 Task: Search one way flight ticket for 3 adults, 3 children in business from Hays: Hays Regional Airport to Rock Springs: Southwest Wyoming Regional Airport (rock Springs Sweetwater County Airport) on 8-5-2023. Choice of flights is Southwest. Number of bags: 1 carry on bag and 3 checked bags. Price is upto 89000. Outbound departure time preference is 5:15.
Action: Mouse moved to (378, 381)
Screenshot: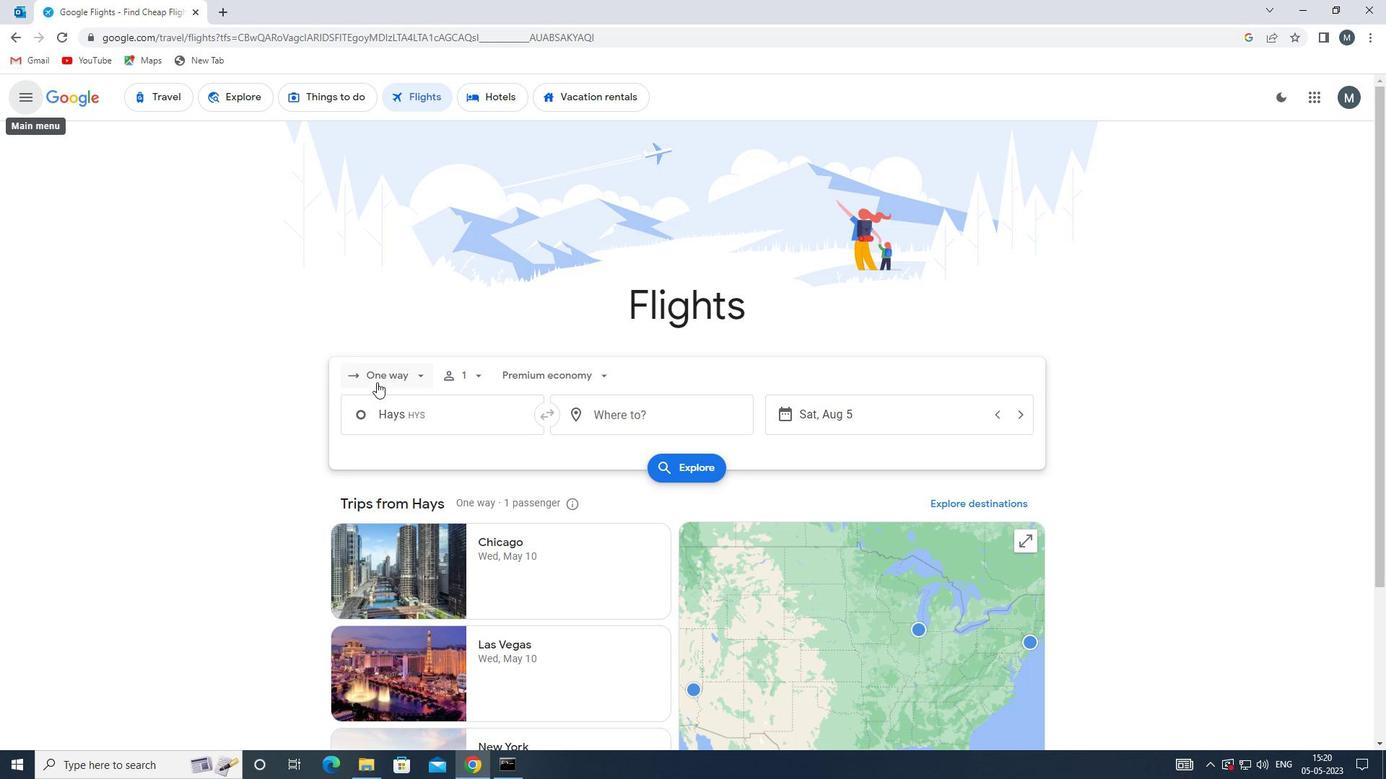 
Action: Mouse pressed left at (378, 381)
Screenshot: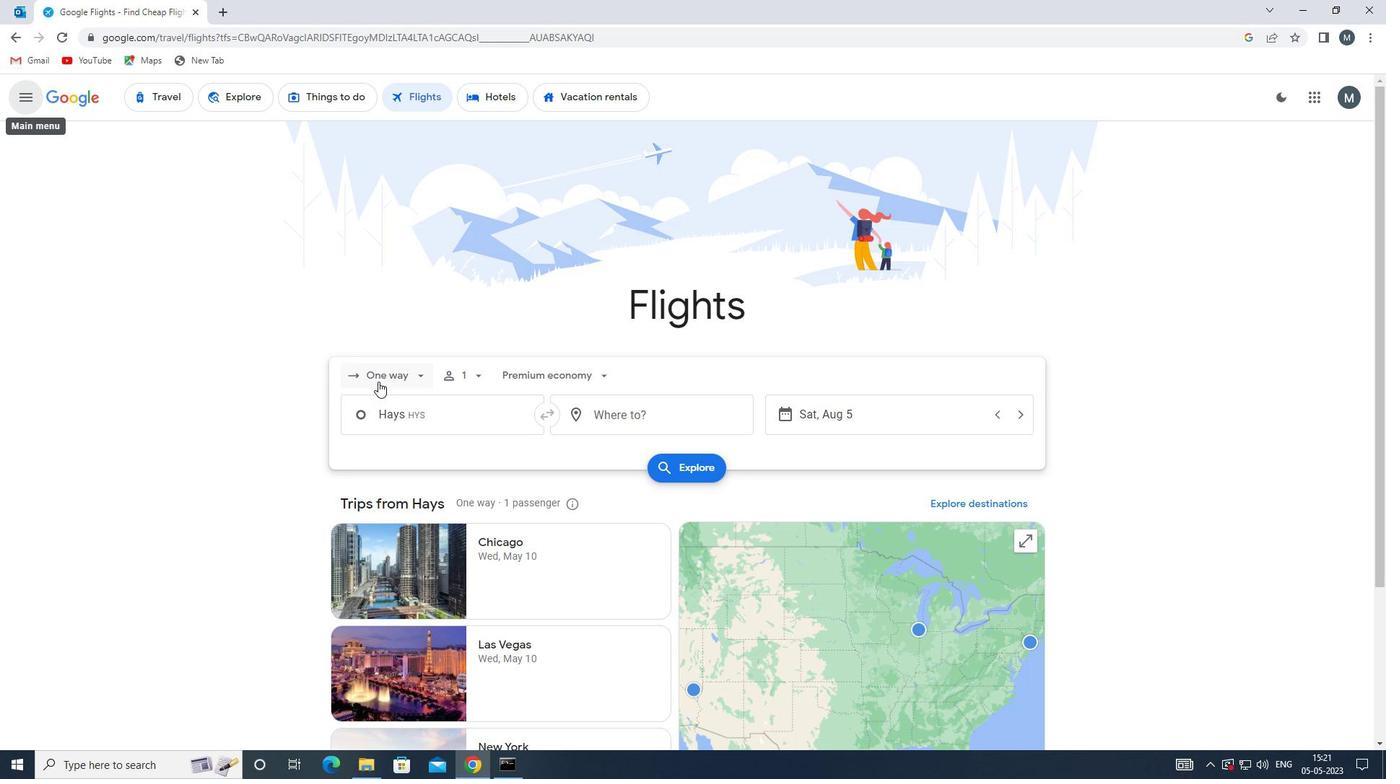 
Action: Mouse moved to (400, 449)
Screenshot: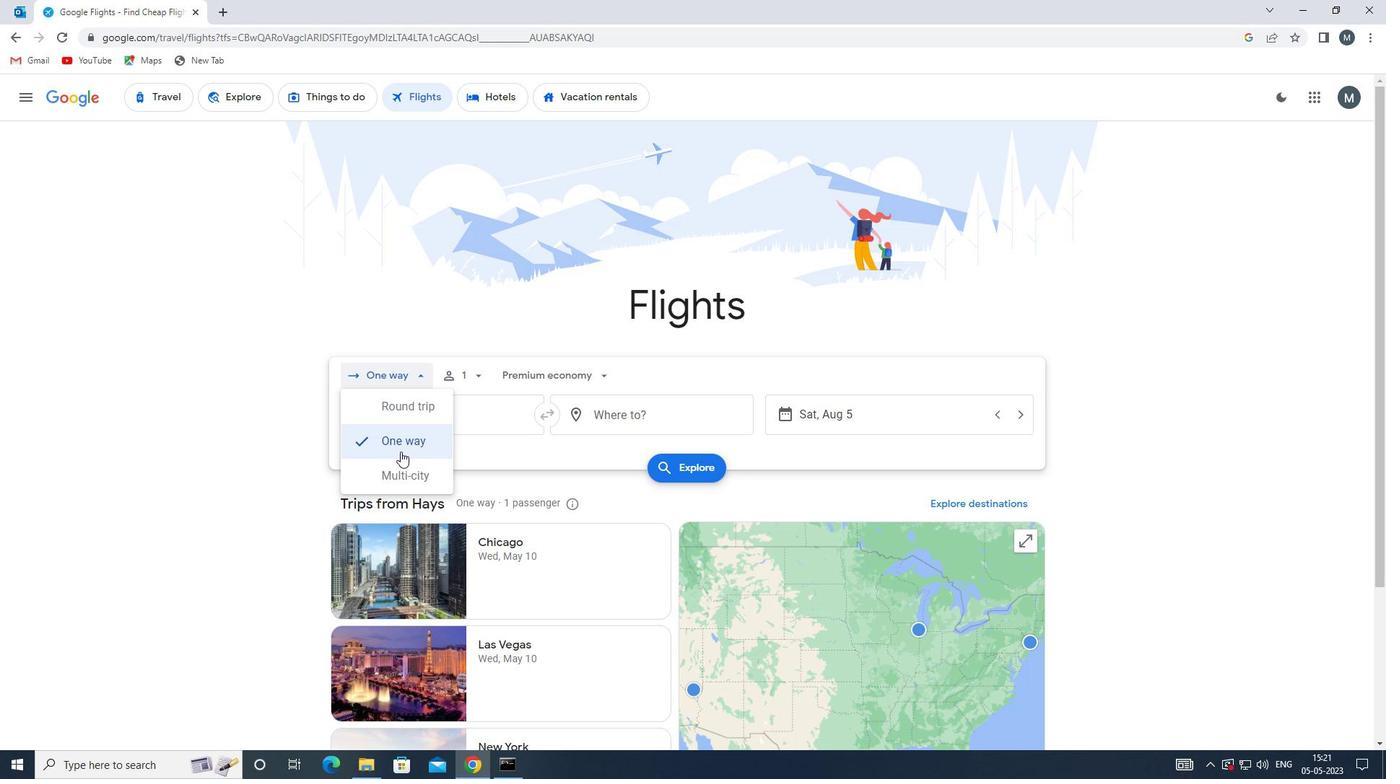 
Action: Mouse pressed left at (400, 449)
Screenshot: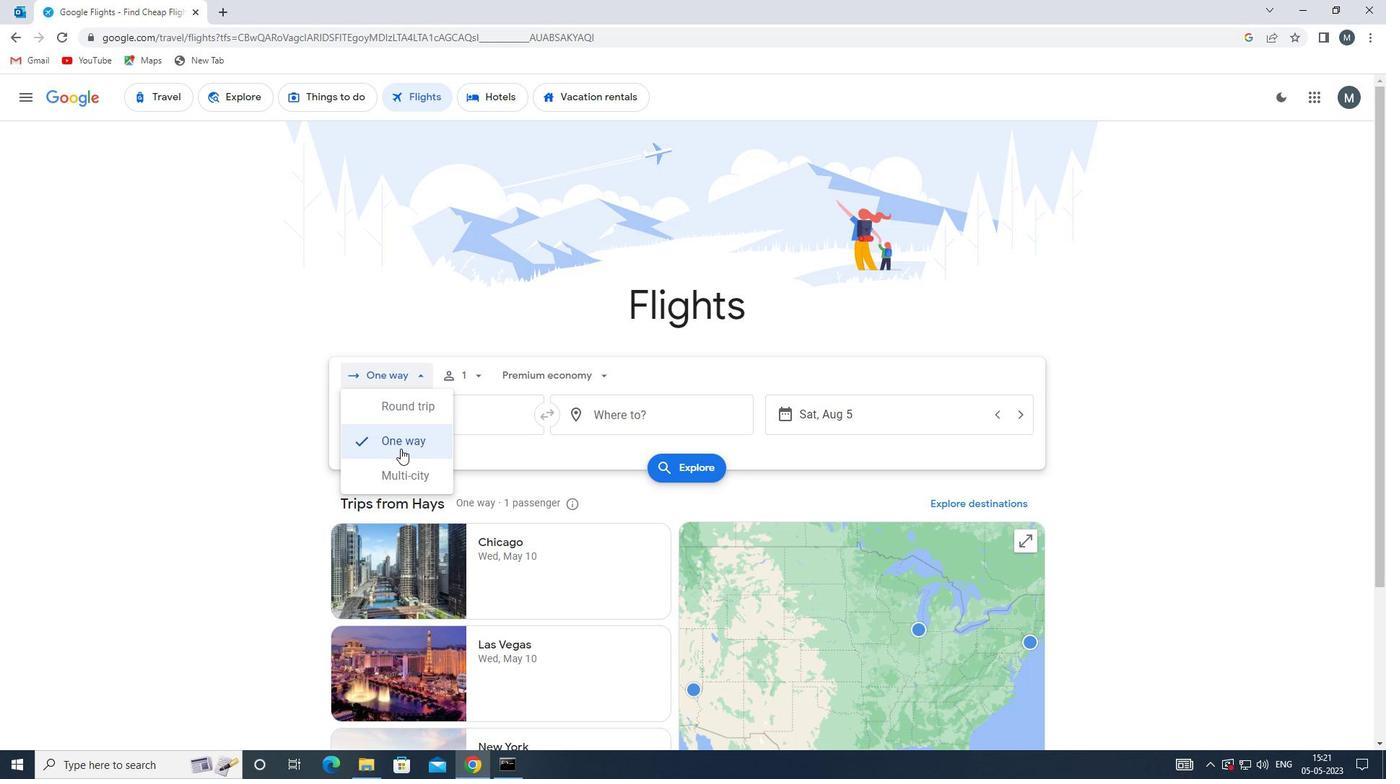 
Action: Mouse moved to (481, 380)
Screenshot: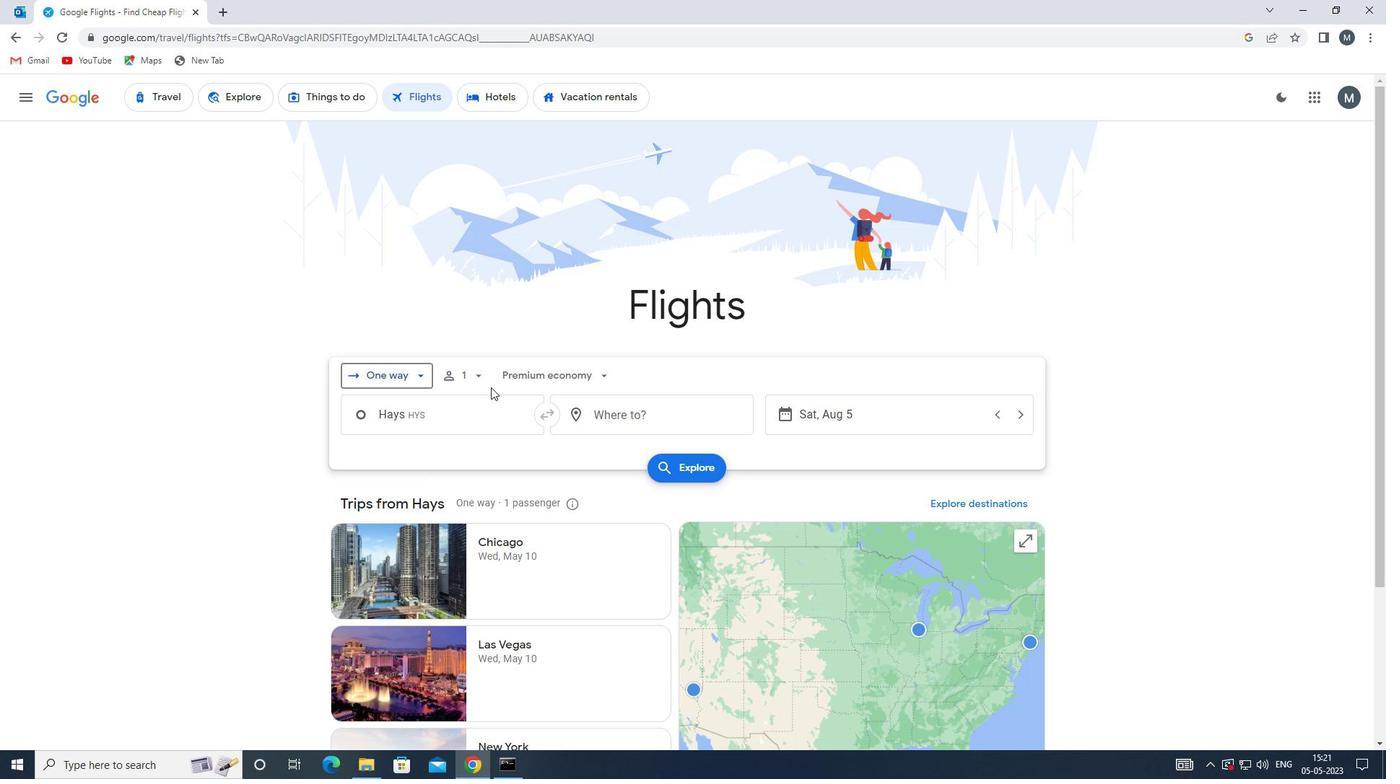 
Action: Mouse pressed left at (481, 380)
Screenshot: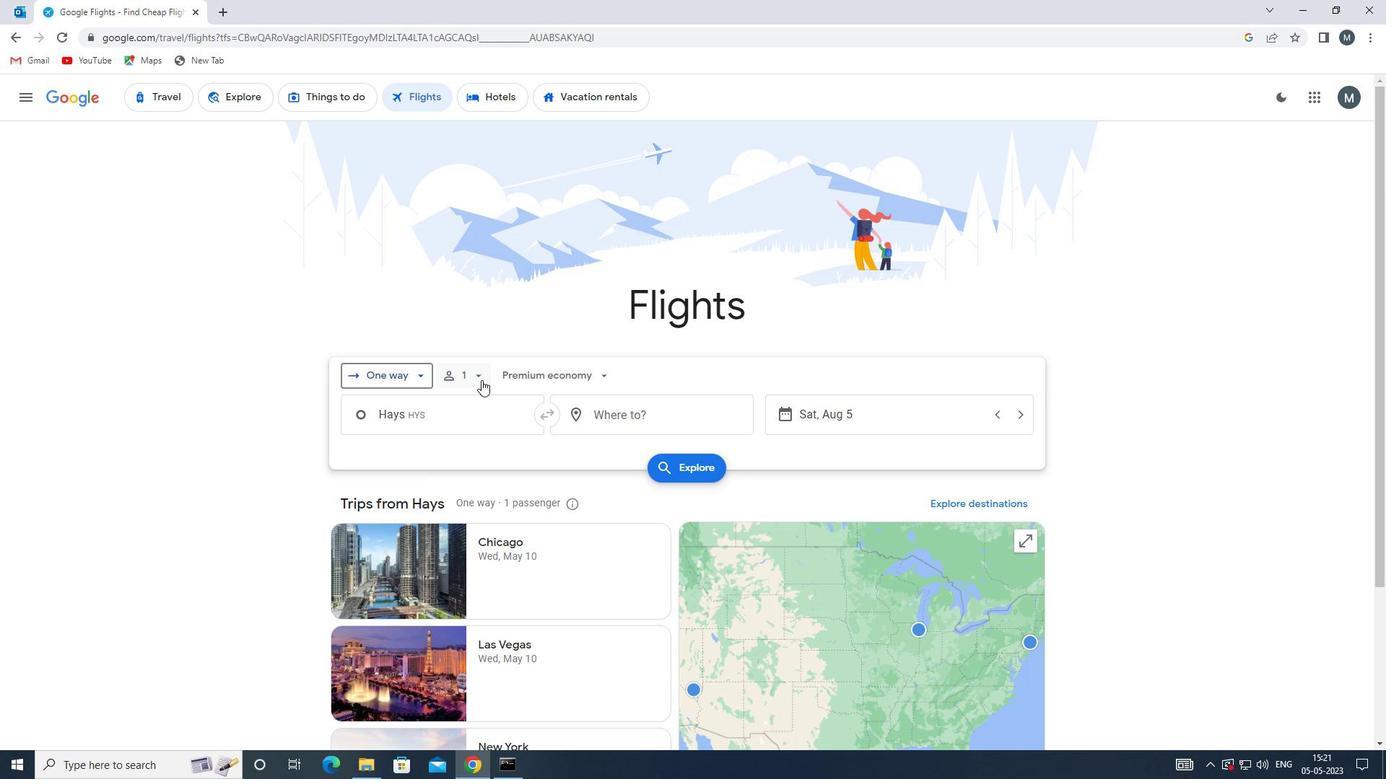 
Action: Mouse moved to (592, 410)
Screenshot: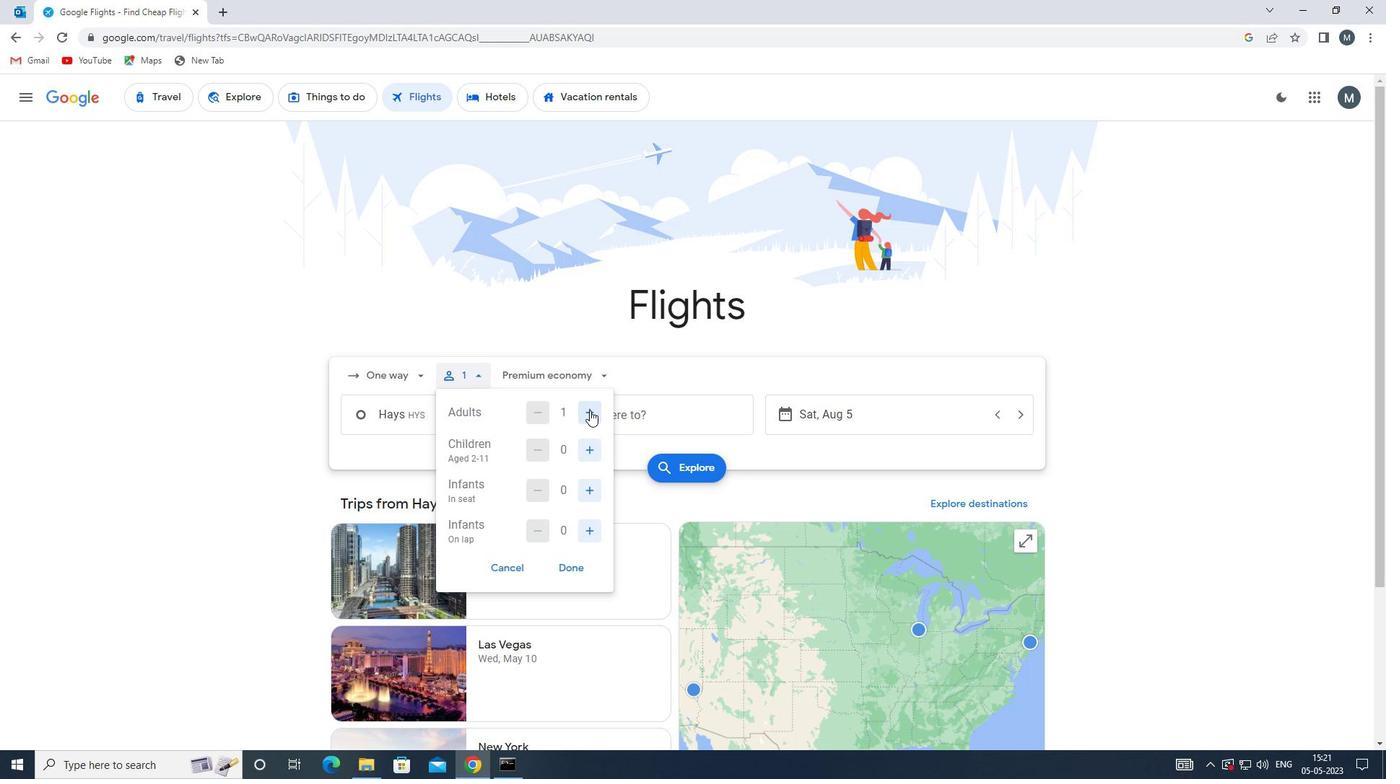 
Action: Mouse pressed left at (592, 410)
Screenshot: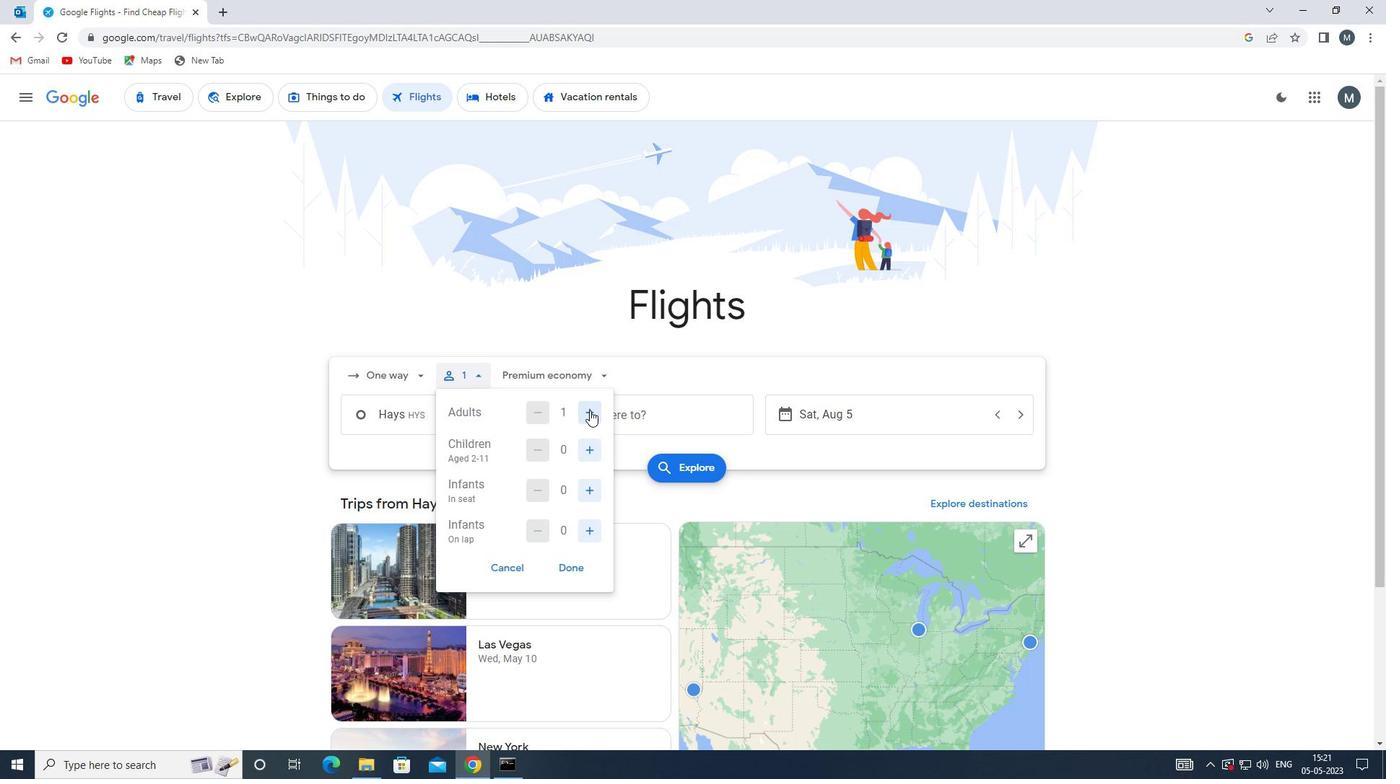 
Action: Mouse moved to (592, 410)
Screenshot: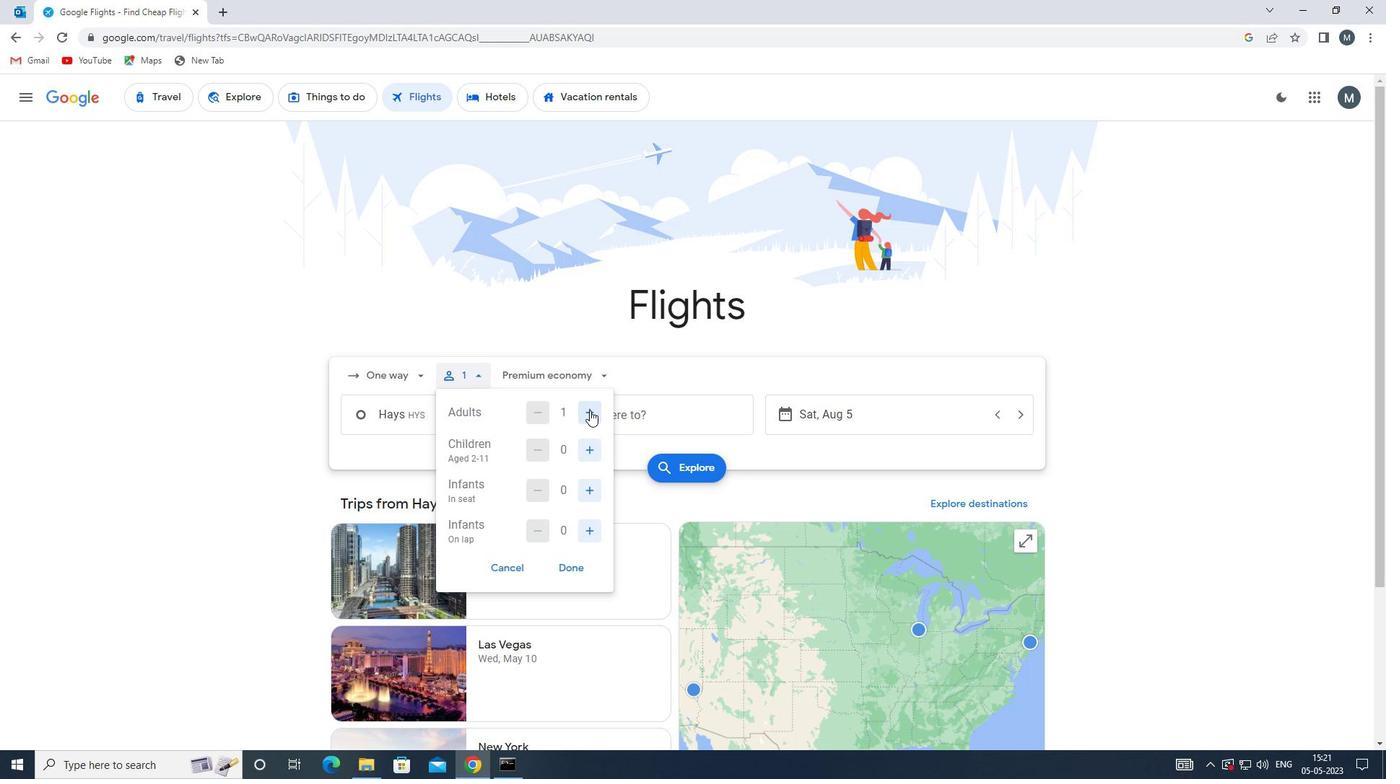 
Action: Mouse pressed left at (592, 410)
Screenshot: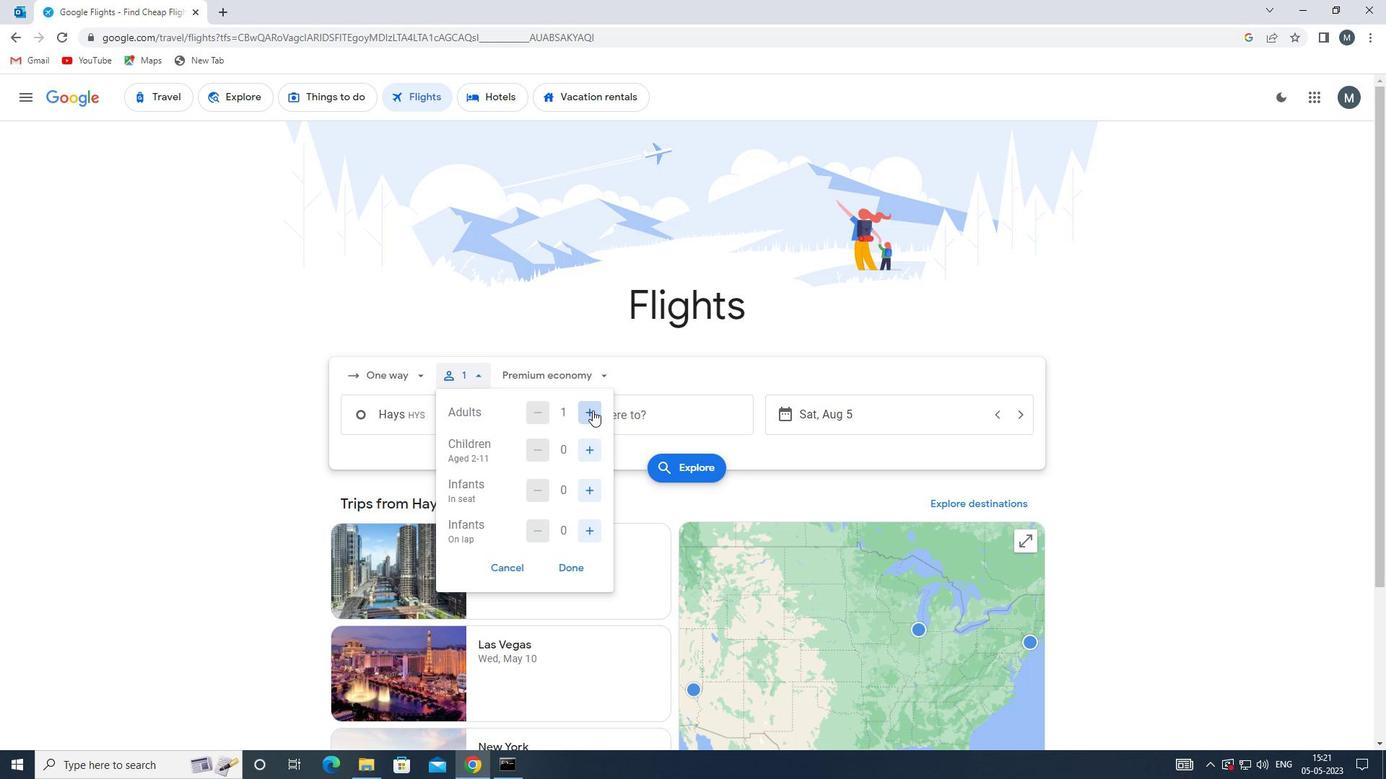 
Action: Mouse moved to (593, 450)
Screenshot: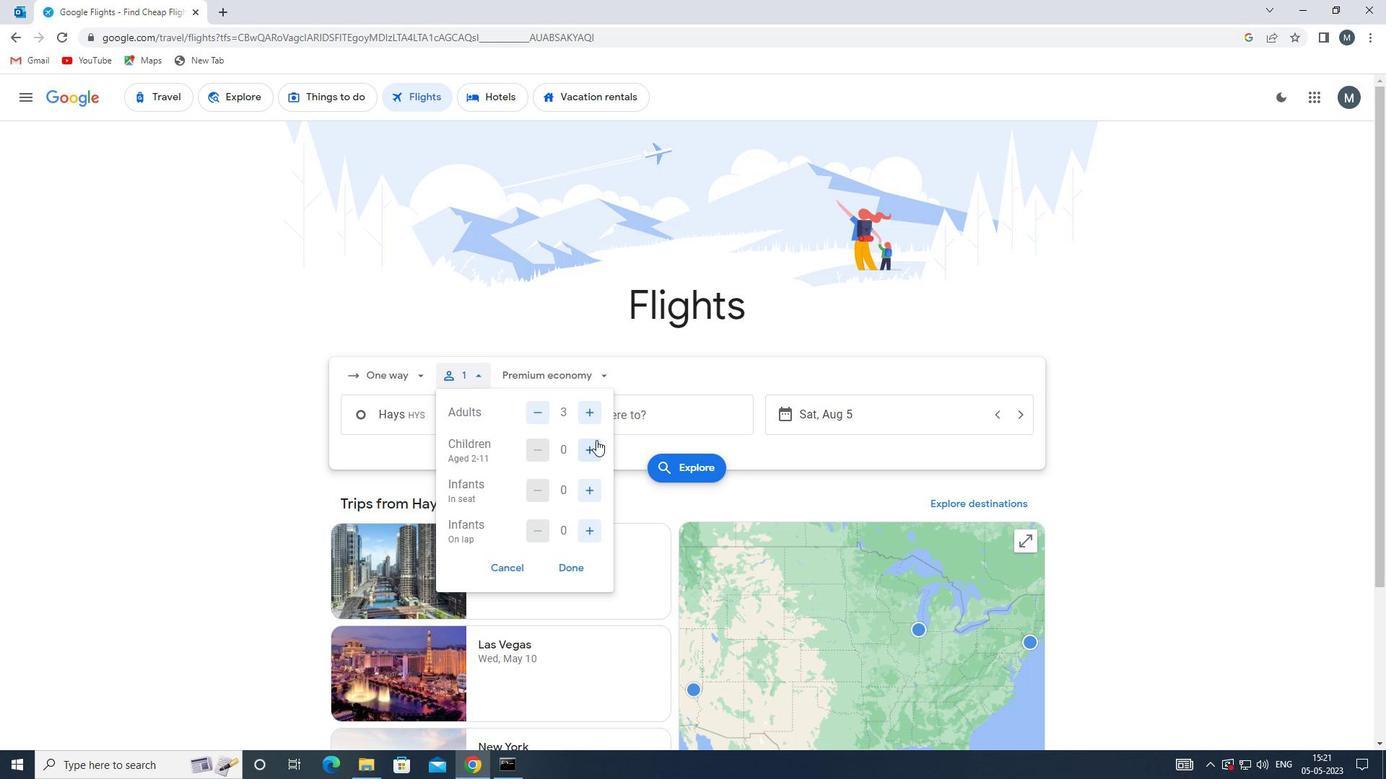 
Action: Mouse pressed left at (593, 450)
Screenshot: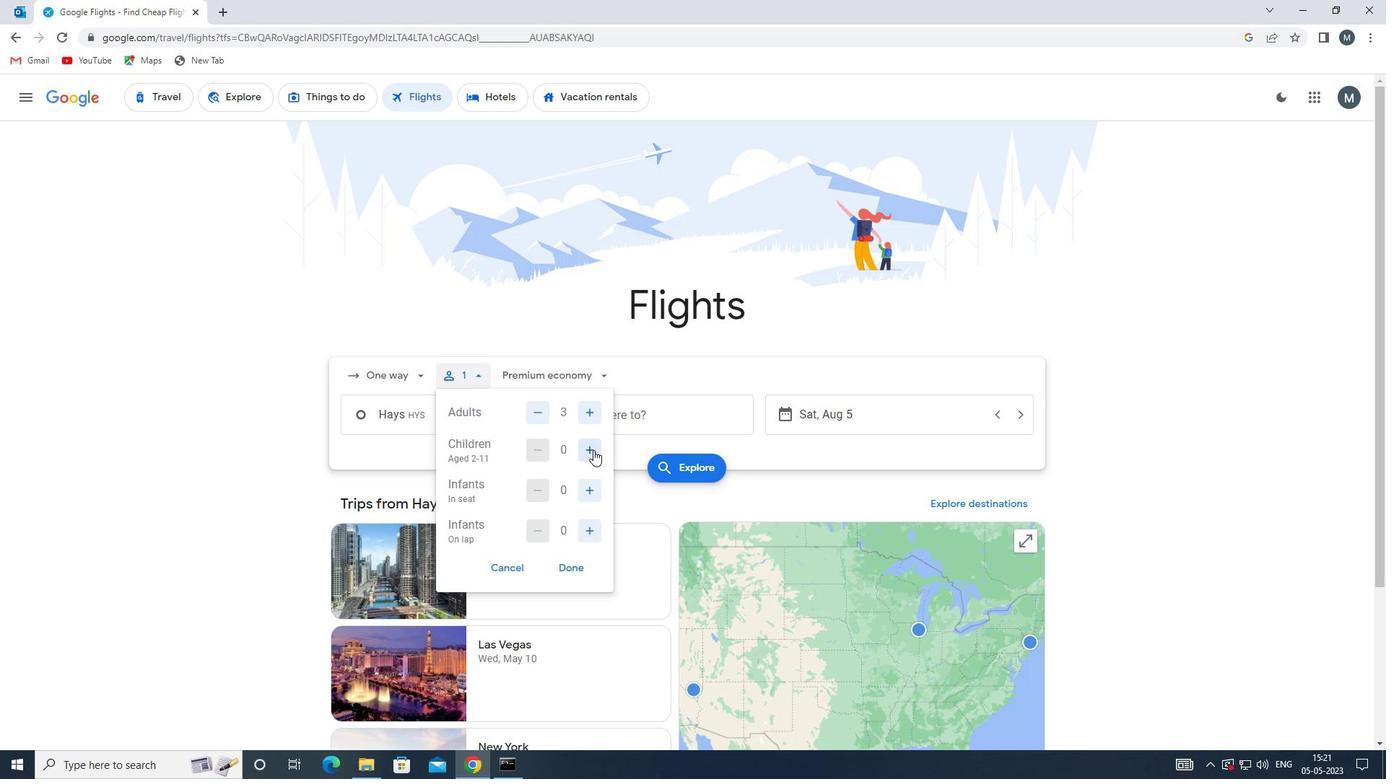 
Action: Mouse pressed left at (593, 450)
Screenshot: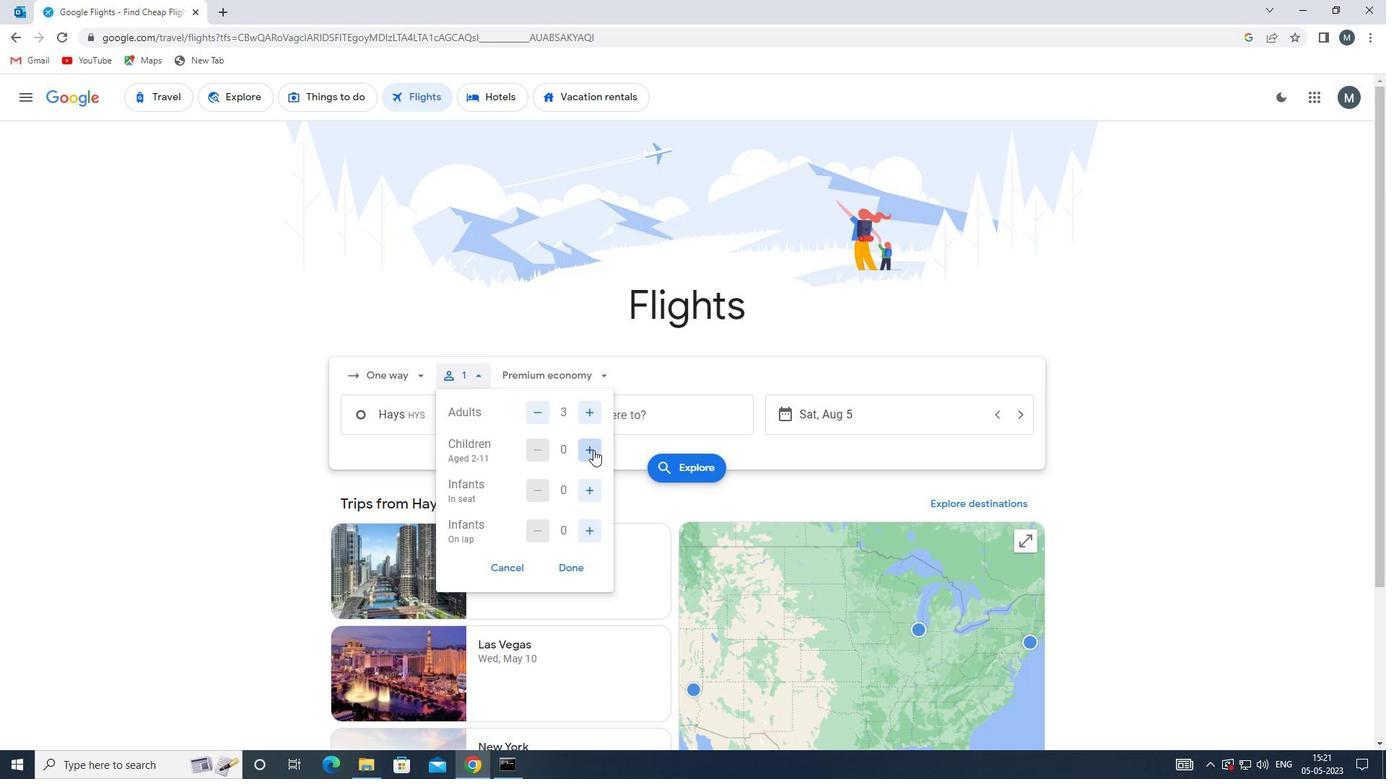 
Action: Mouse pressed left at (593, 450)
Screenshot: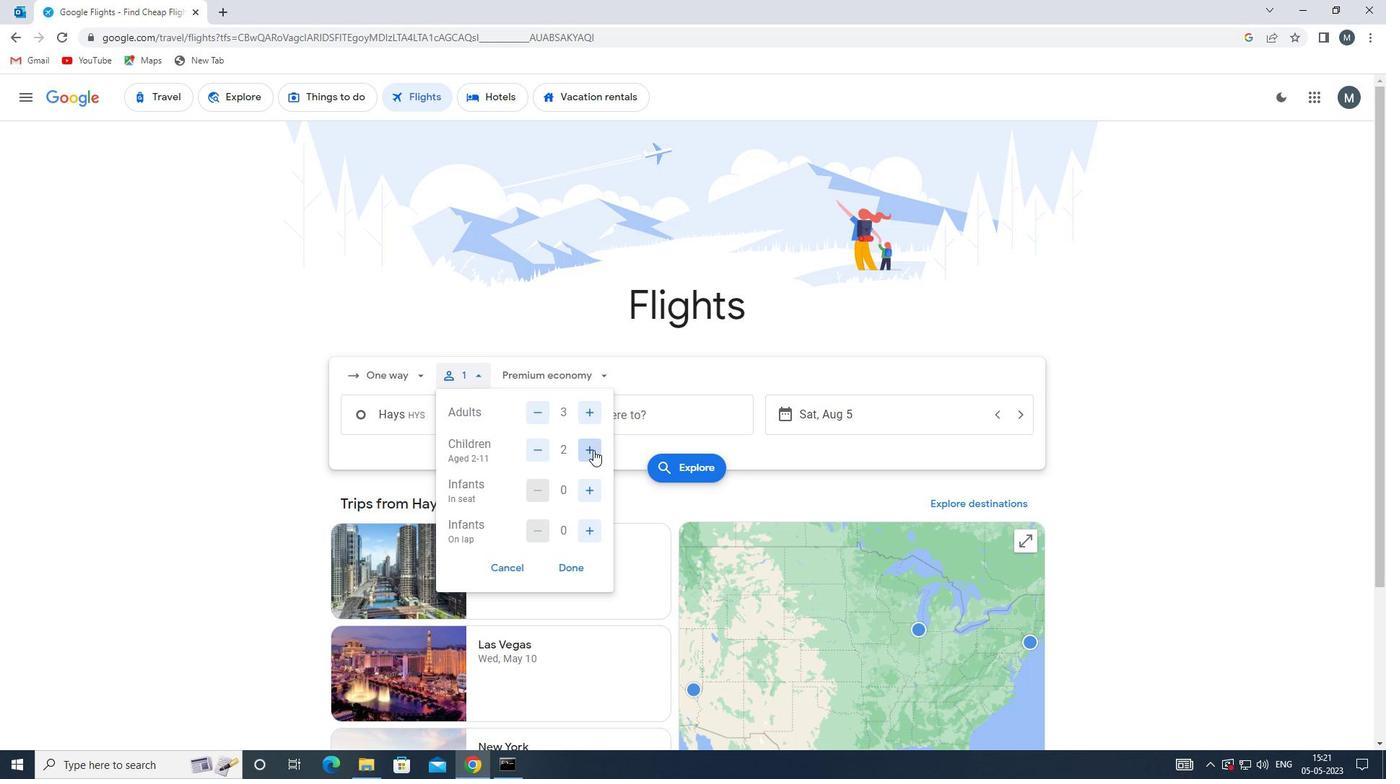 
Action: Mouse moved to (568, 558)
Screenshot: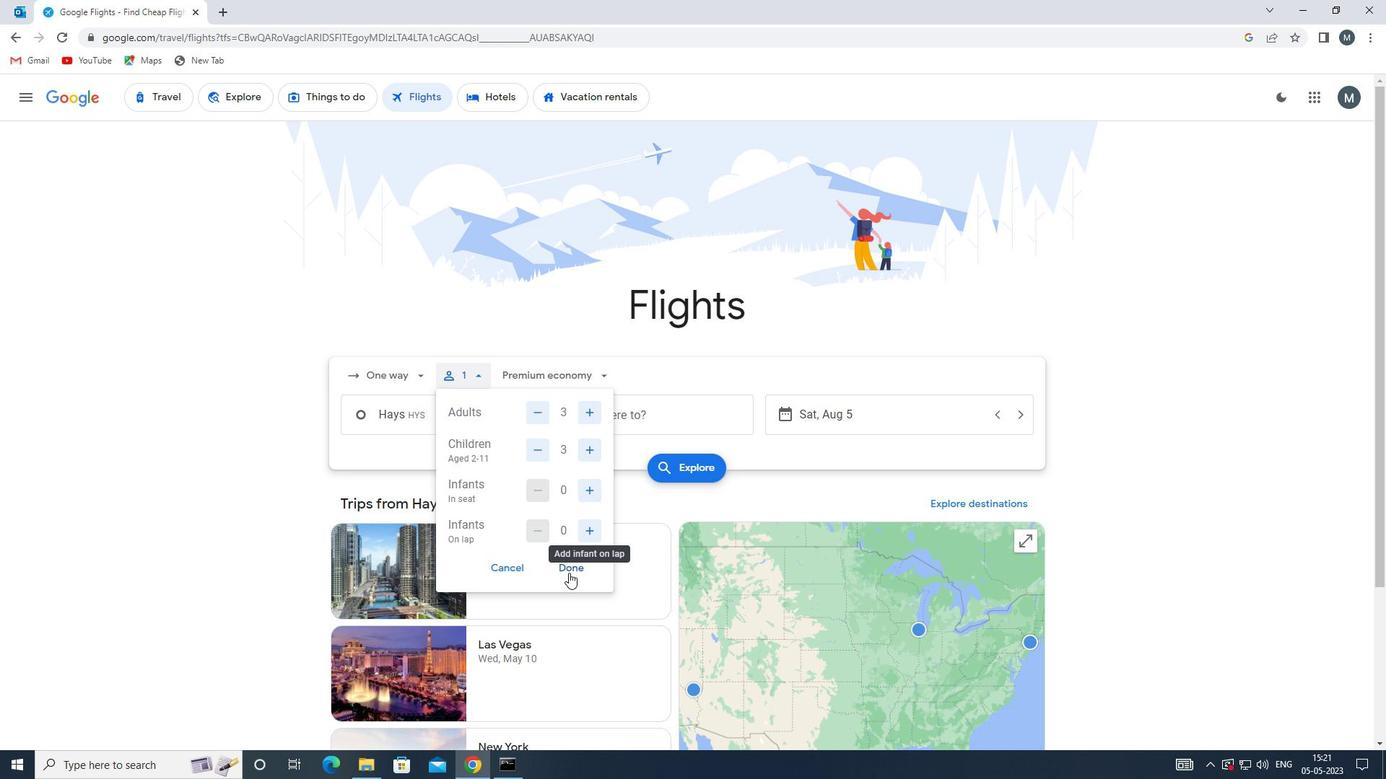 
Action: Mouse pressed left at (568, 558)
Screenshot: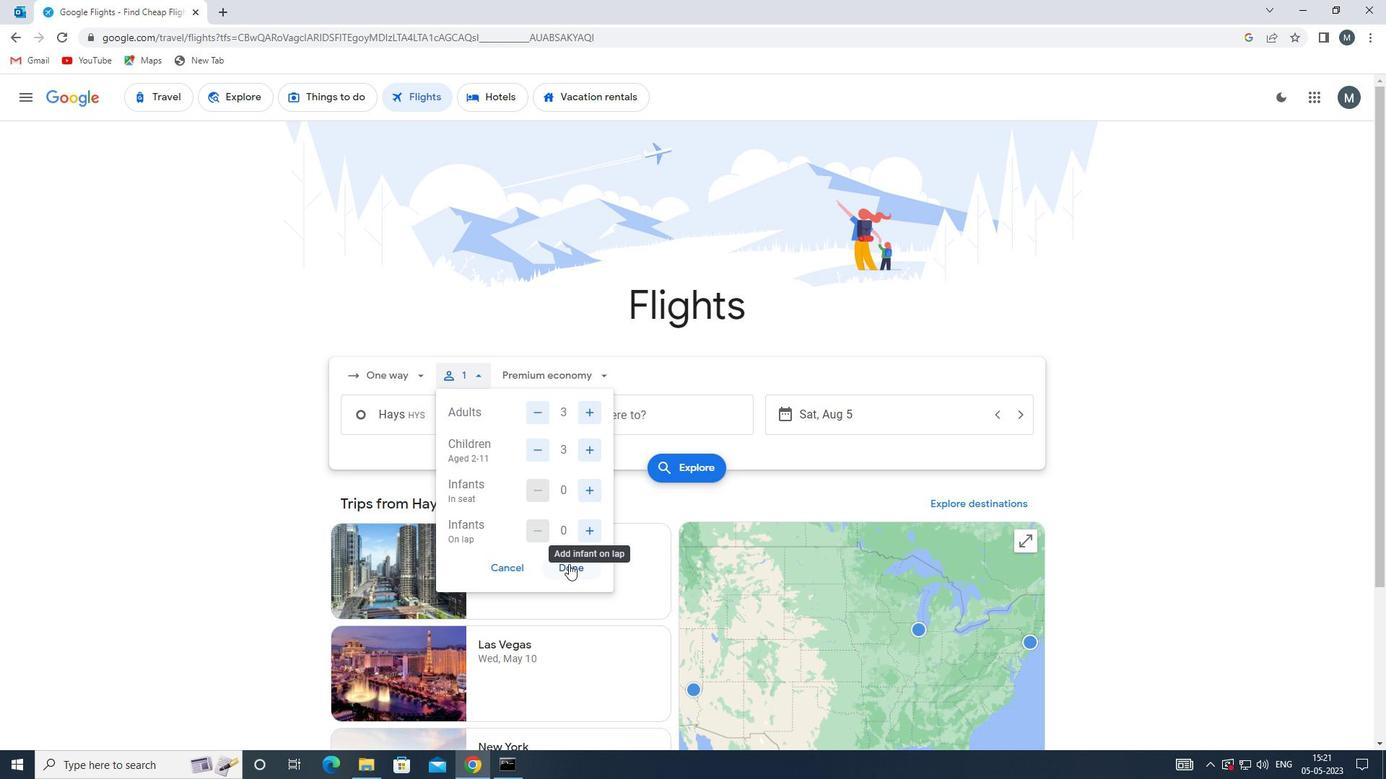 
Action: Mouse moved to (550, 366)
Screenshot: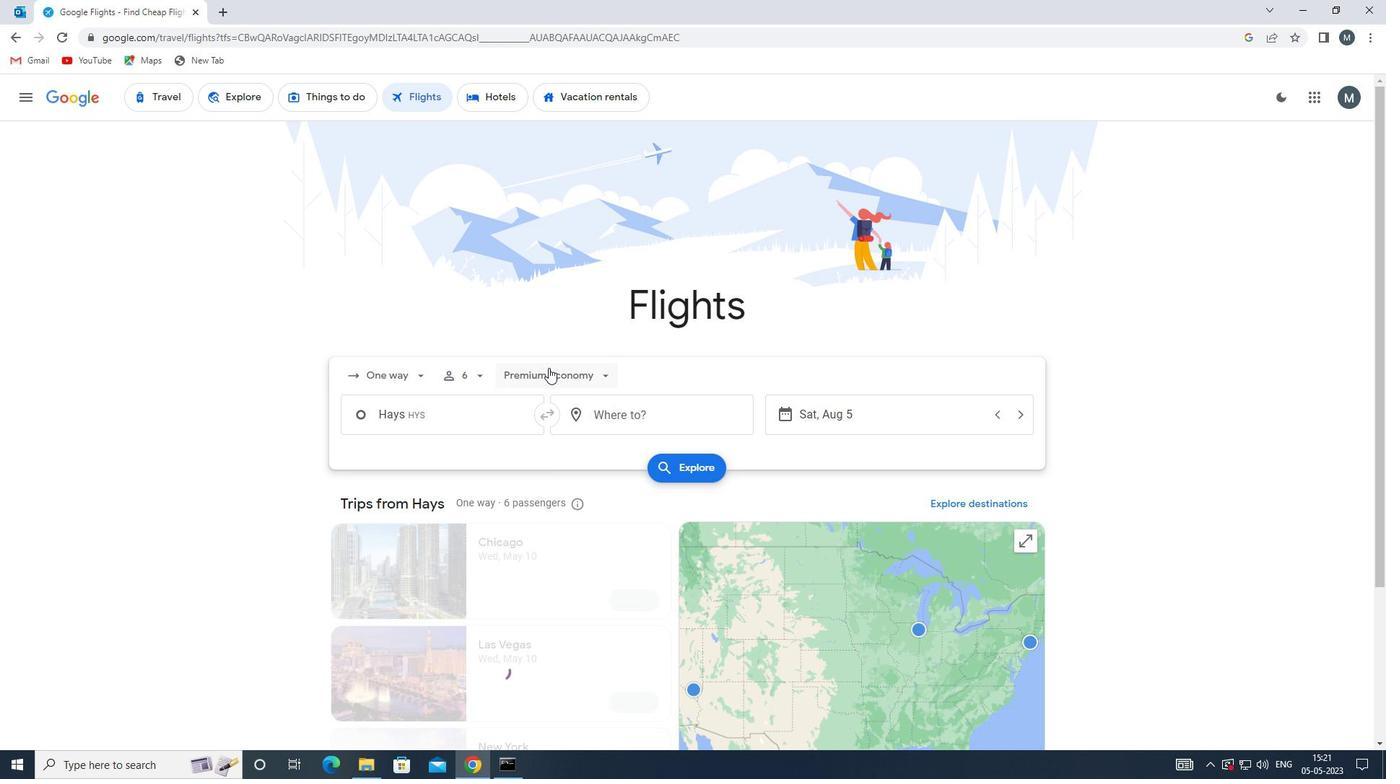 
Action: Mouse pressed left at (550, 366)
Screenshot: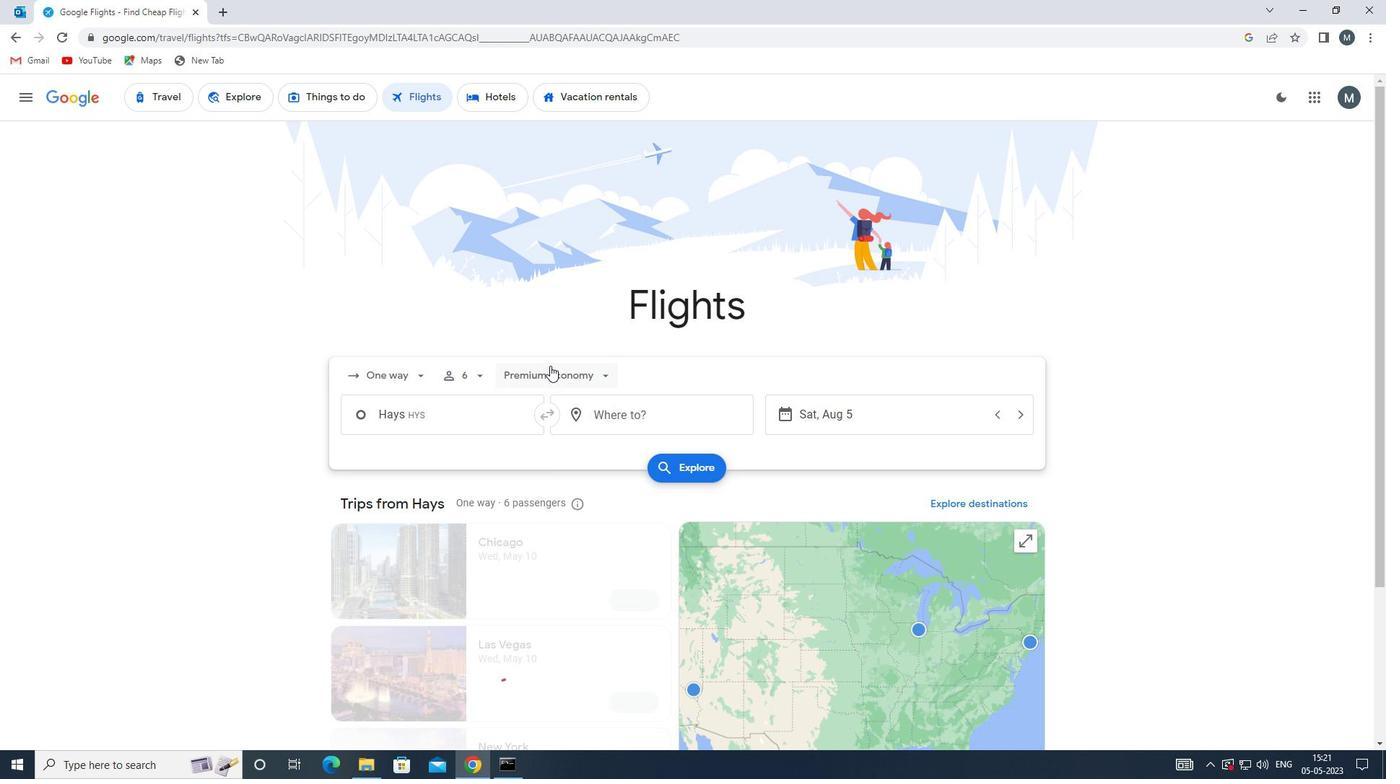 
Action: Mouse moved to (561, 478)
Screenshot: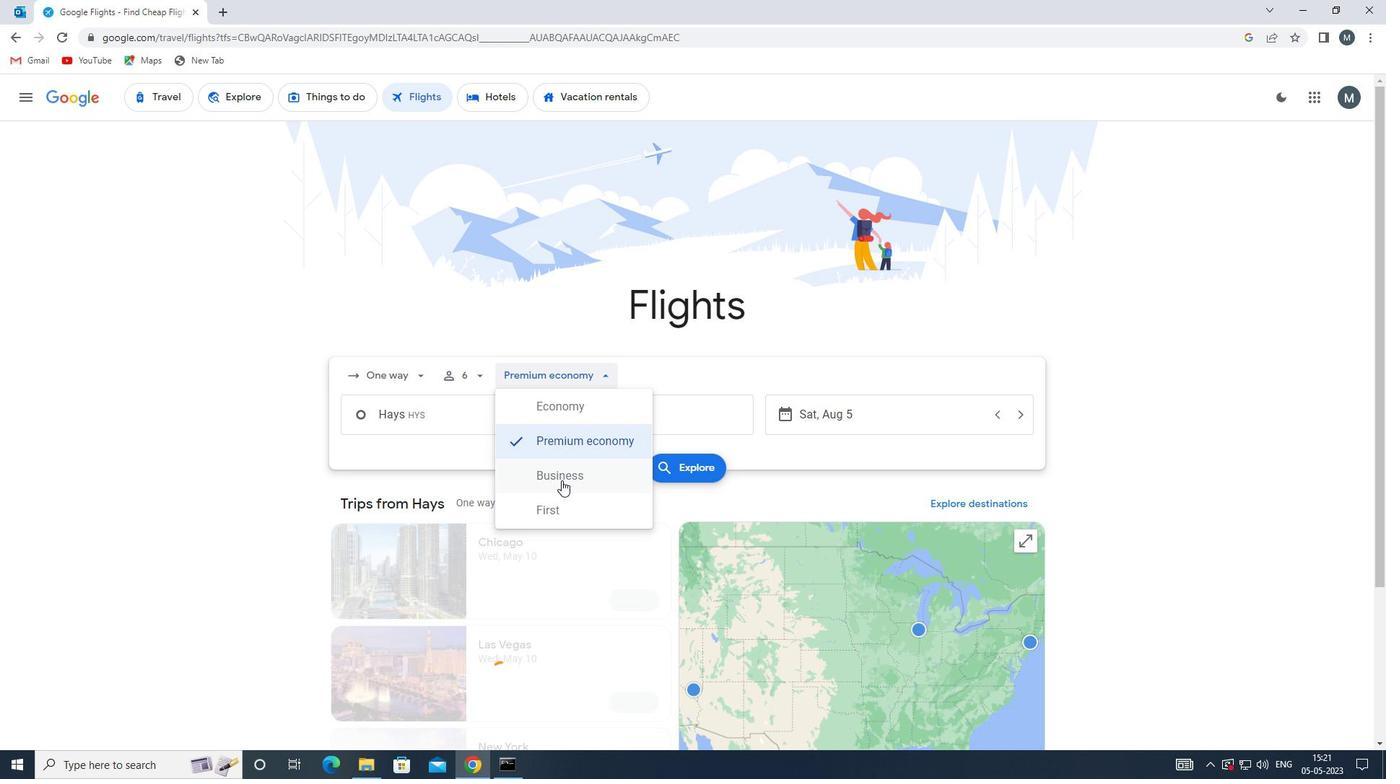 
Action: Mouse pressed left at (561, 478)
Screenshot: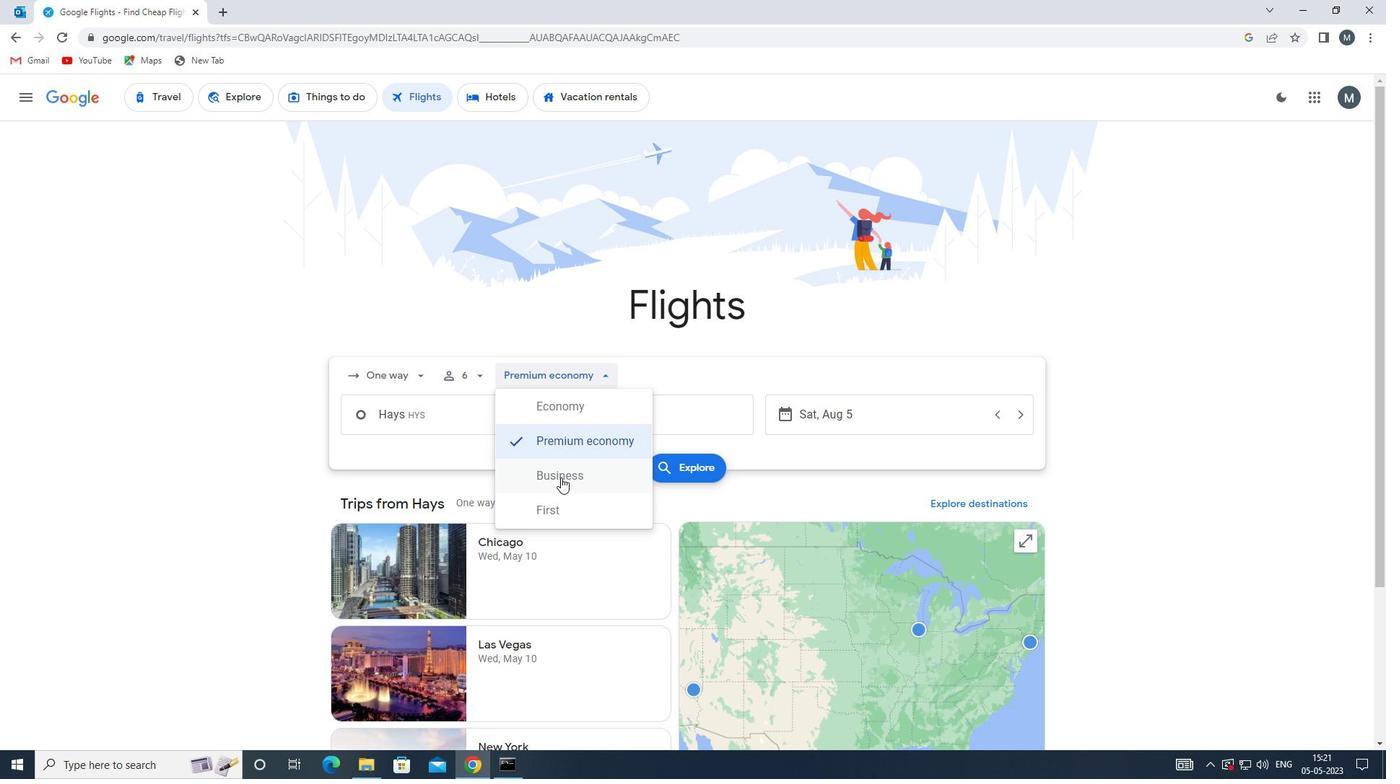 
Action: Mouse moved to (423, 406)
Screenshot: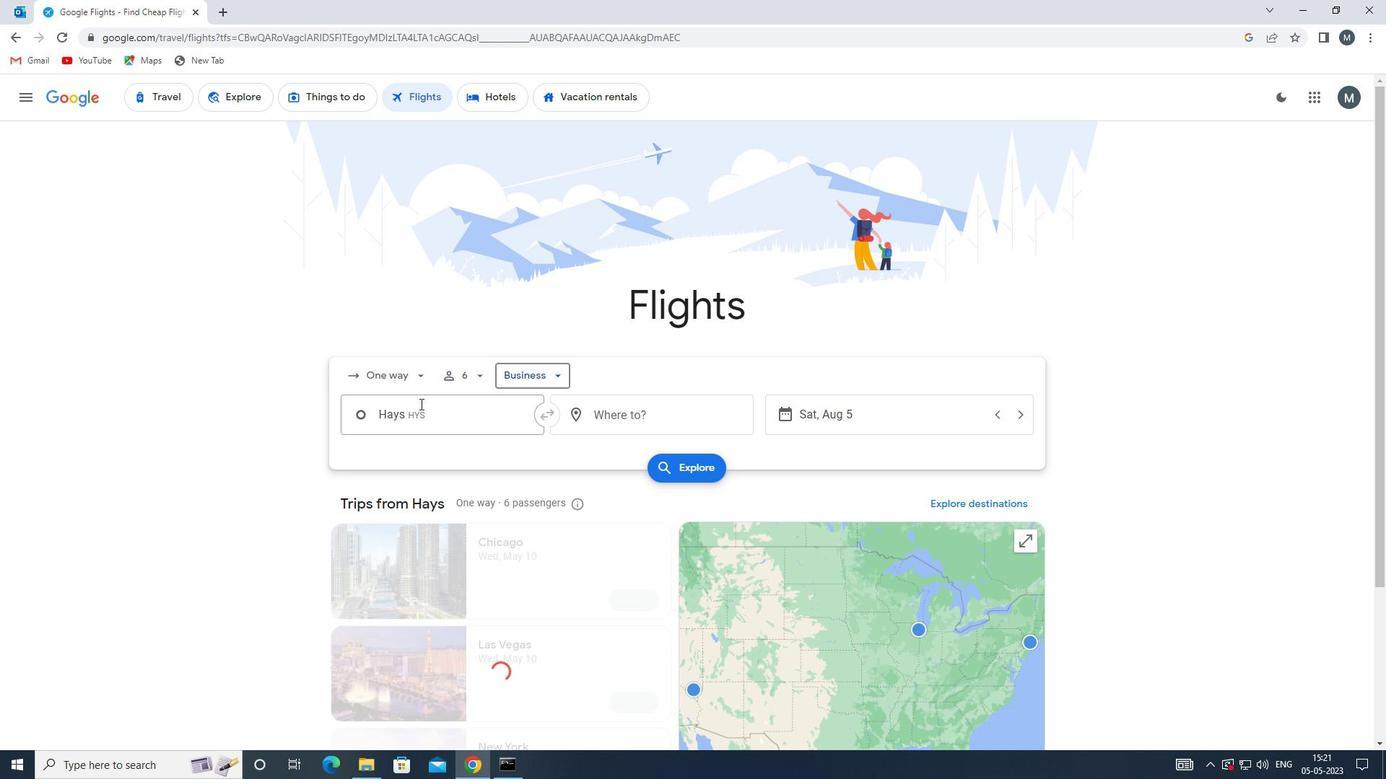 
Action: Mouse pressed left at (423, 406)
Screenshot: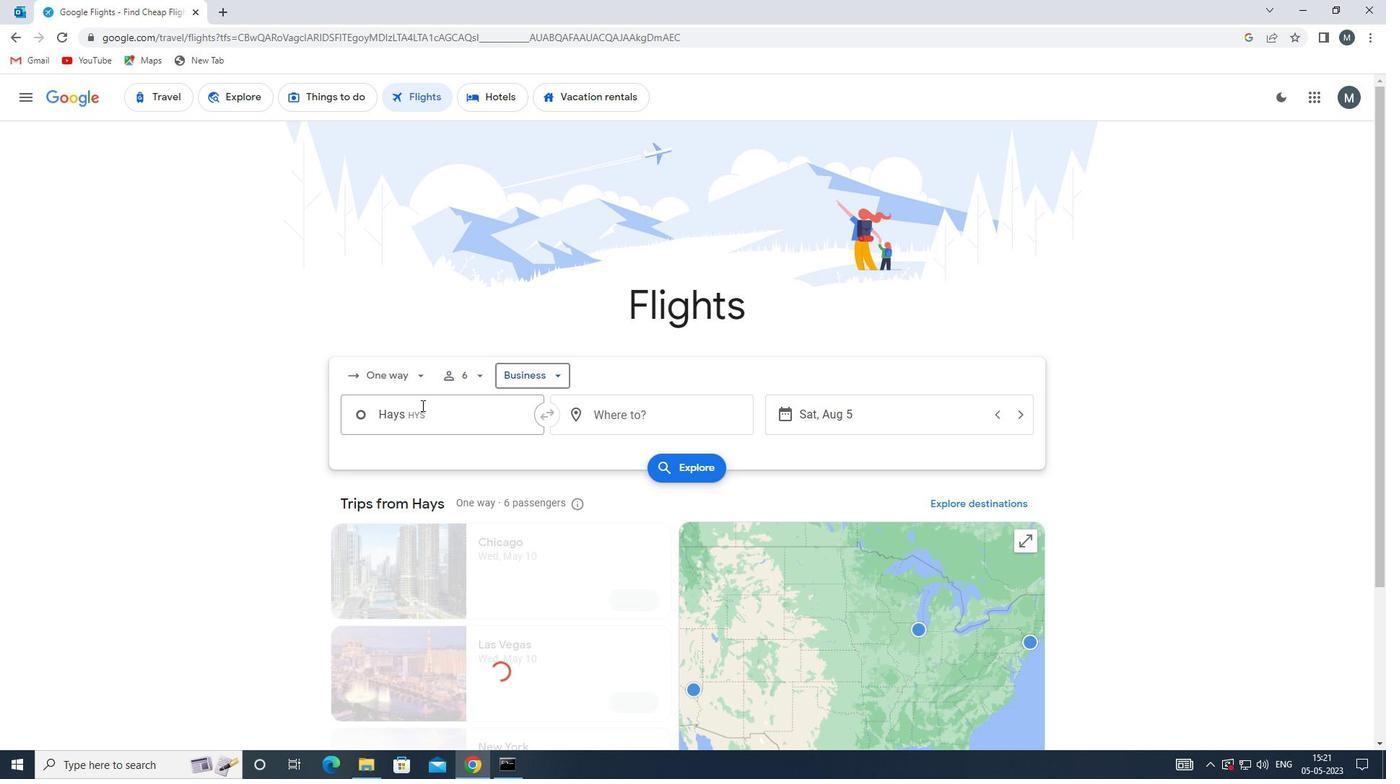 
Action: Mouse moved to (490, 460)
Screenshot: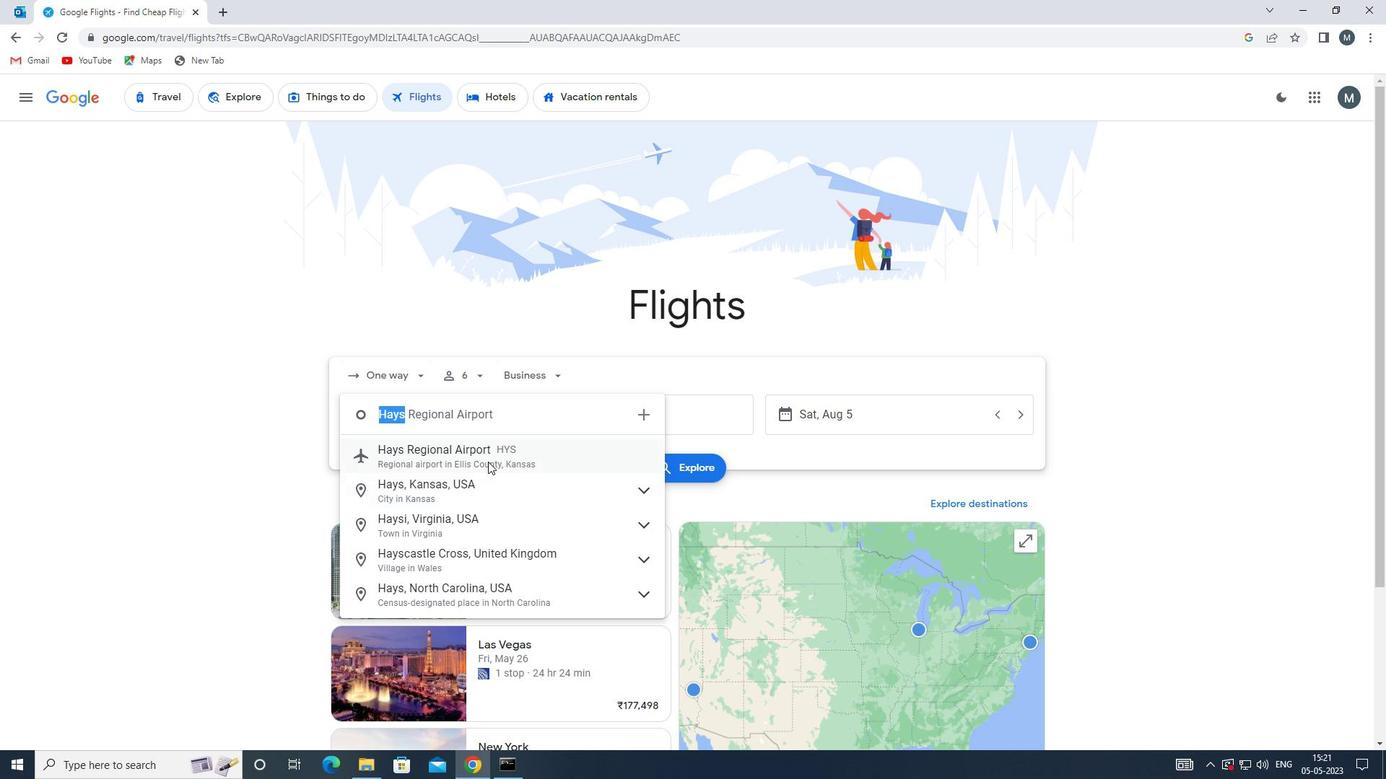
Action: Mouse pressed left at (490, 460)
Screenshot: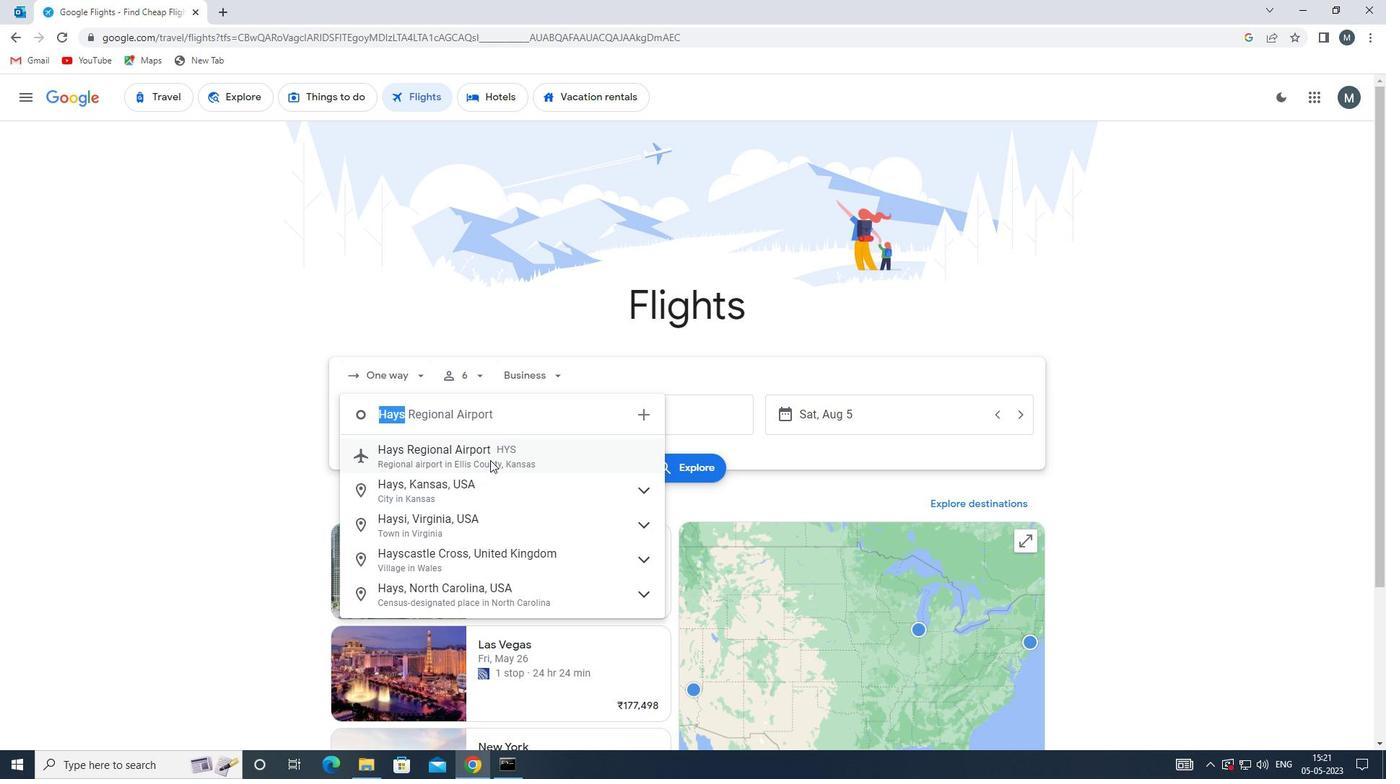 
Action: Mouse moved to (634, 420)
Screenshot: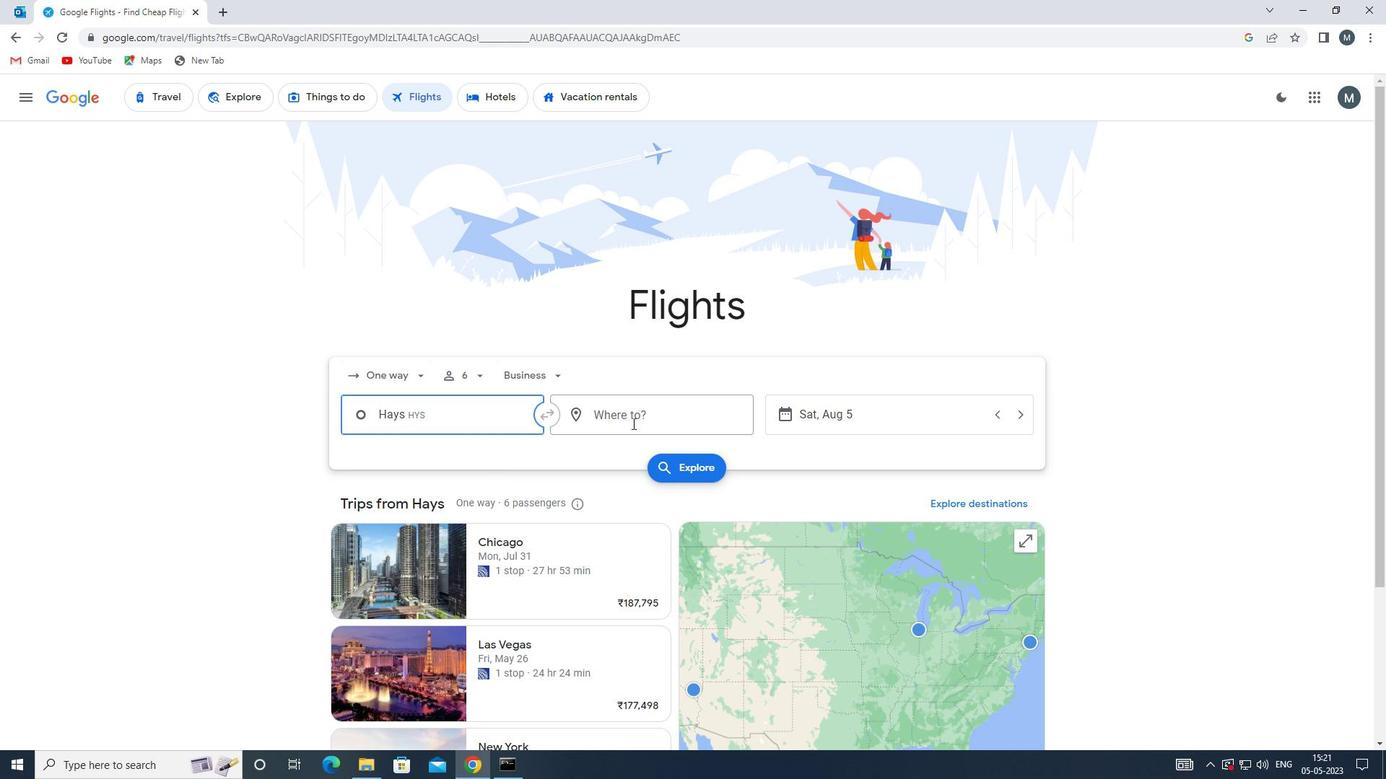 
Action: Mouse pressed left at (634, 420)
Screenshot: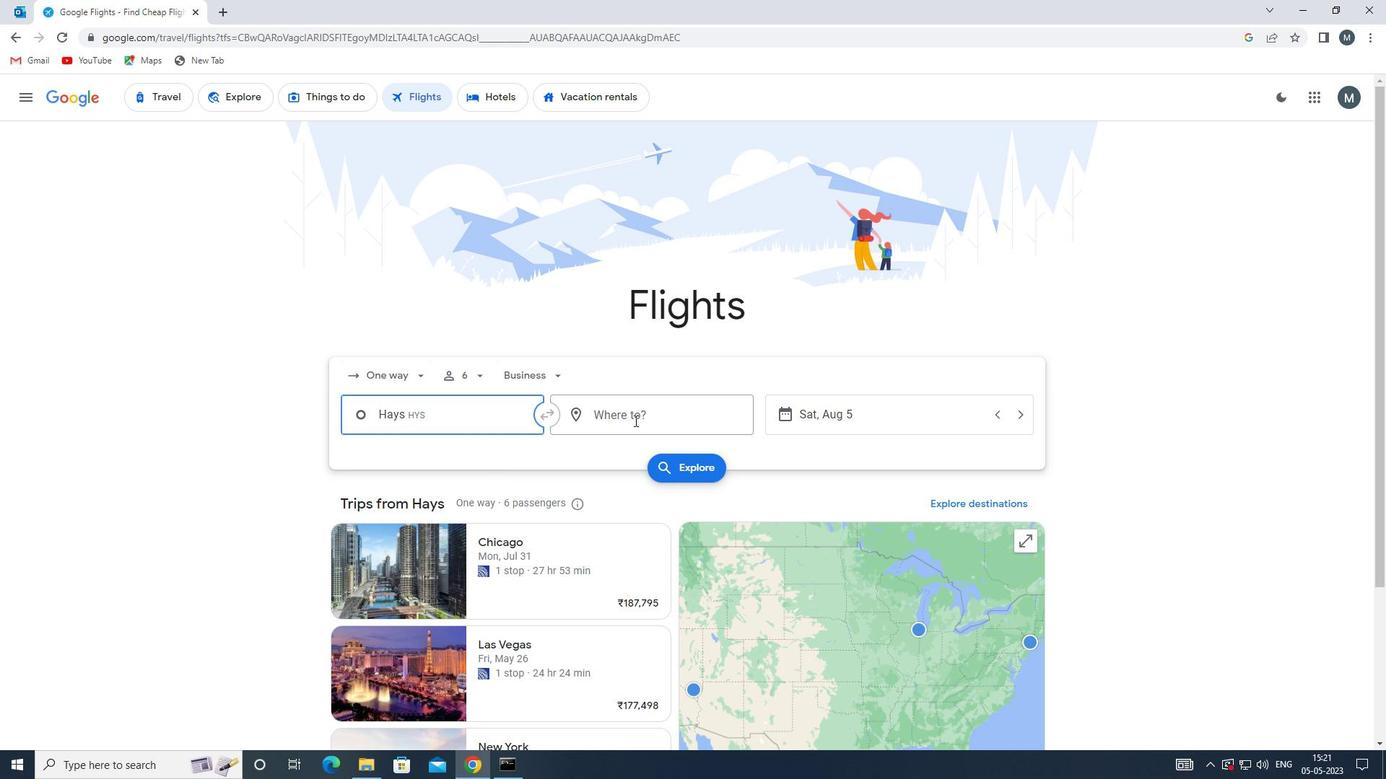 
Action: Key pressed rks
Screenshot: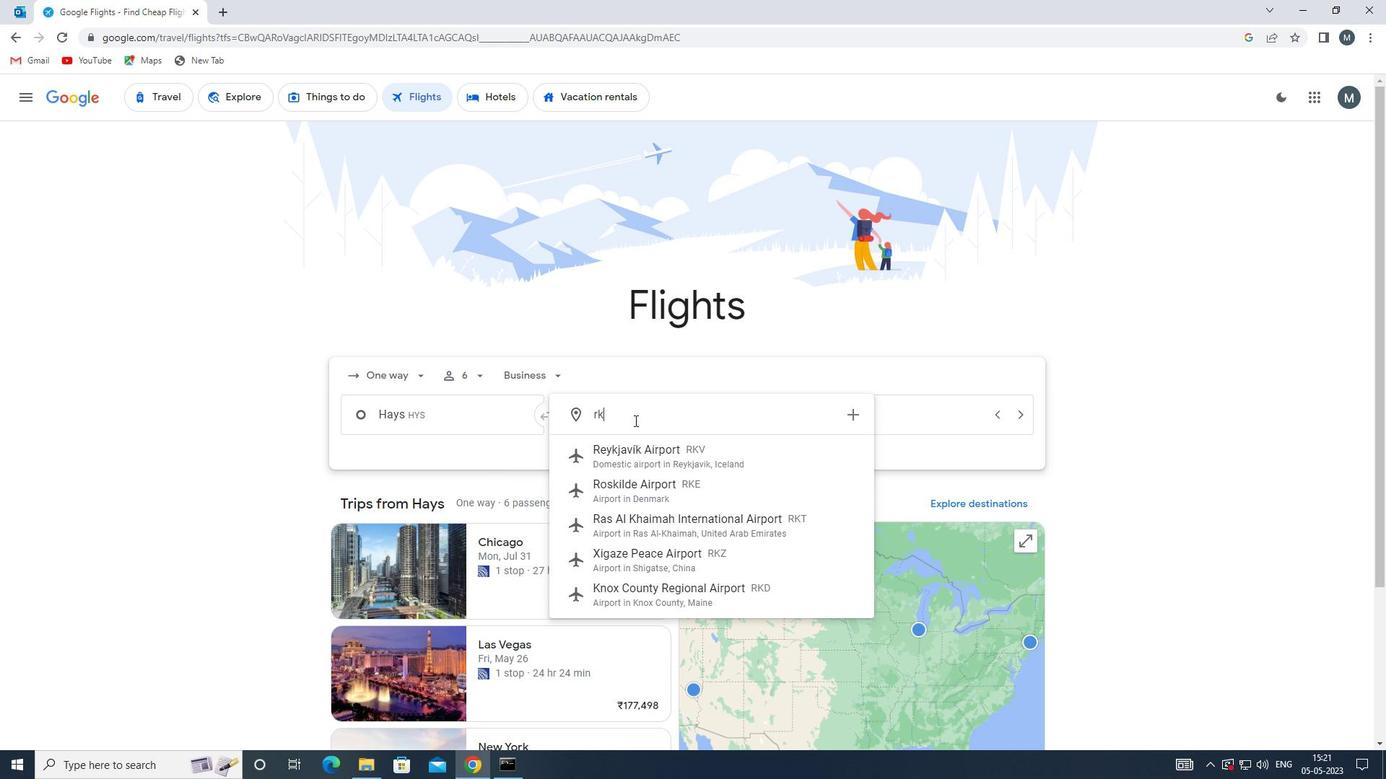 
Action: Mouse moved to (647, 447)
Screenshot: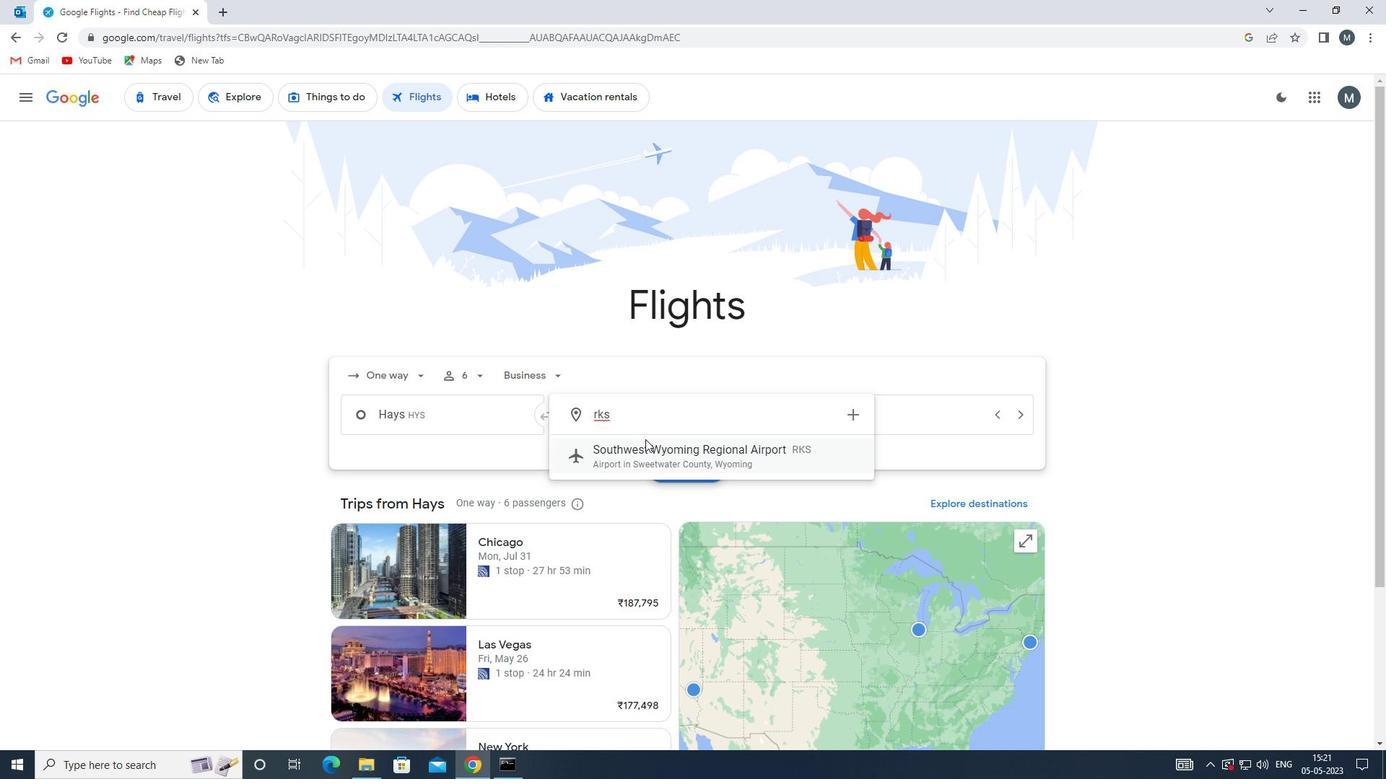 
Action: Mouse pressed left at (647, 447)
Screenshot: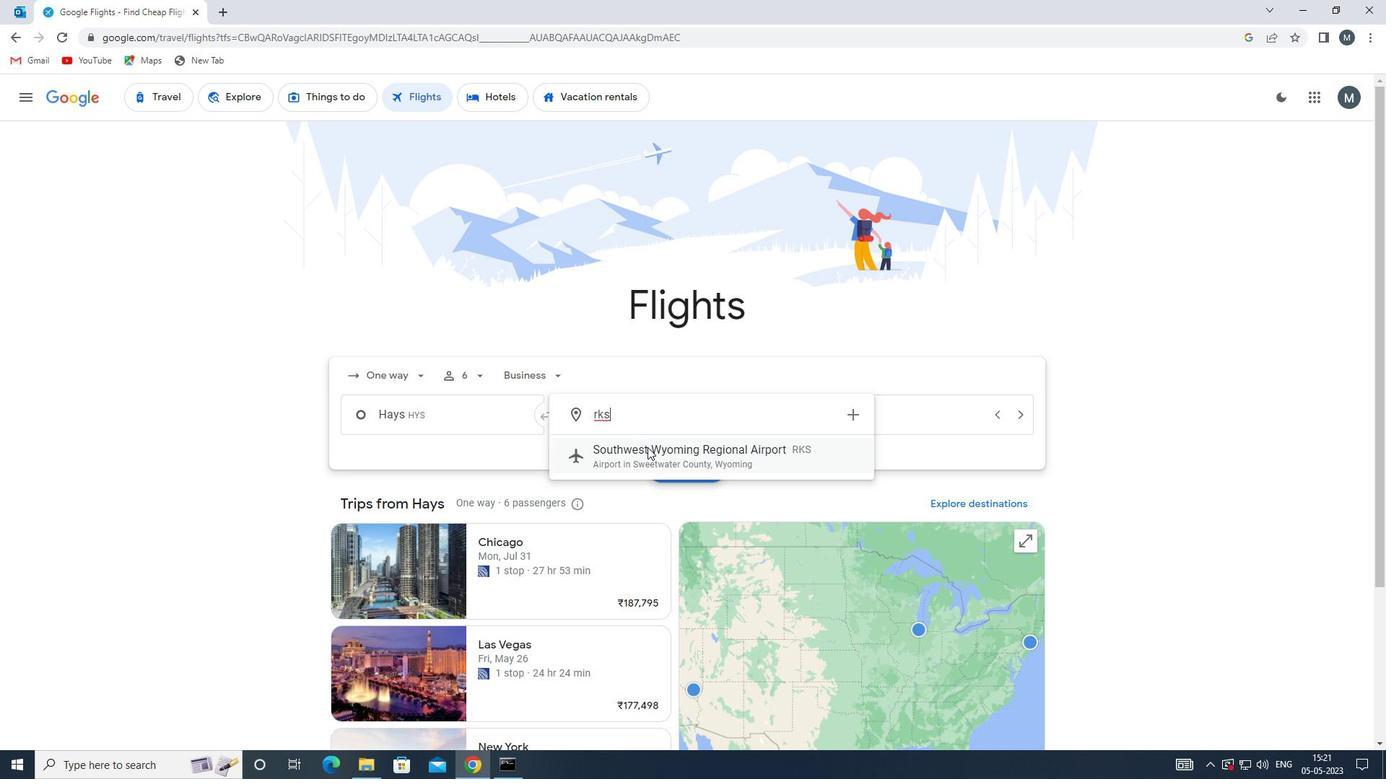 
Action: Mouse moved to (836, 421)
Screenshot: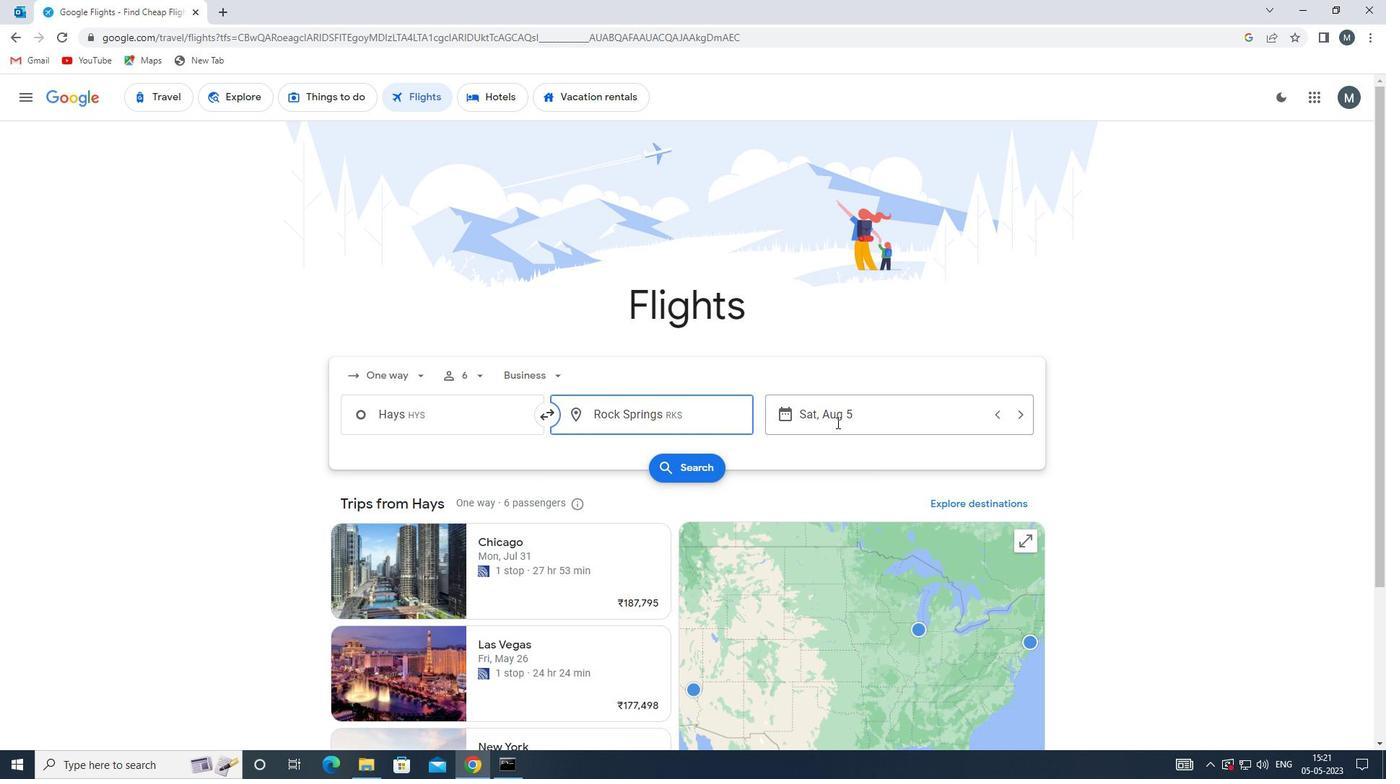 
Action: Mouse pressed left at (836, 421)
Screenshot: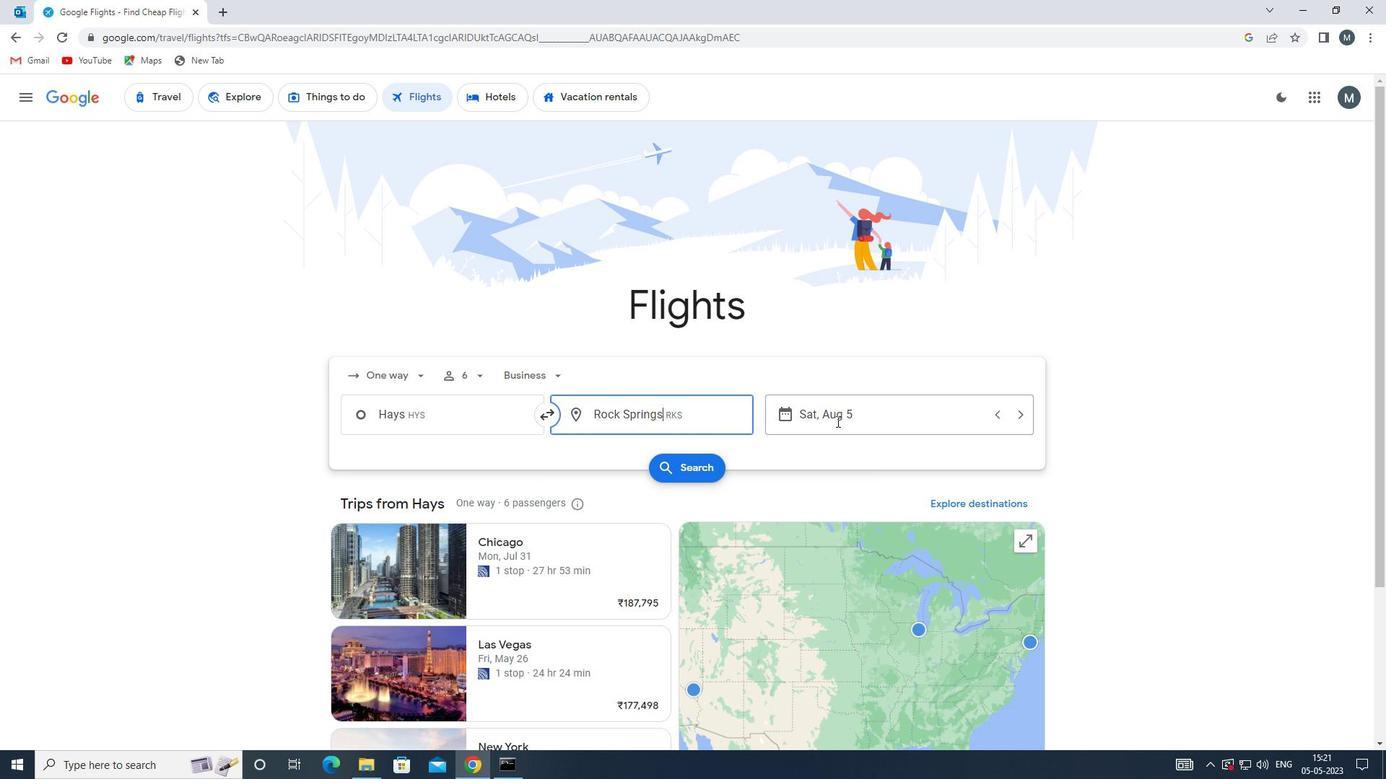 
Action: Mouse moved to (729, 489)
Screenshot: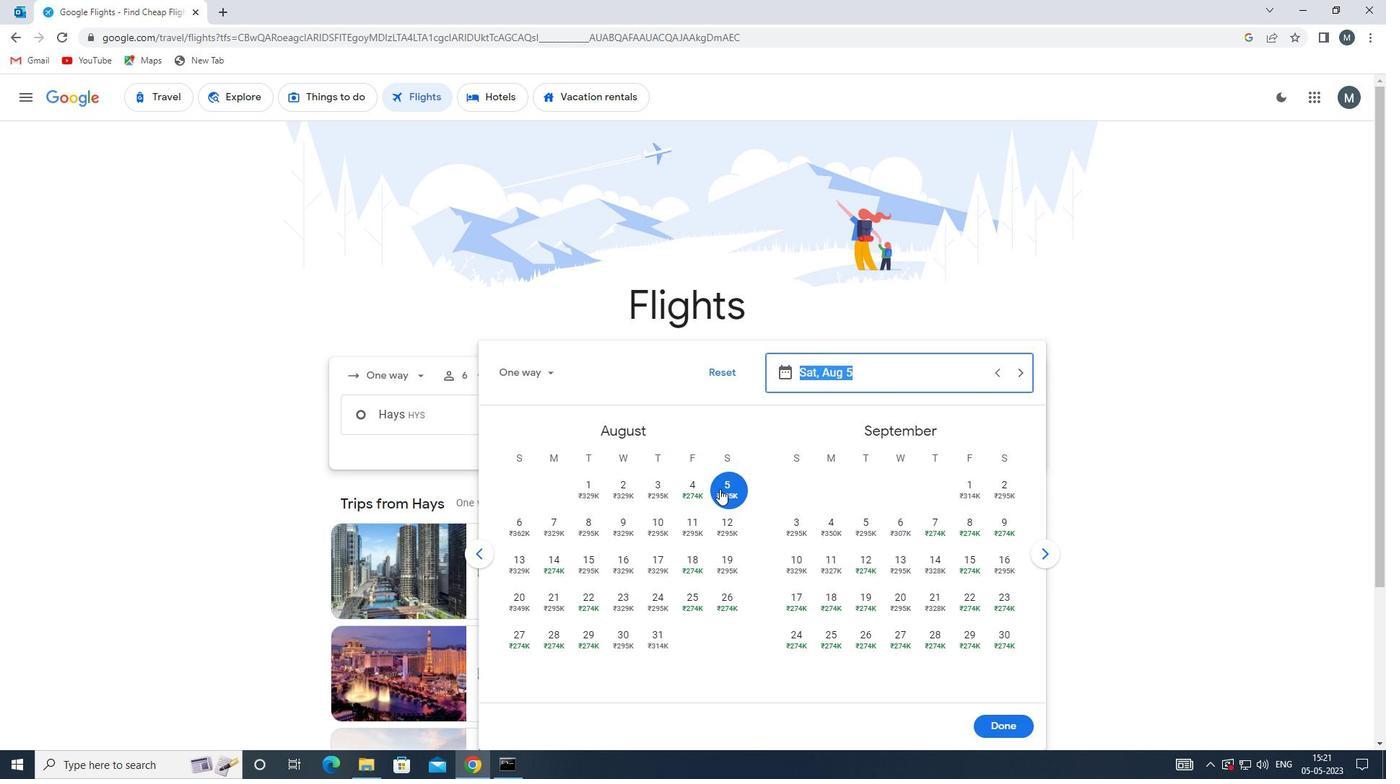 
Action: Mouse pressed left at (729, 489)
Screenshot: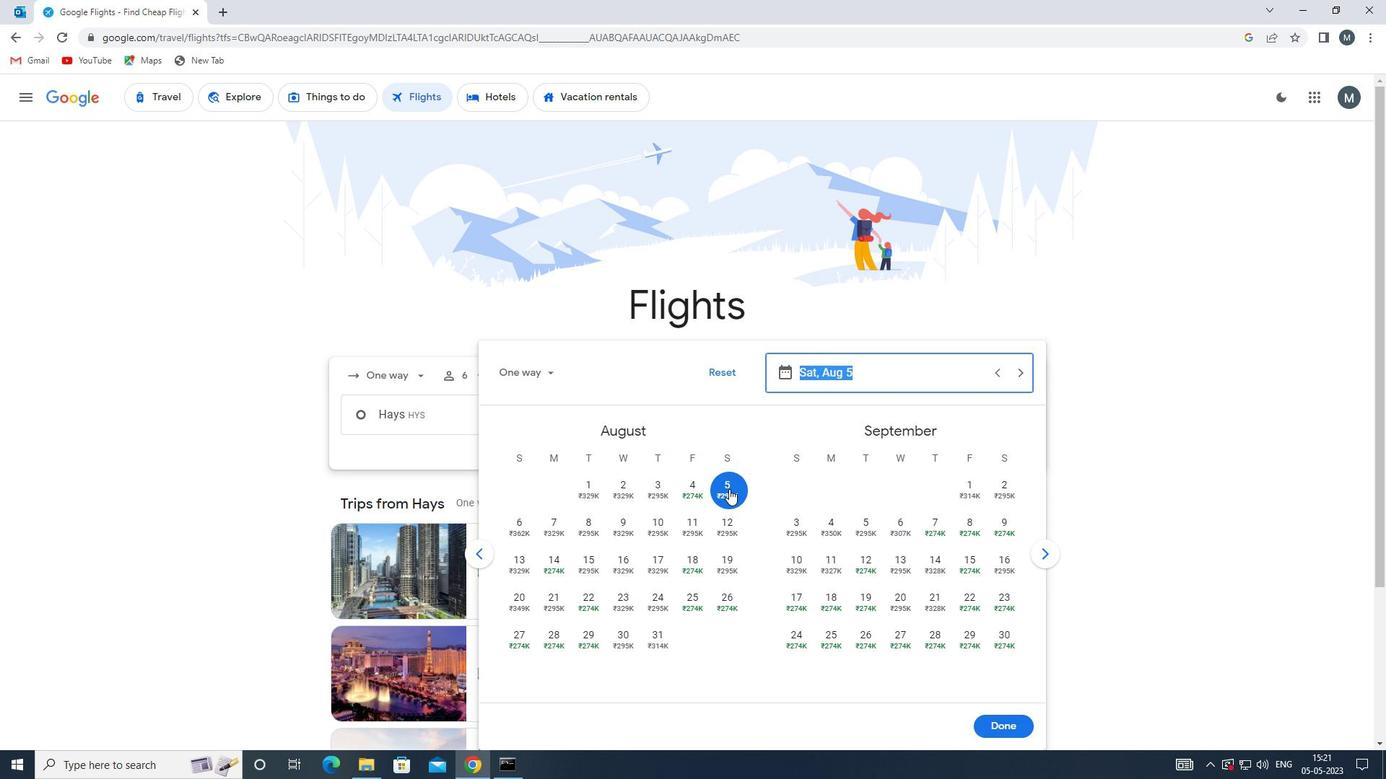 
Action: Mouse moved to (995, 724)
Screenshot: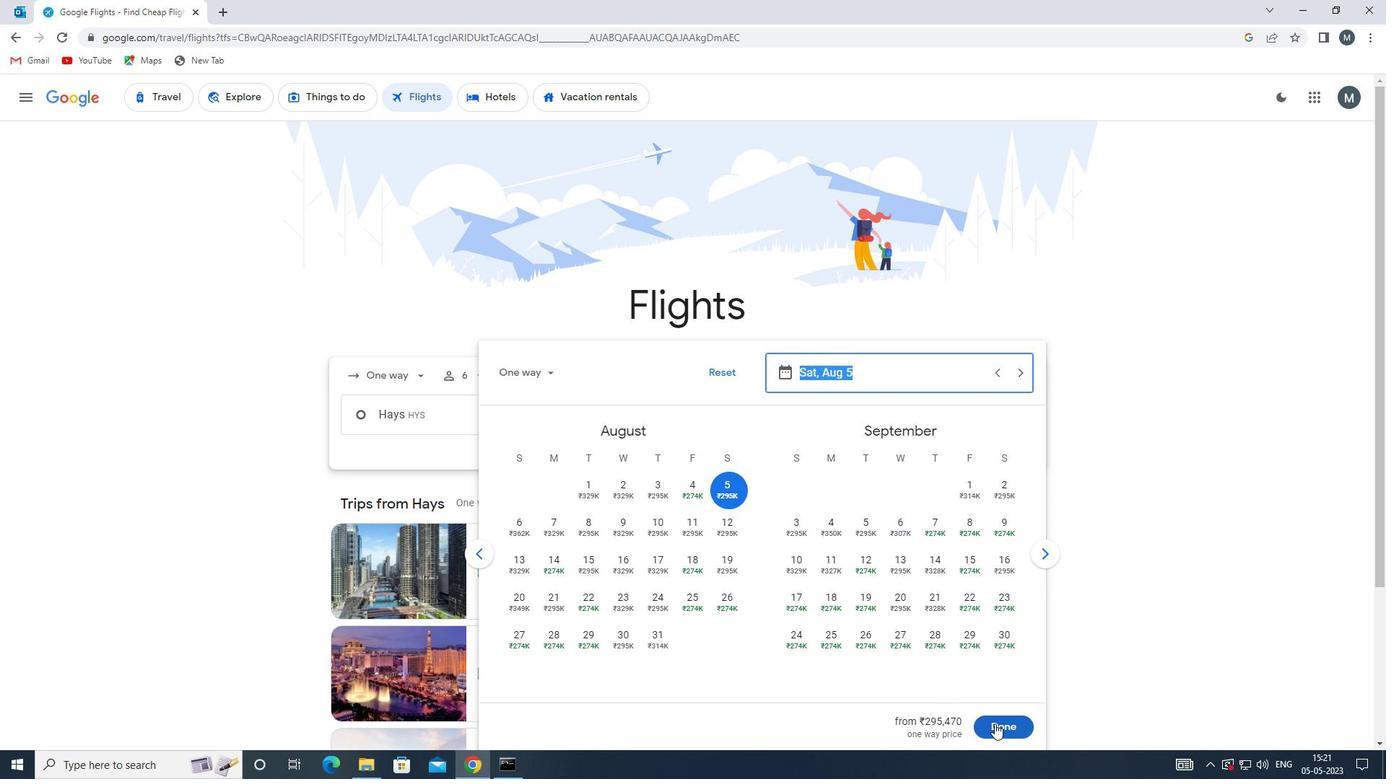 
Action: Mouse pressed left at (995, 724)
Screenshot: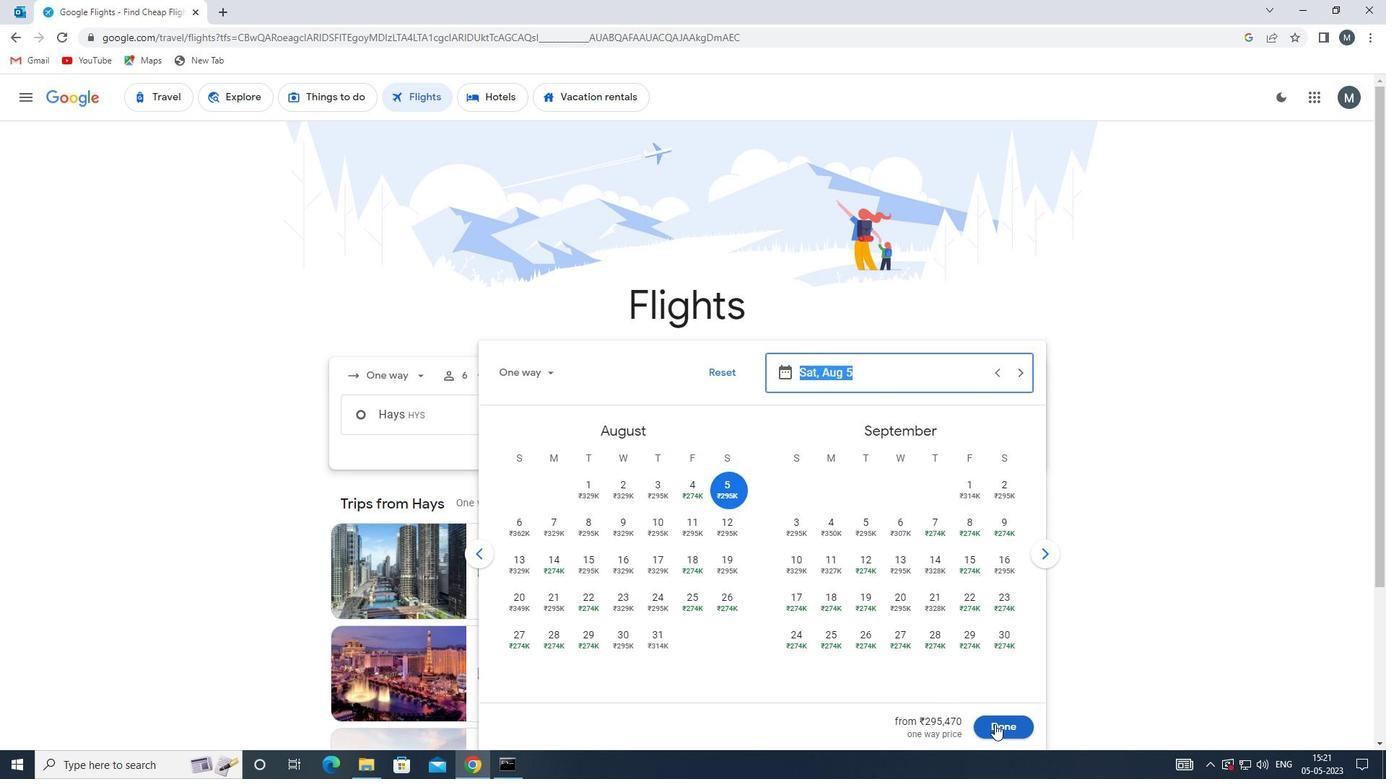 
Action: Mouse moved to (699, 467)
Screenshot: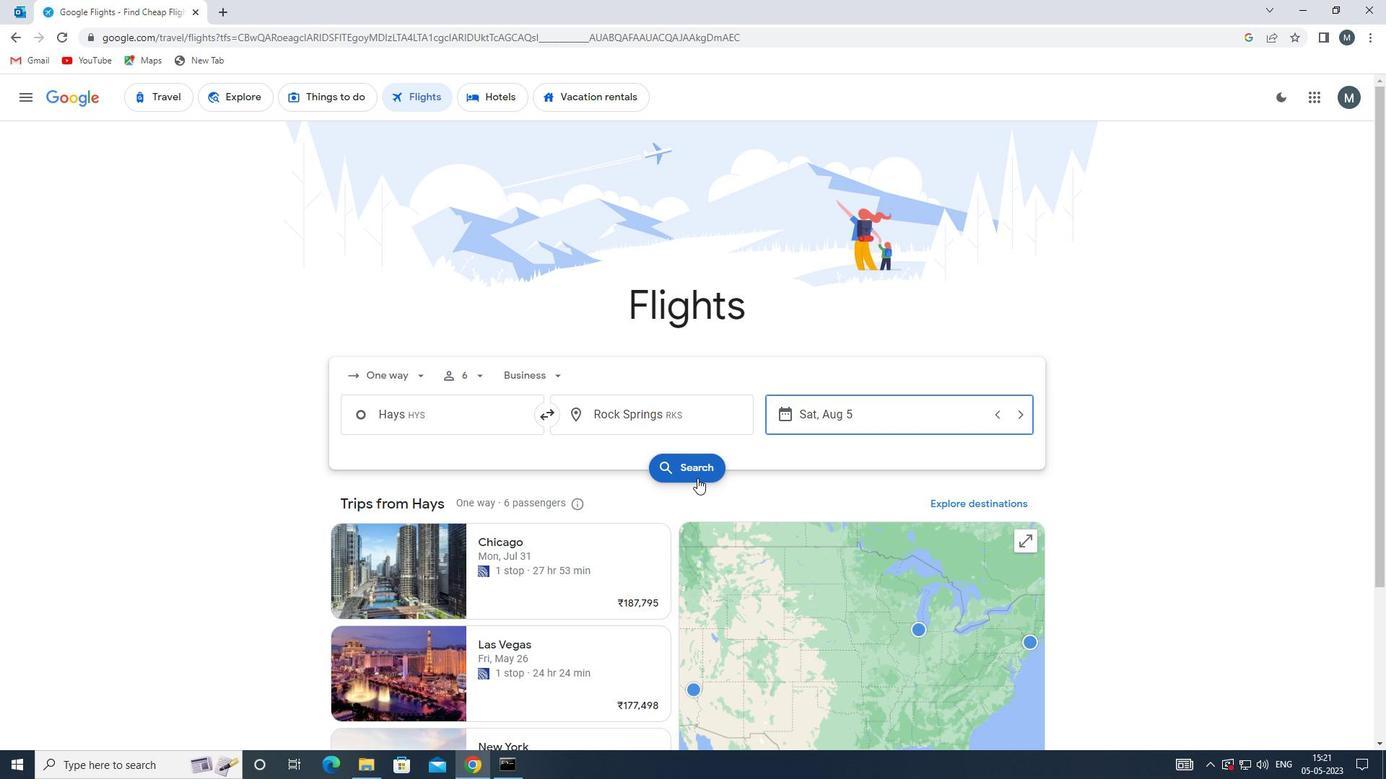 
Action: Mouse pressed left at (699, 467)
Screenshot: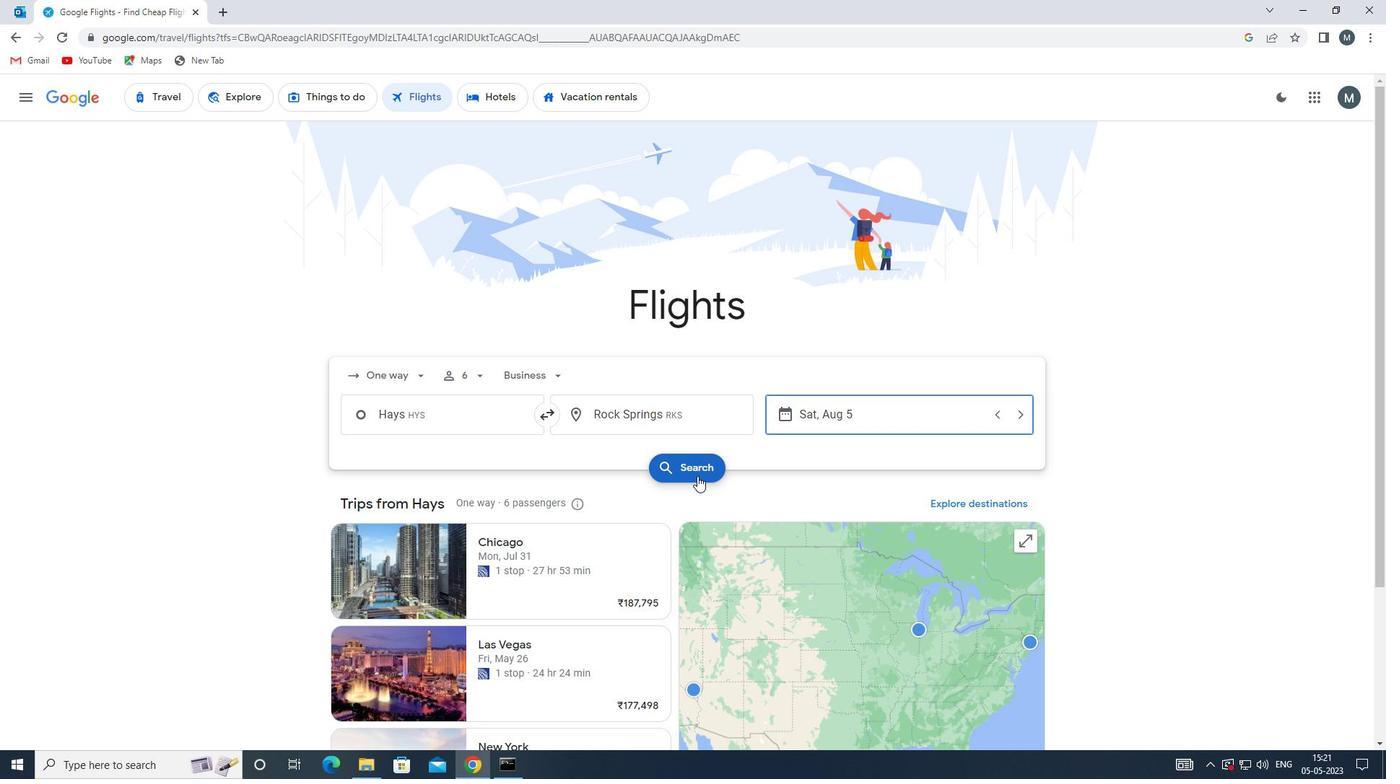 
Action: Mouse moved to (358, 234)
Screenshot: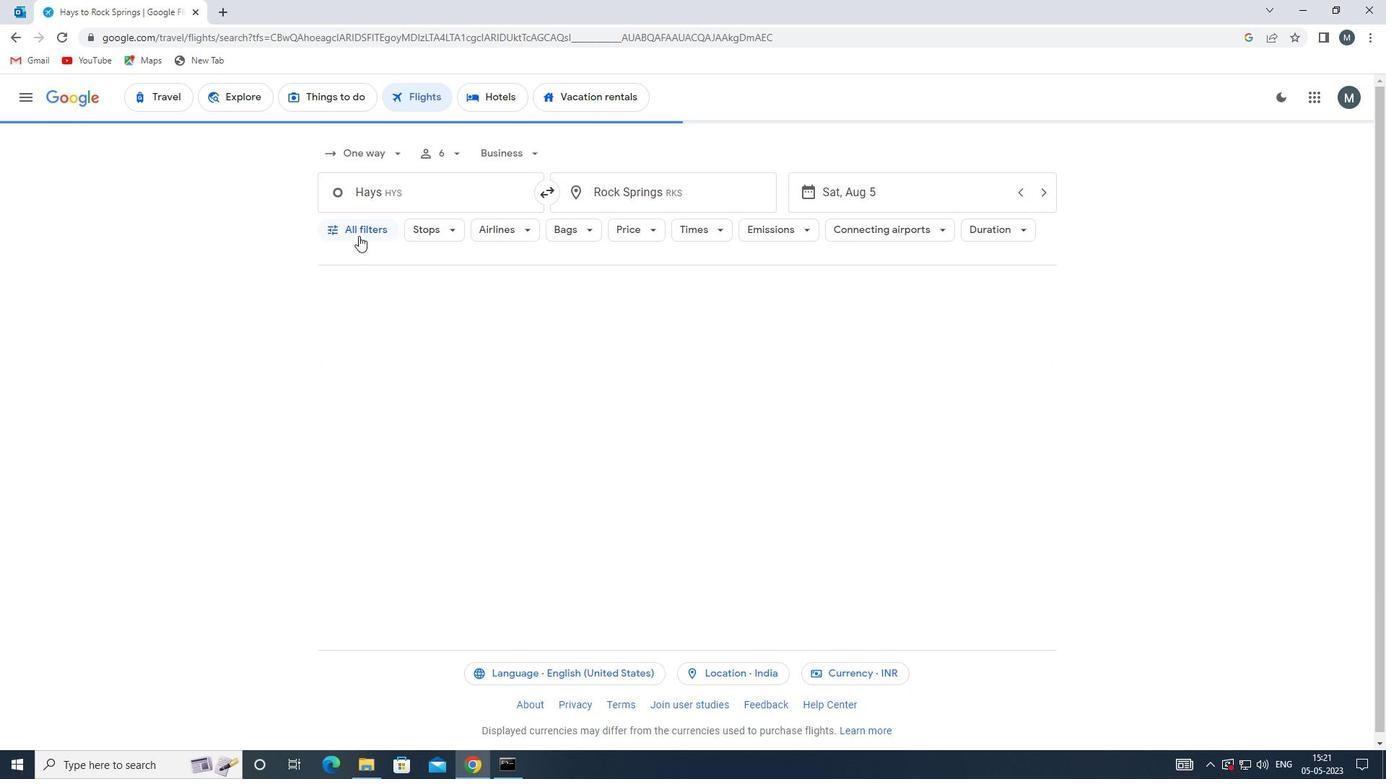 
Action: Mouse pressed left at (358, 234)
Screenshot: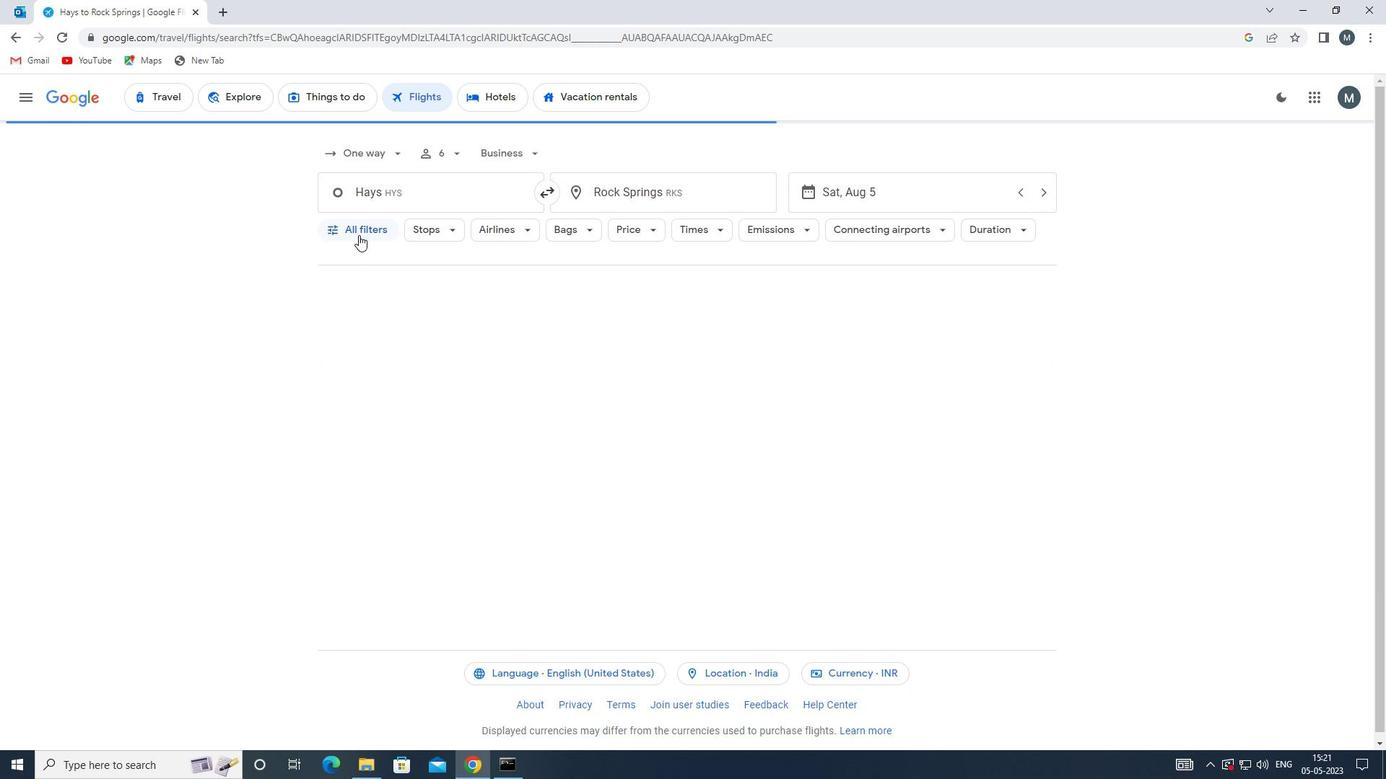 
Action: Mouse moved to (417, 402)
Screenshot: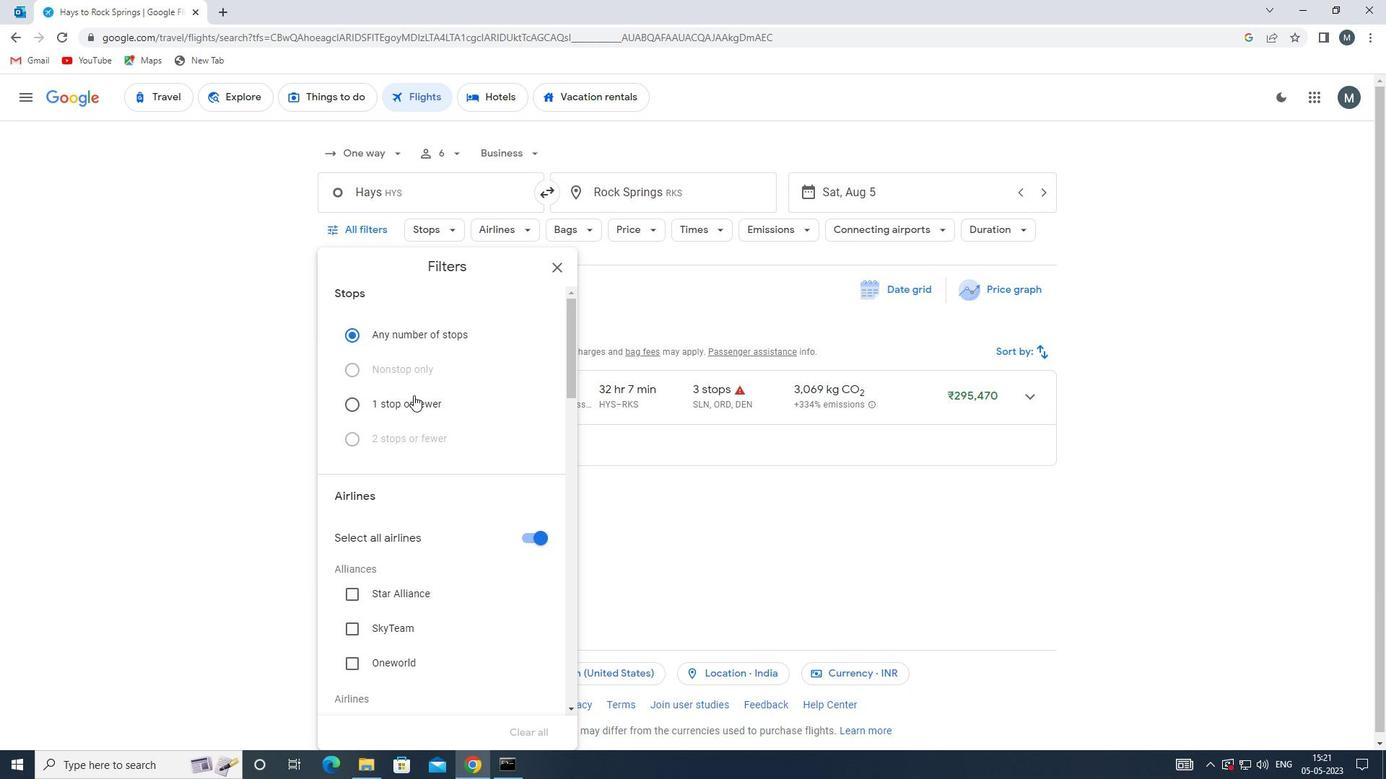 
Action: Mouse scrolled (417, 402) with delta (0, 0)
Screenshot: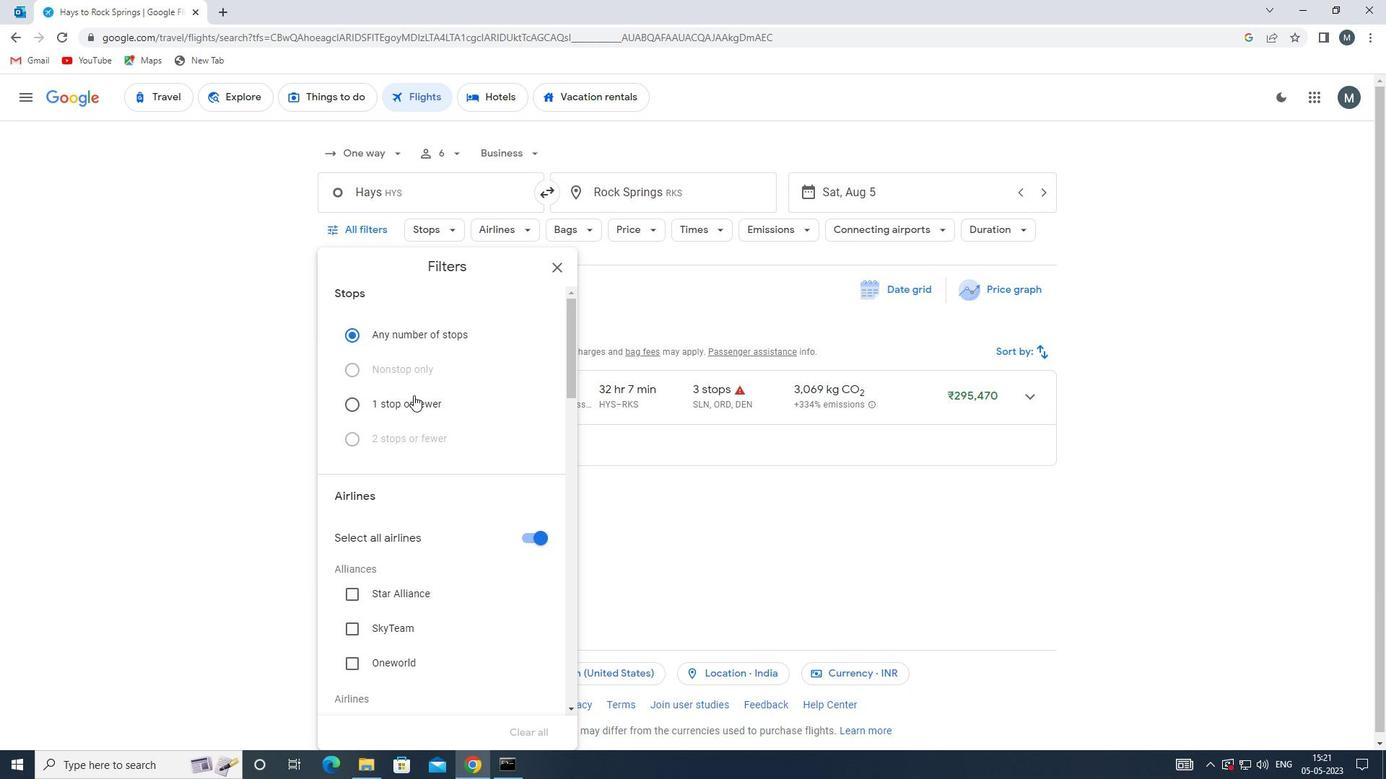 
Action: Mouse moved to (542, 459)
Screenshot: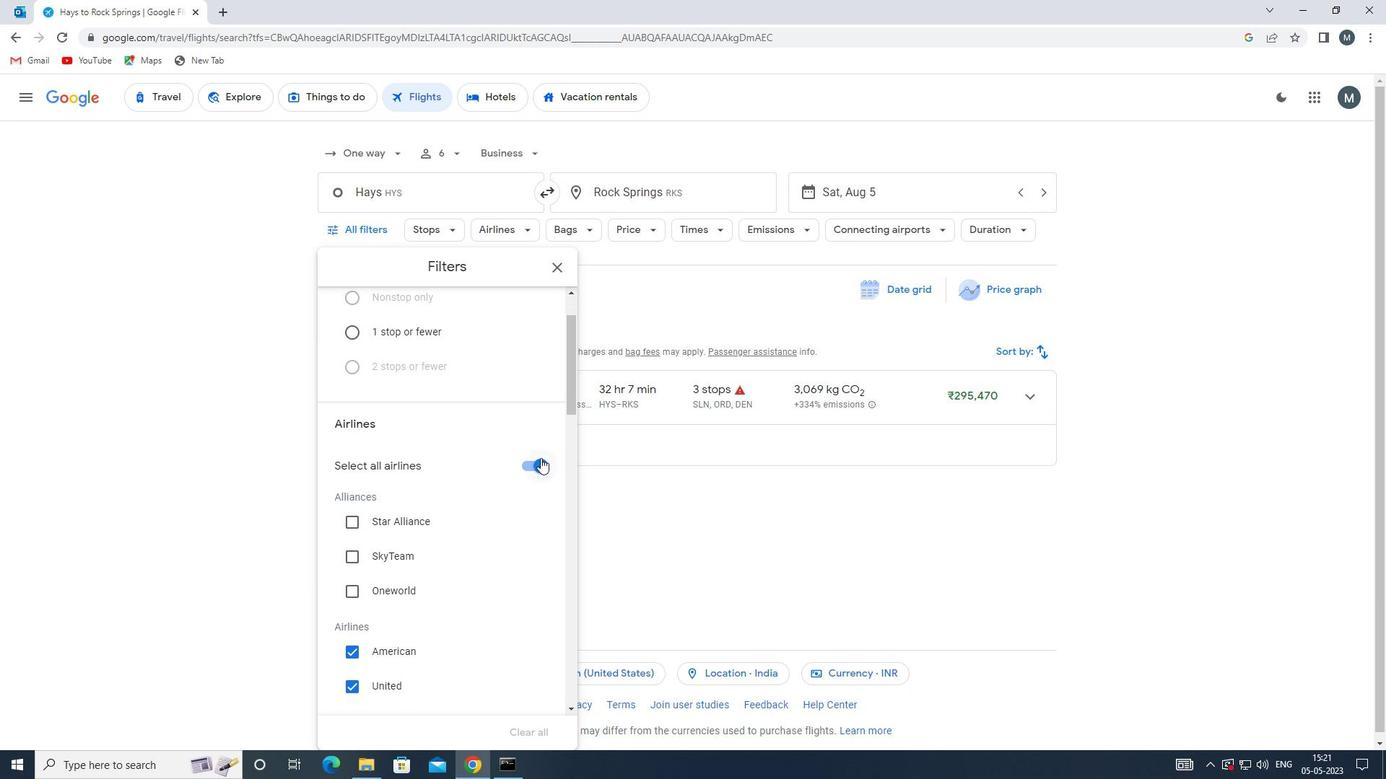 
Action: Mouse pressed left at (542, 459)
Screenshot: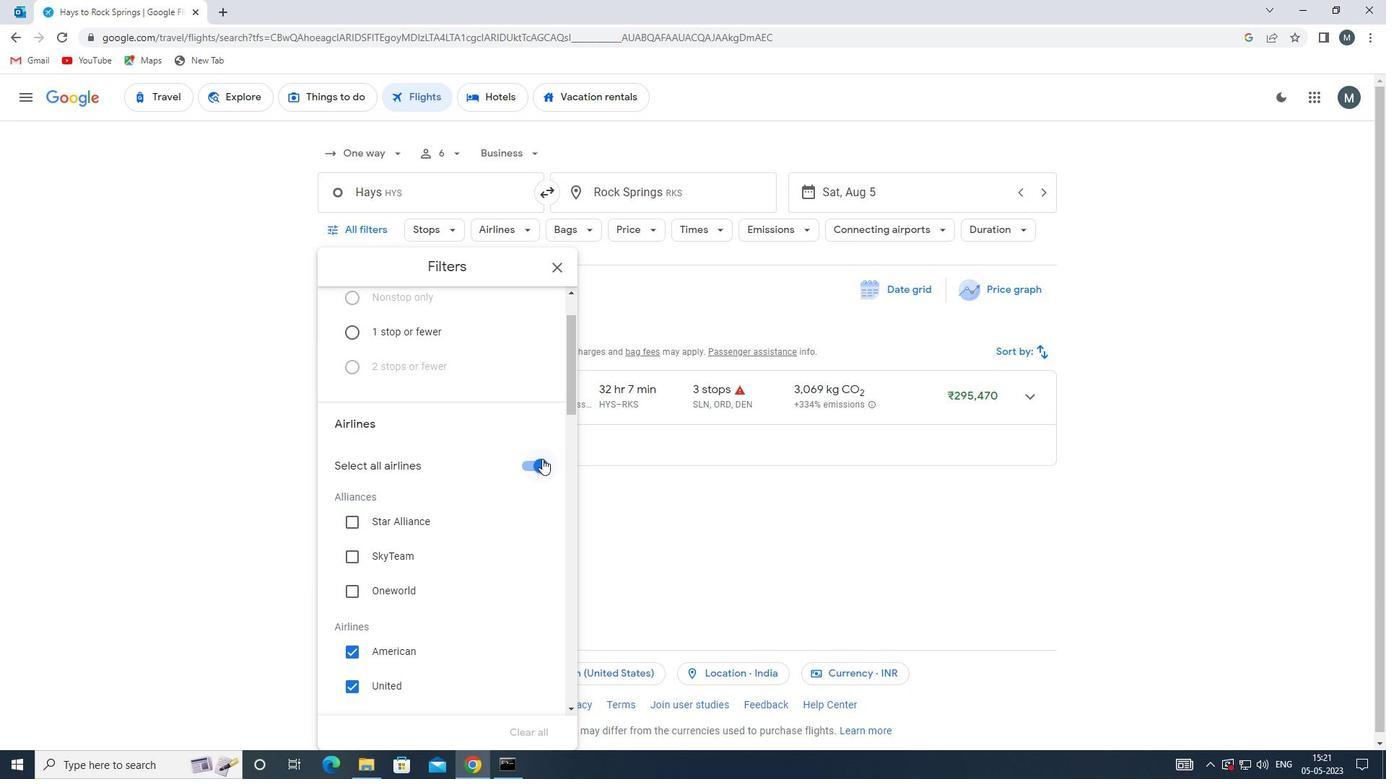 
Action: Mouse moved to (476, 455)
Screenshot: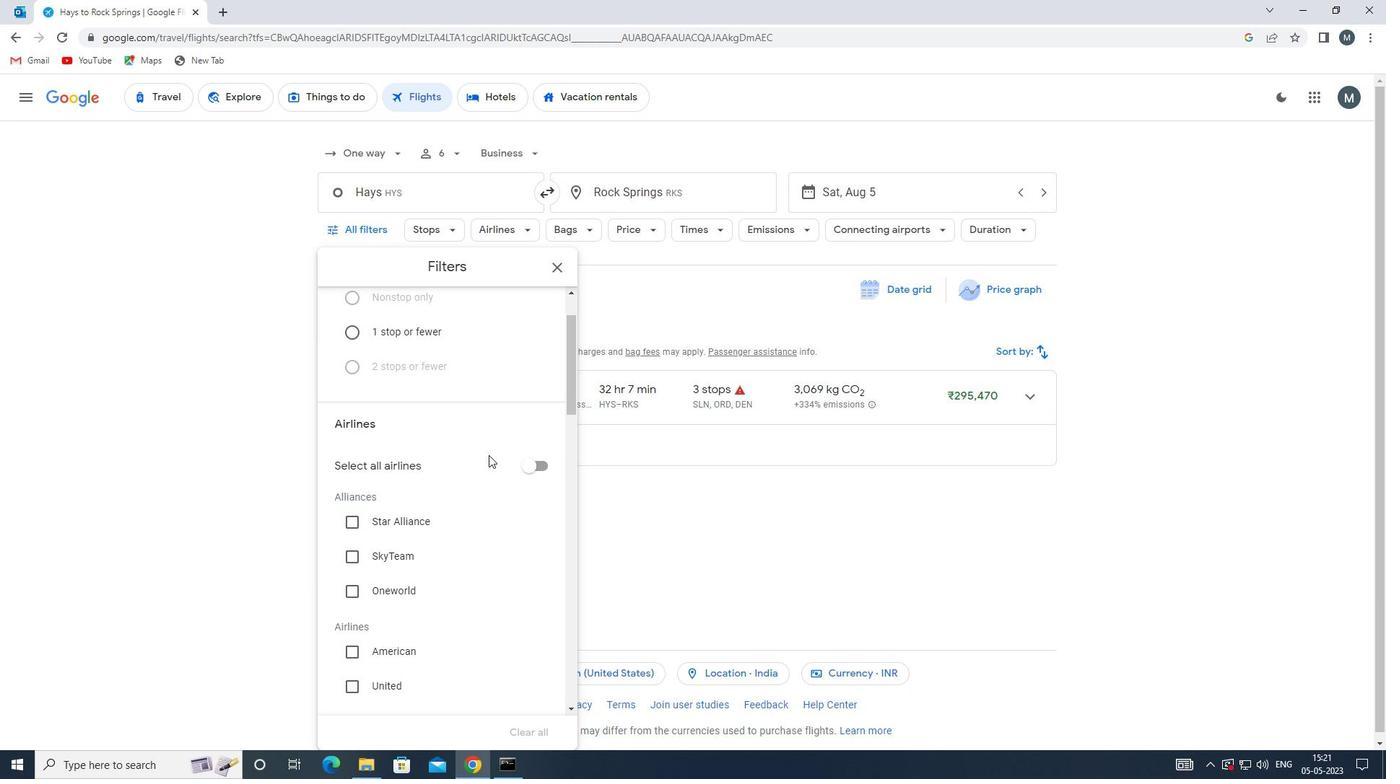 
Action: Mouse scrolled (476, 454) with delta (0, 0)
Screenshot: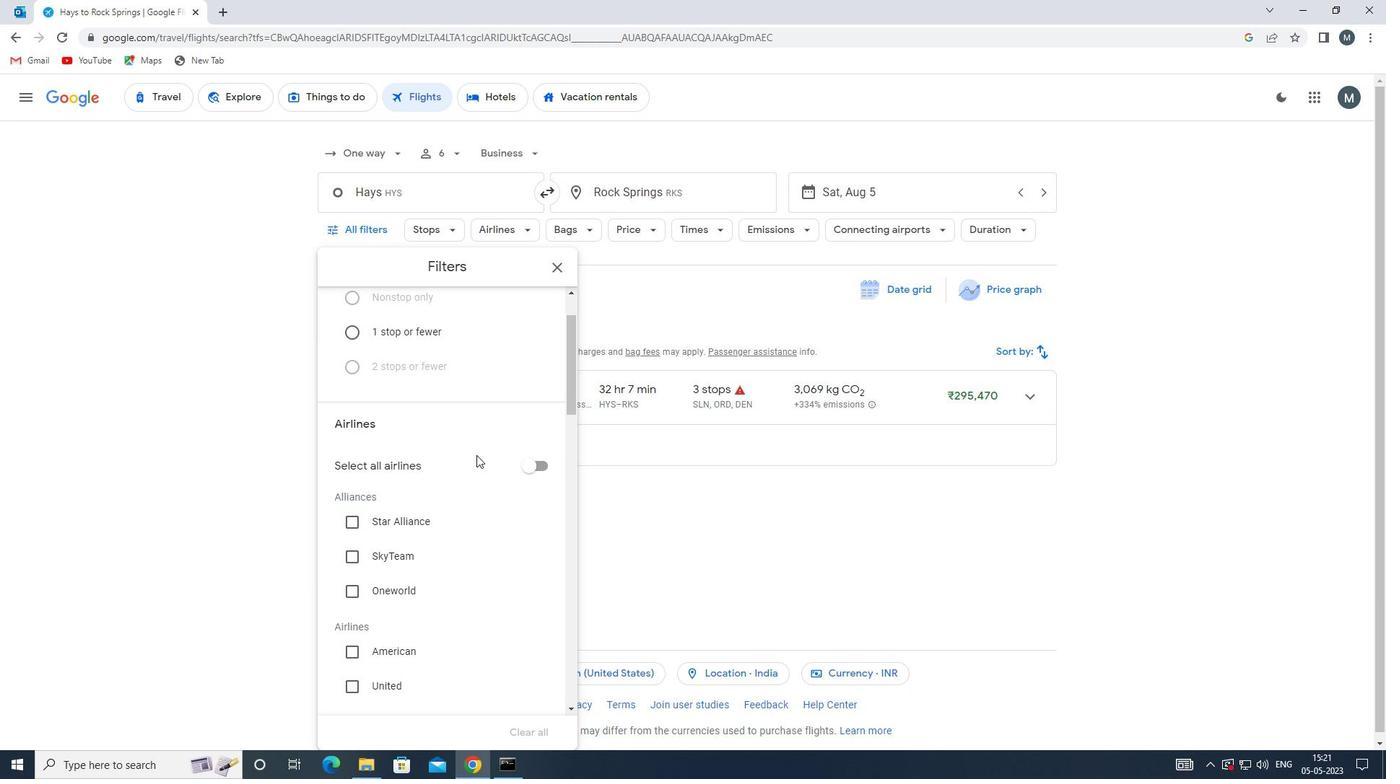 
Action: Mouse scrolled (476, 454) with delta (0, 0)
Screenshot: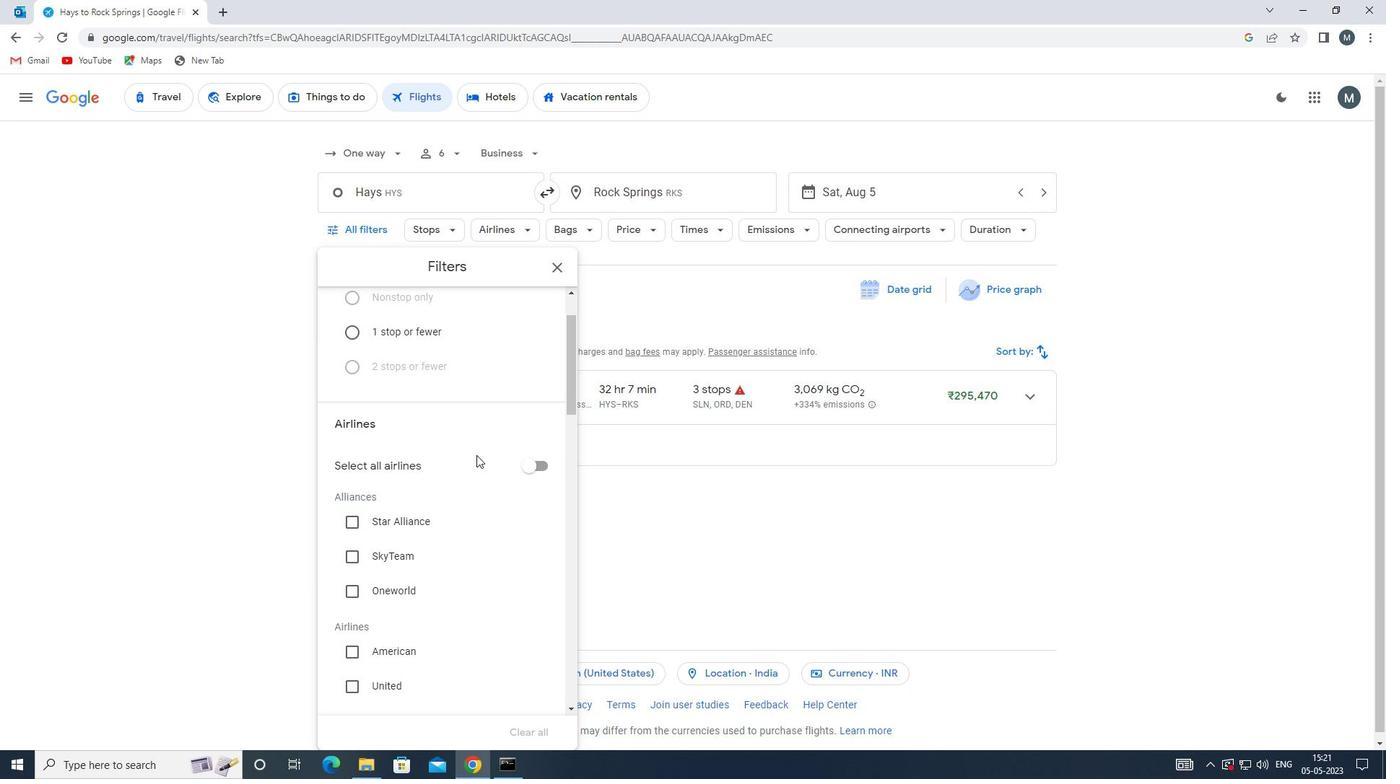 
Action: Mouse scrolled (476, 454) with delta (0, 0)
Screenshot: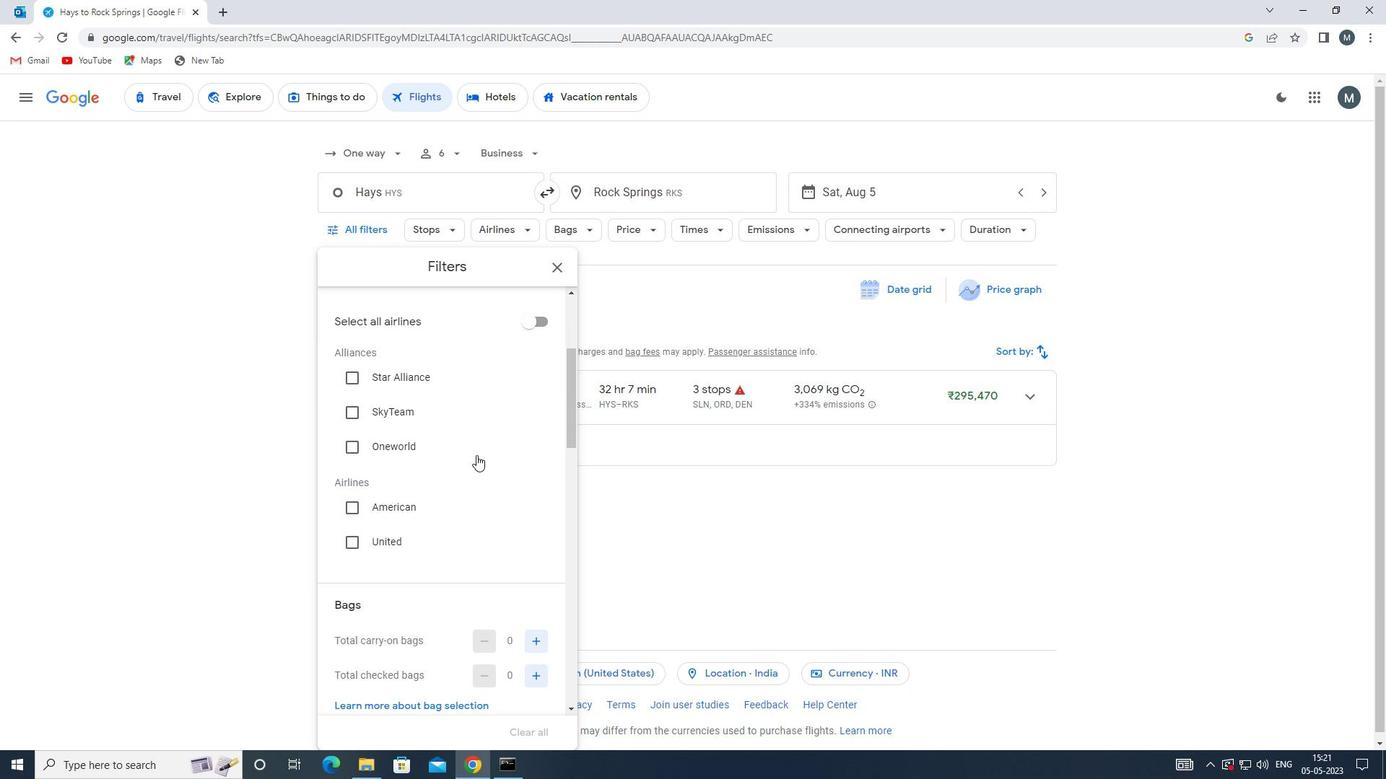 
Action: Mouse scrolled (476, 454) with delta (0, 0)
Screenshot: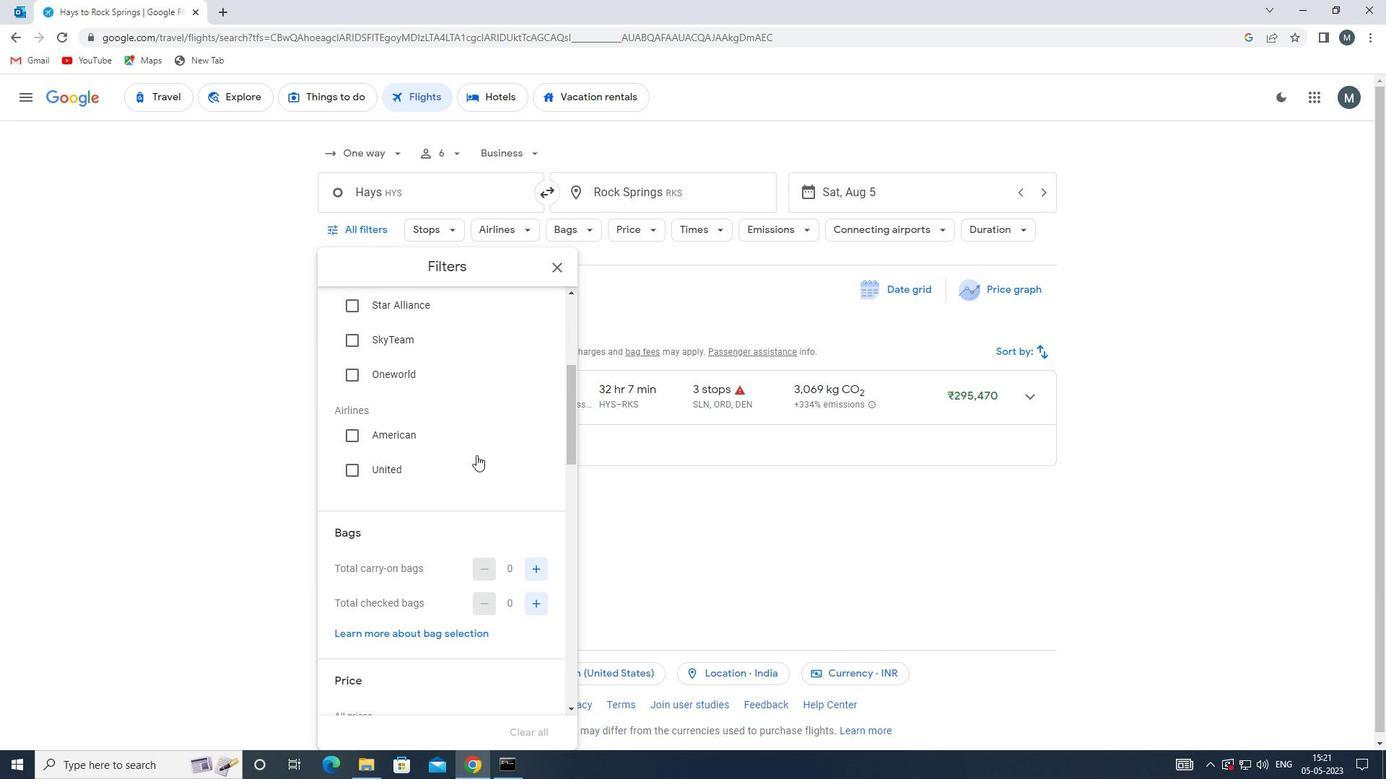 
Action: Mouse moved to (541, 498)
Screenshot: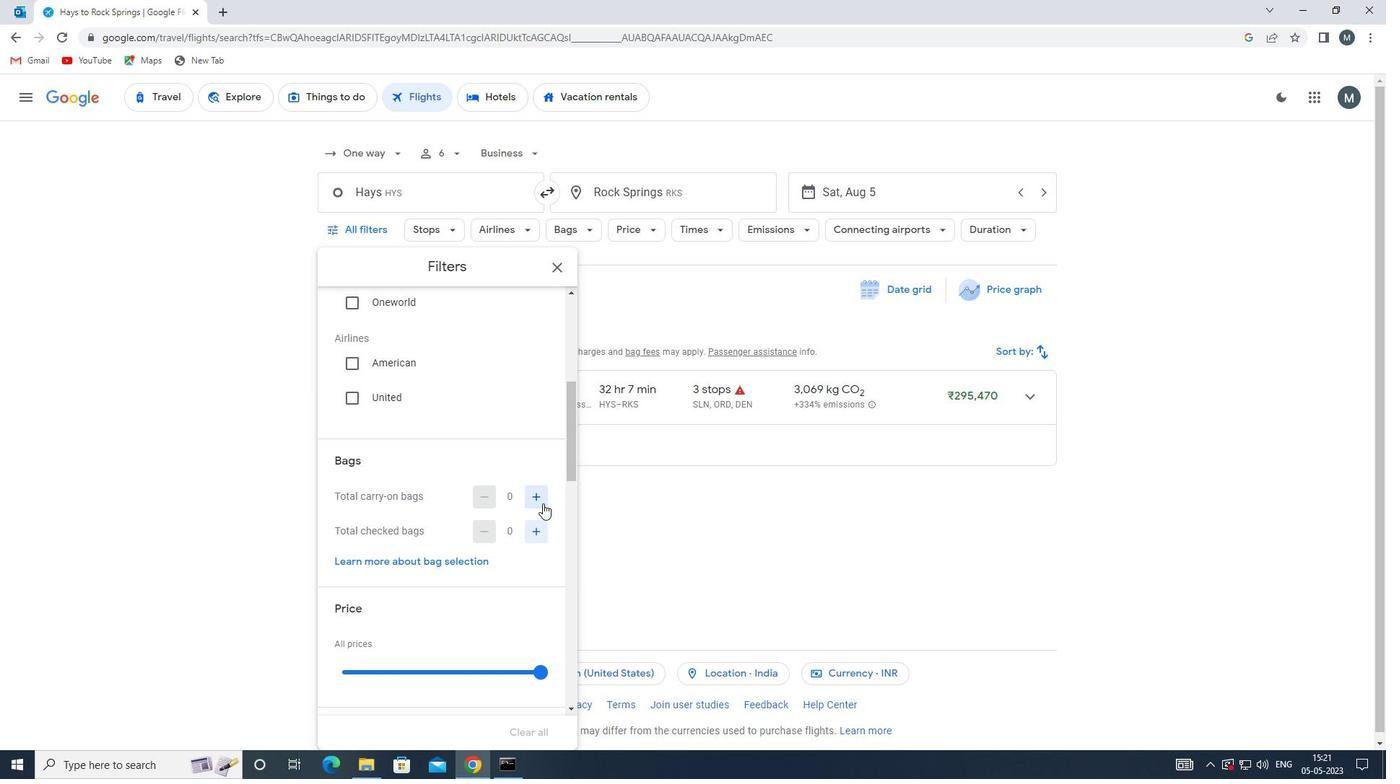 
Action: Mouse pressed left at (541, 498)
Screenshot: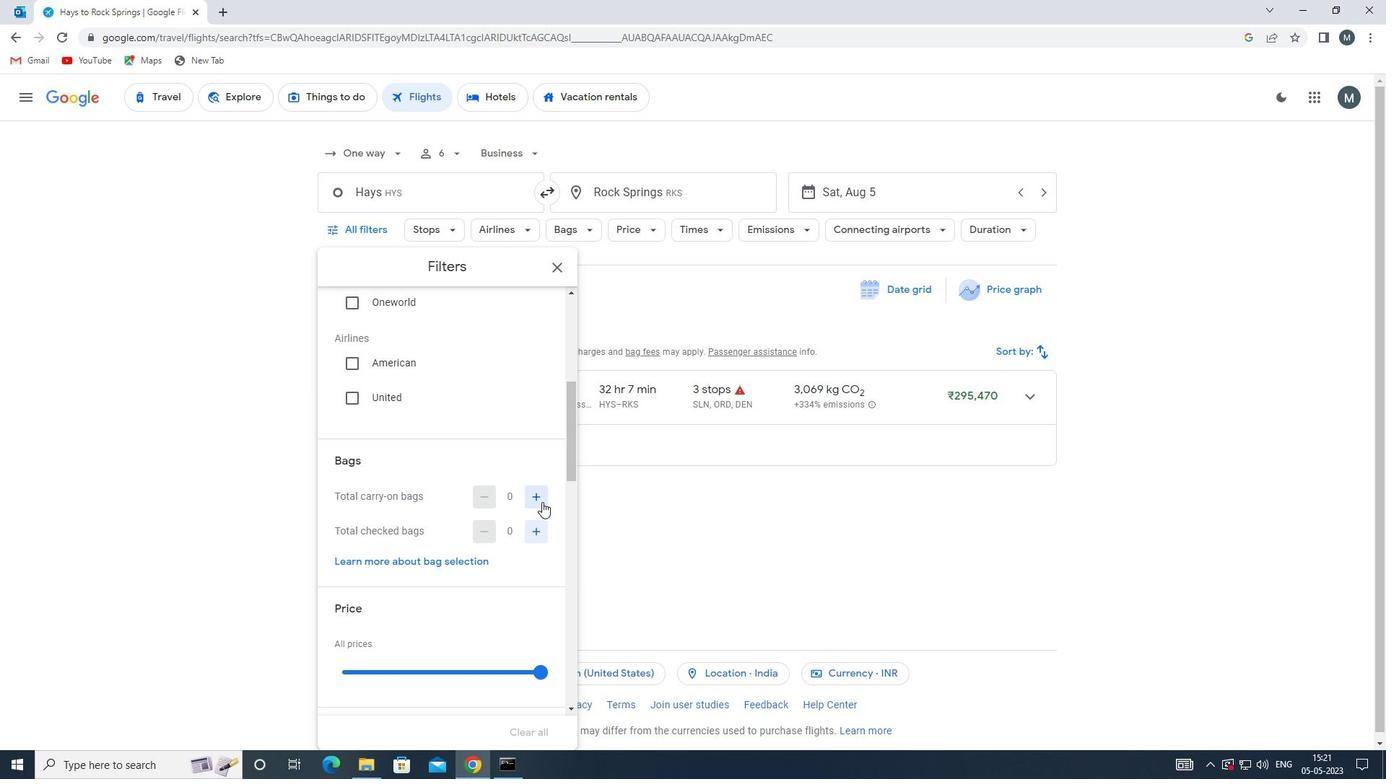 
Action: Mouse moved to (431, 480)
Screenshot: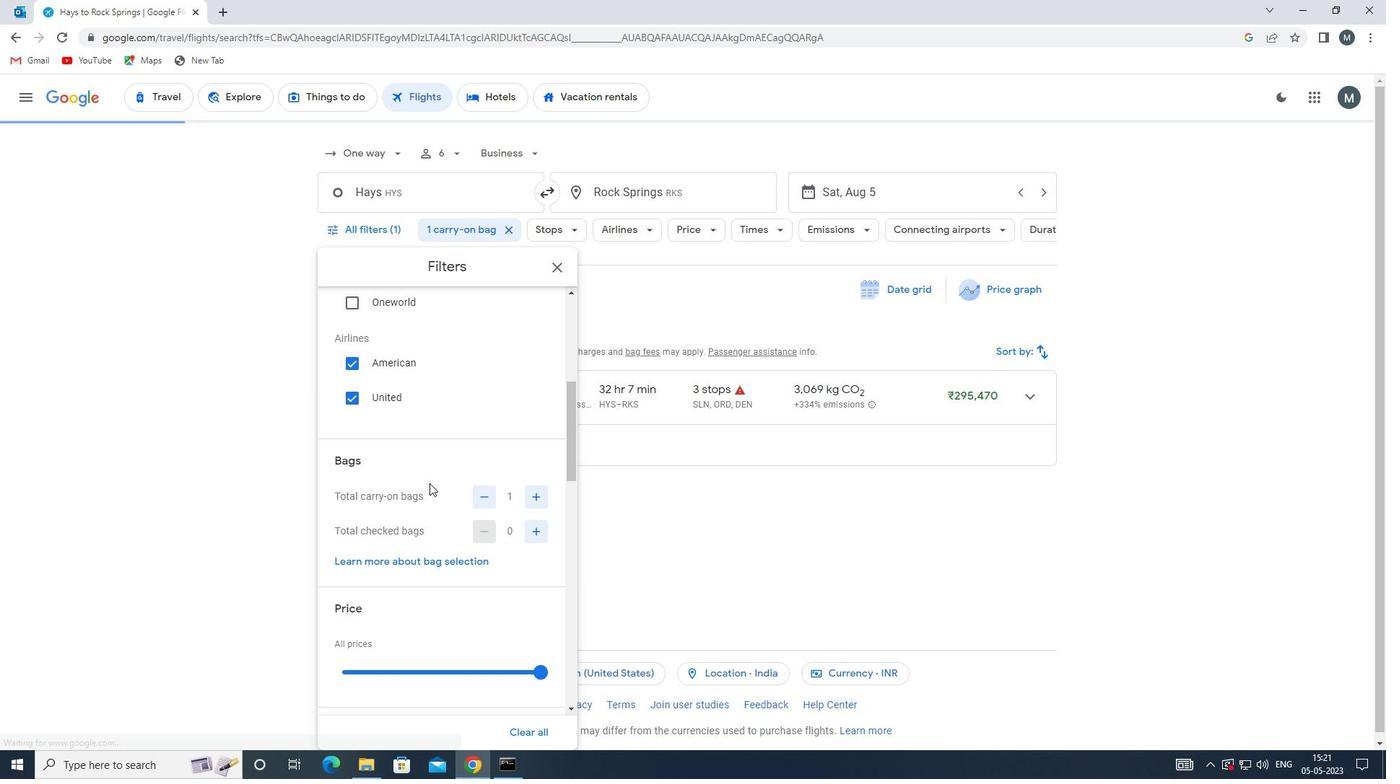 
Action: Mouse scrolled (431, 479) with delta (0, 0)
Screenshot: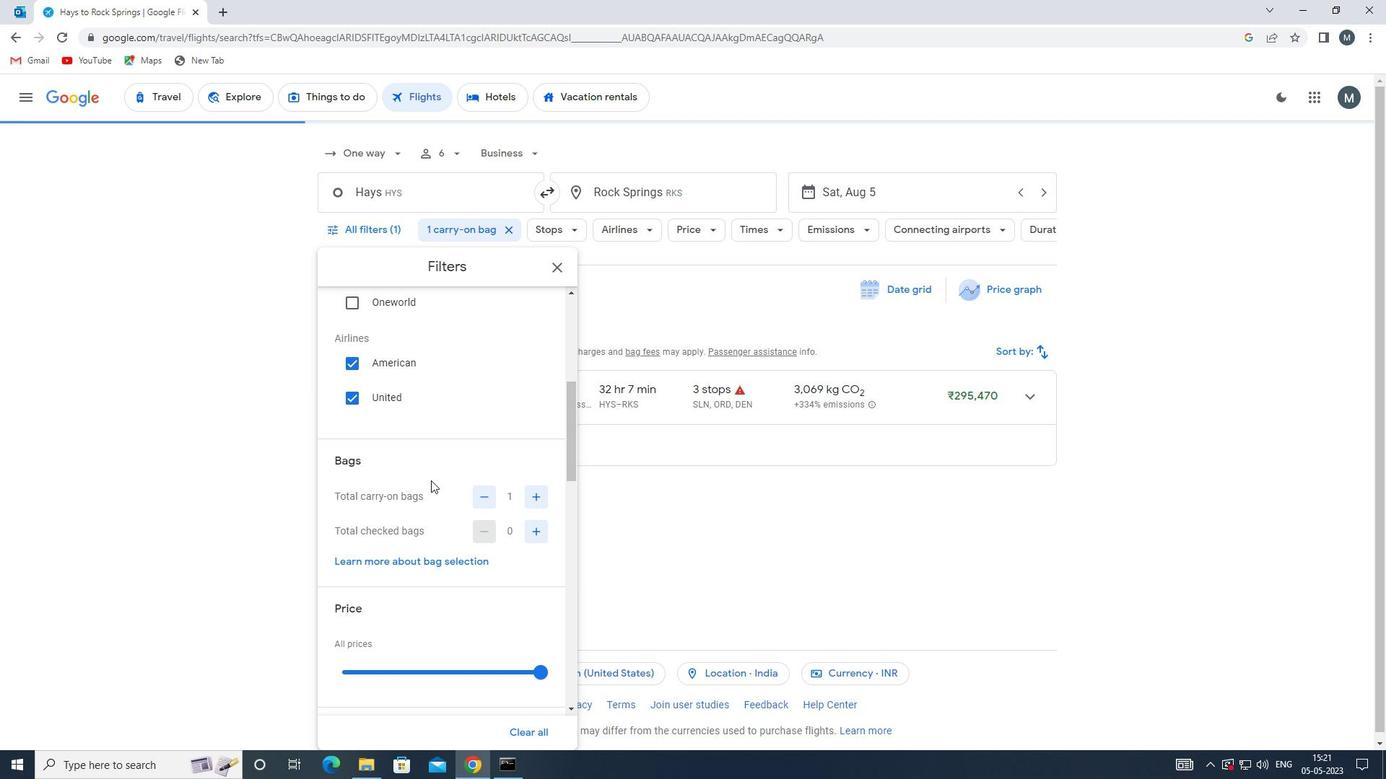 
Action: Mouse moved to (532, 462)
Screenshot: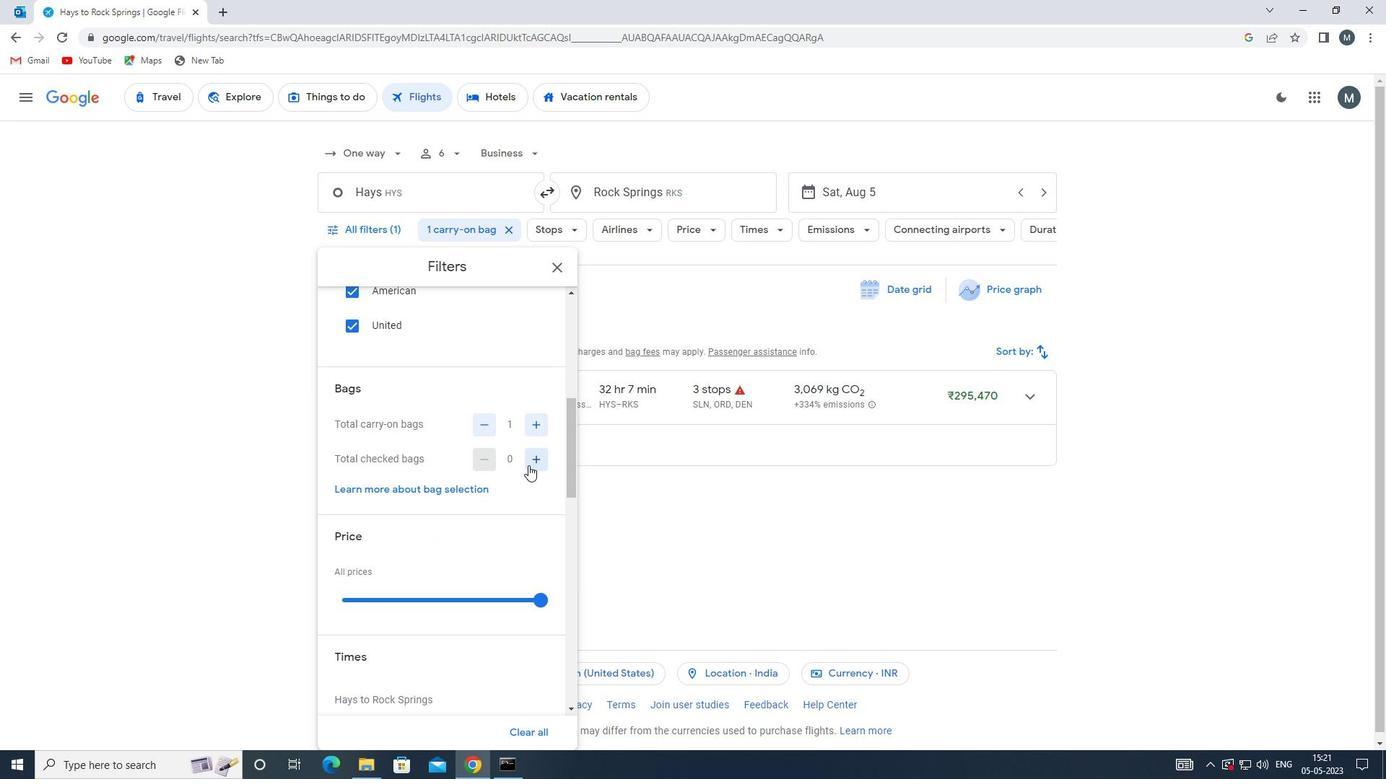 
Action: Mouse pressed left at (532, 462)
Screenshot: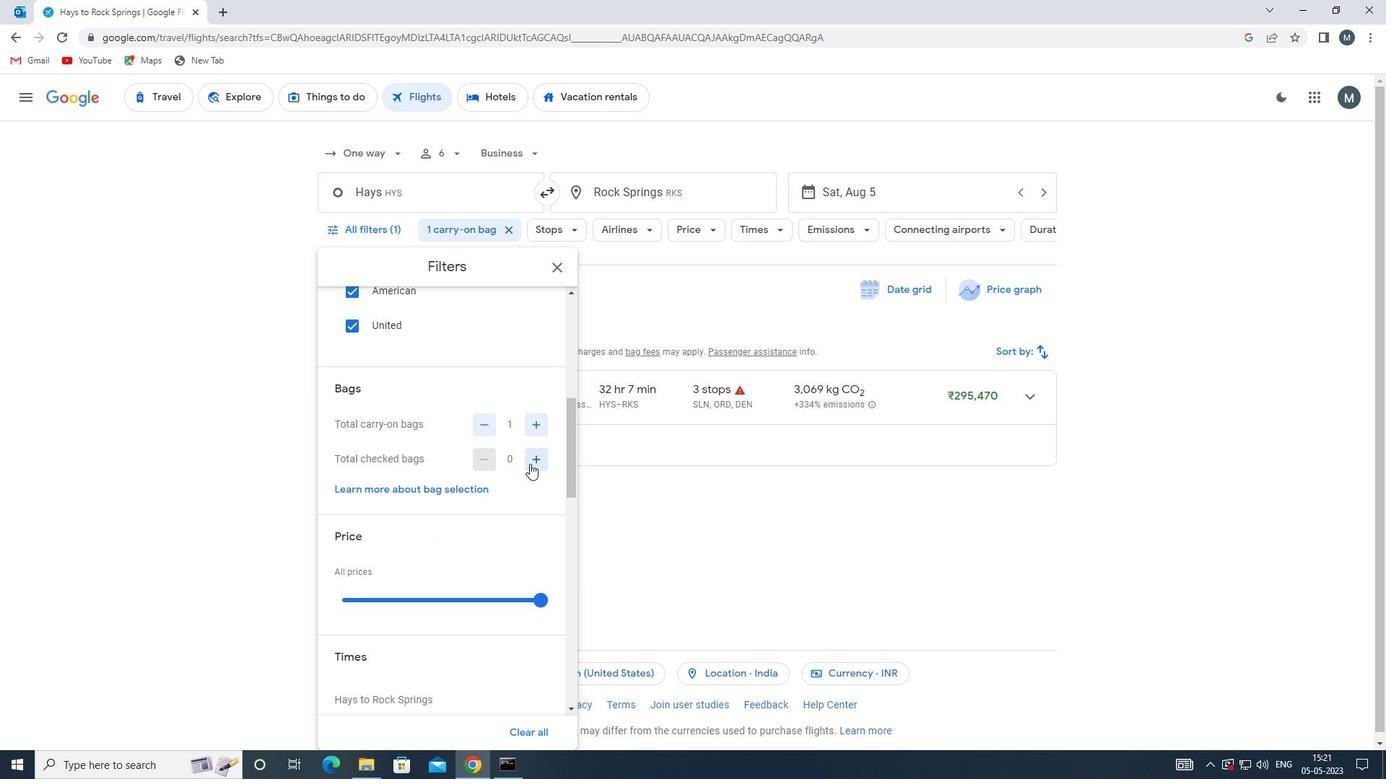 
Action: Mouse pressed left at (532, 462)
Screenshot: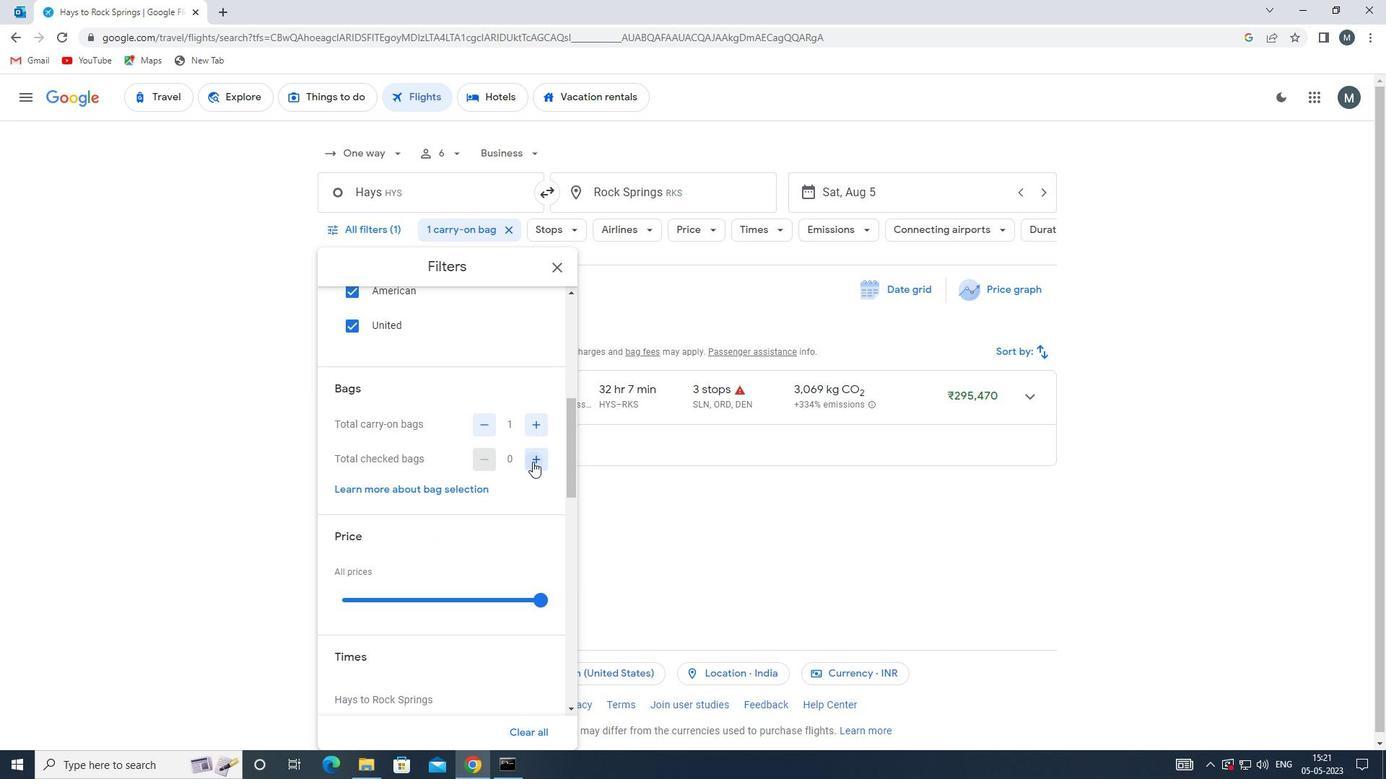 
Action: Mouse pressed left at (532, 462)
Screenshot: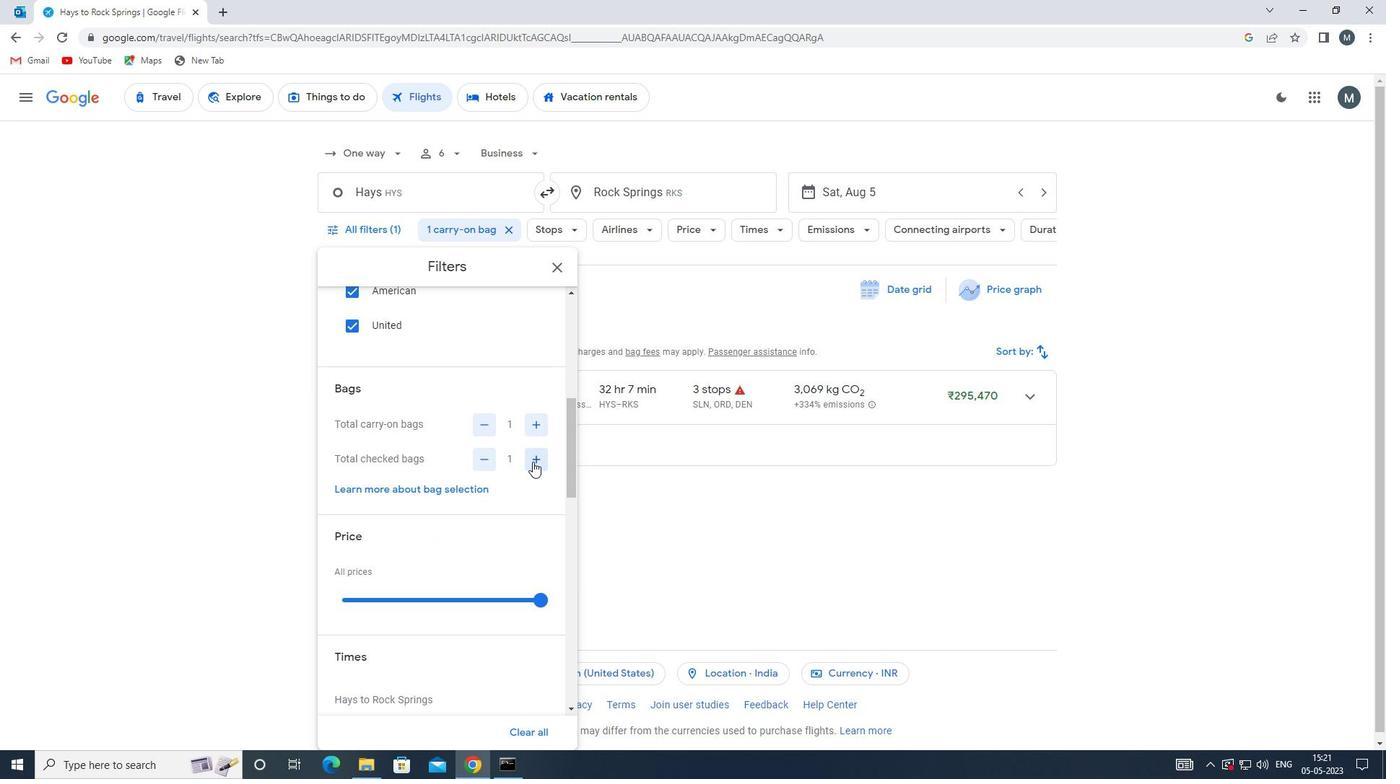 
Action: Mouse moved to (431, 491)
Screenshot: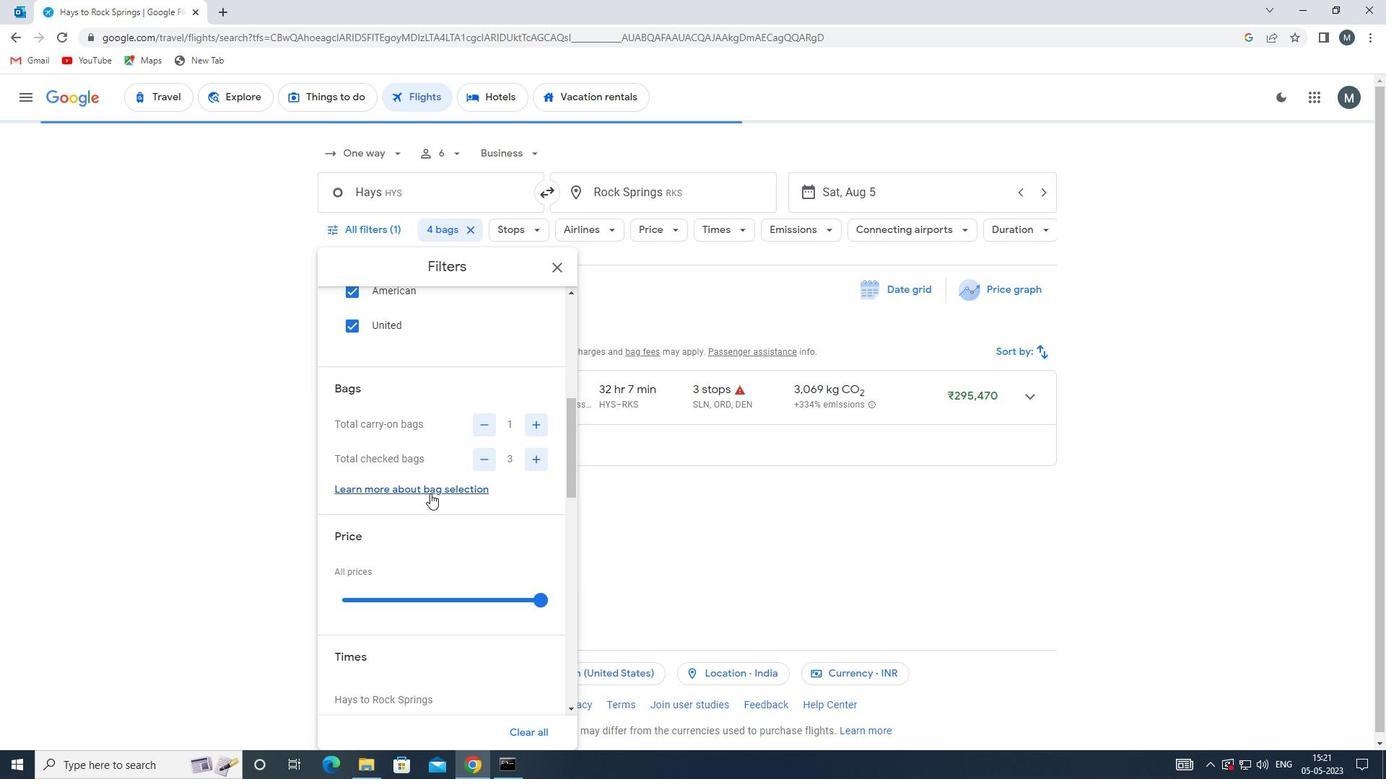 
Action: Mouse scrolled (431, 491) with delta (0, 0)
Screenshot: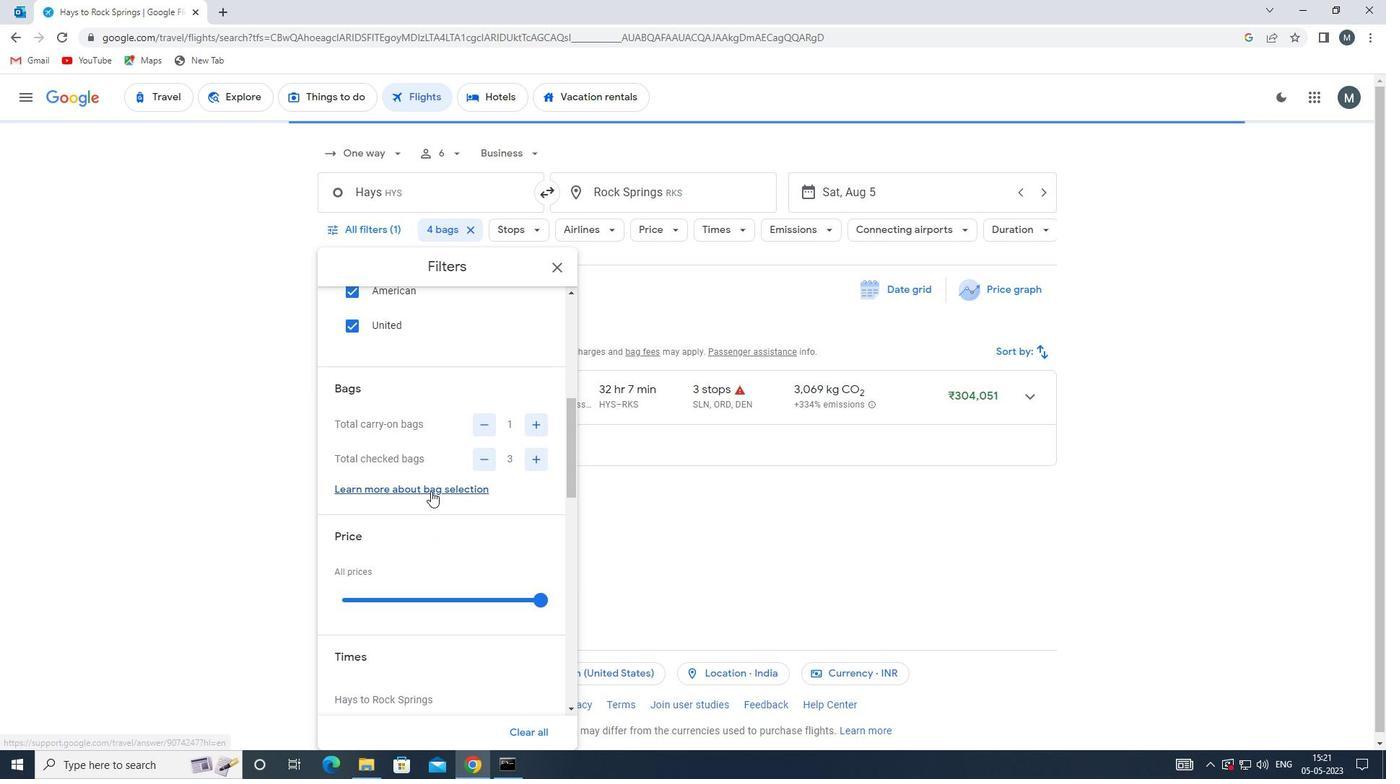 
Action: Mouse moved to (420, 527)
Screenshot: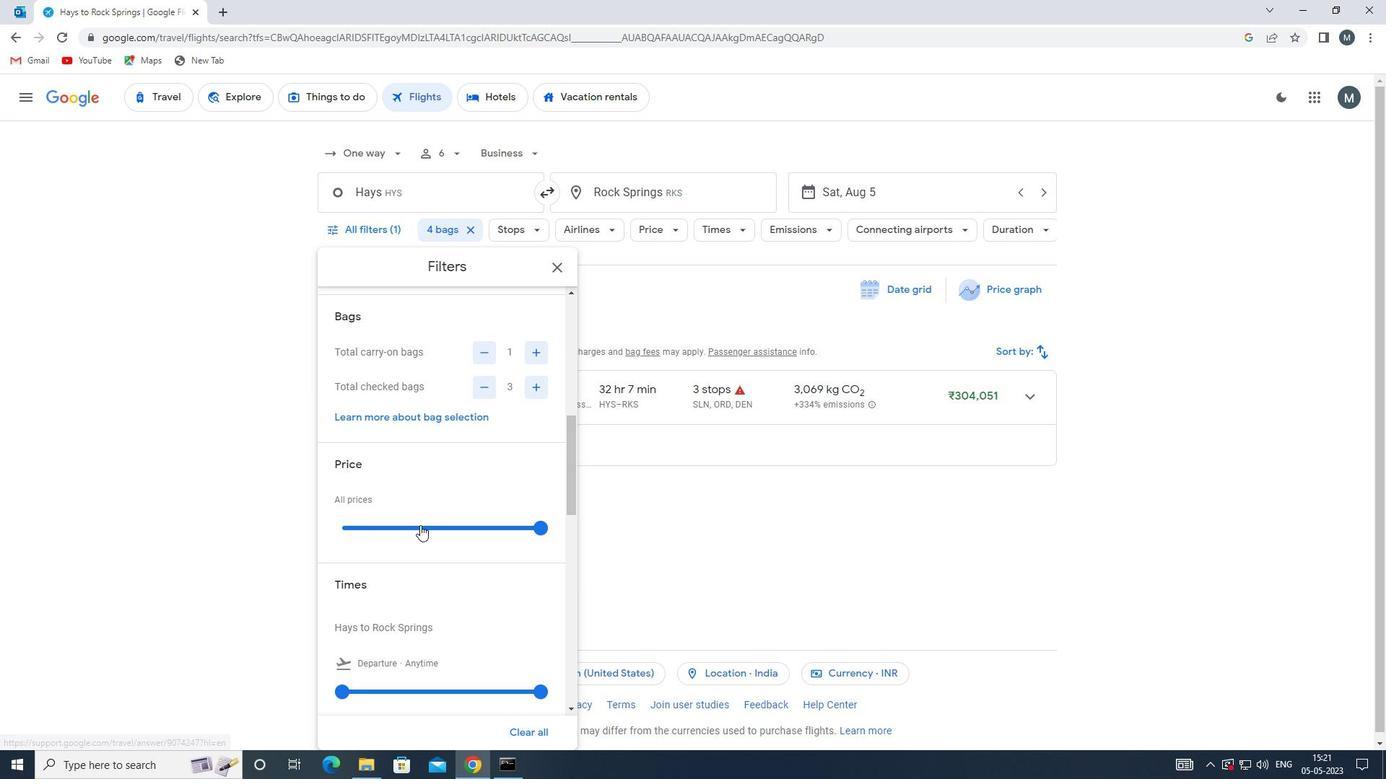 
Action: Mouse pressed left at (420, 527)
Screenshot: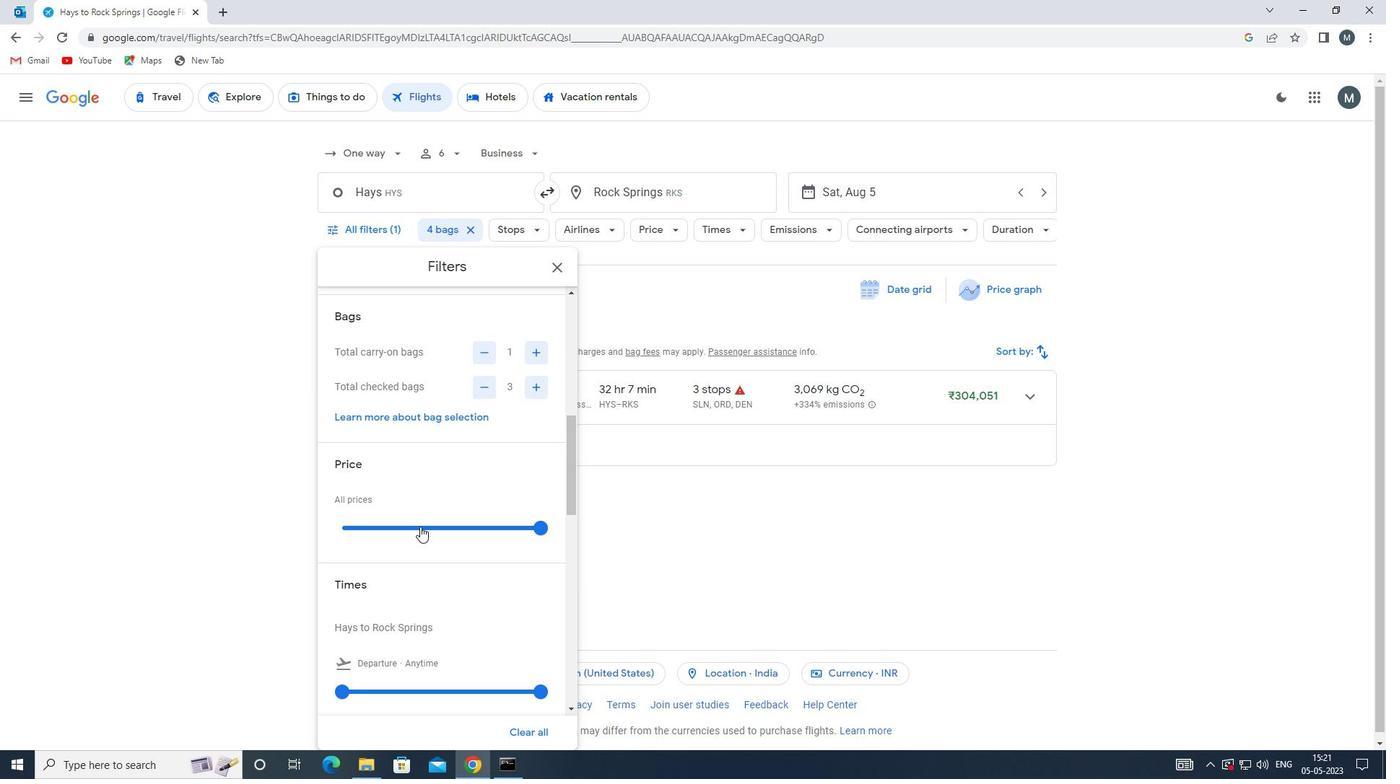 
Action: Mouse moved to (420, 527)
Screenshot: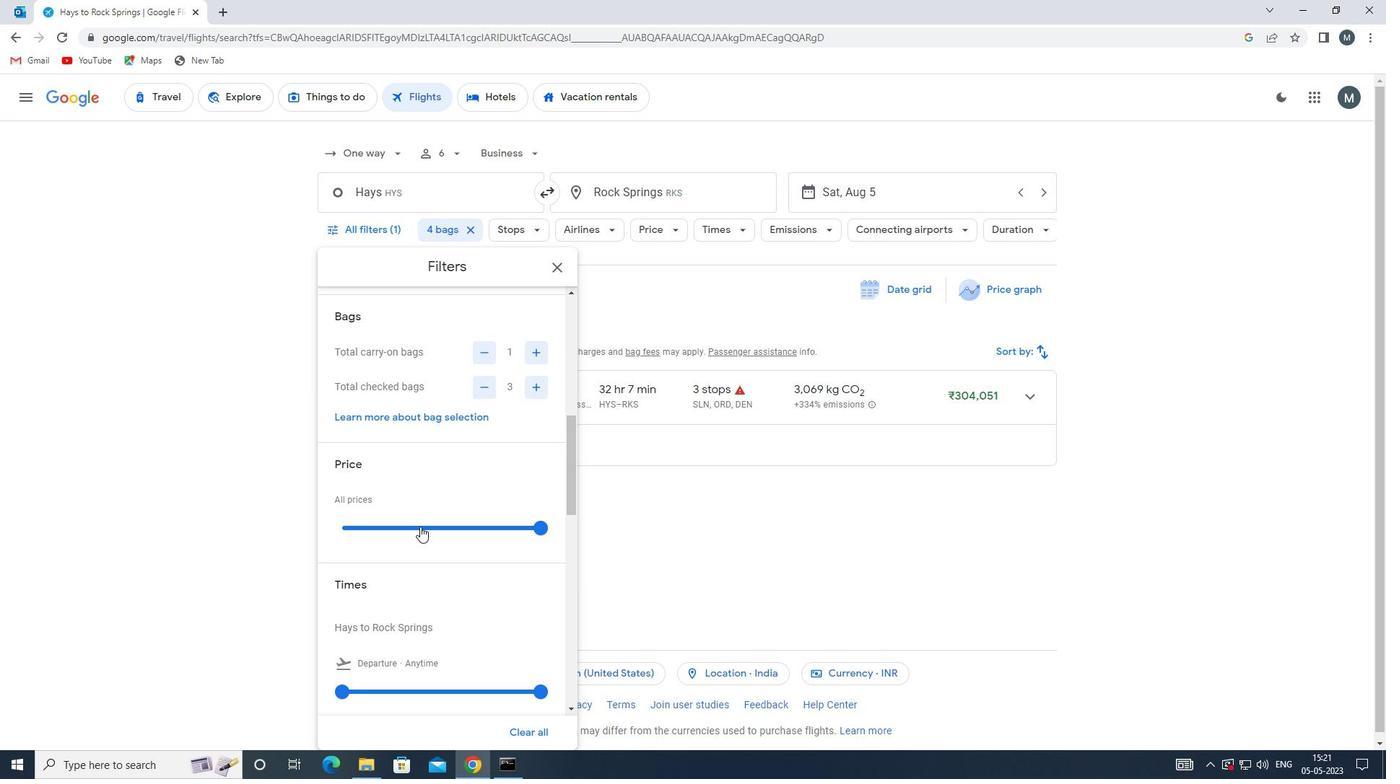 
Action: Mouse pressed left at (420, 527)
Screenshot: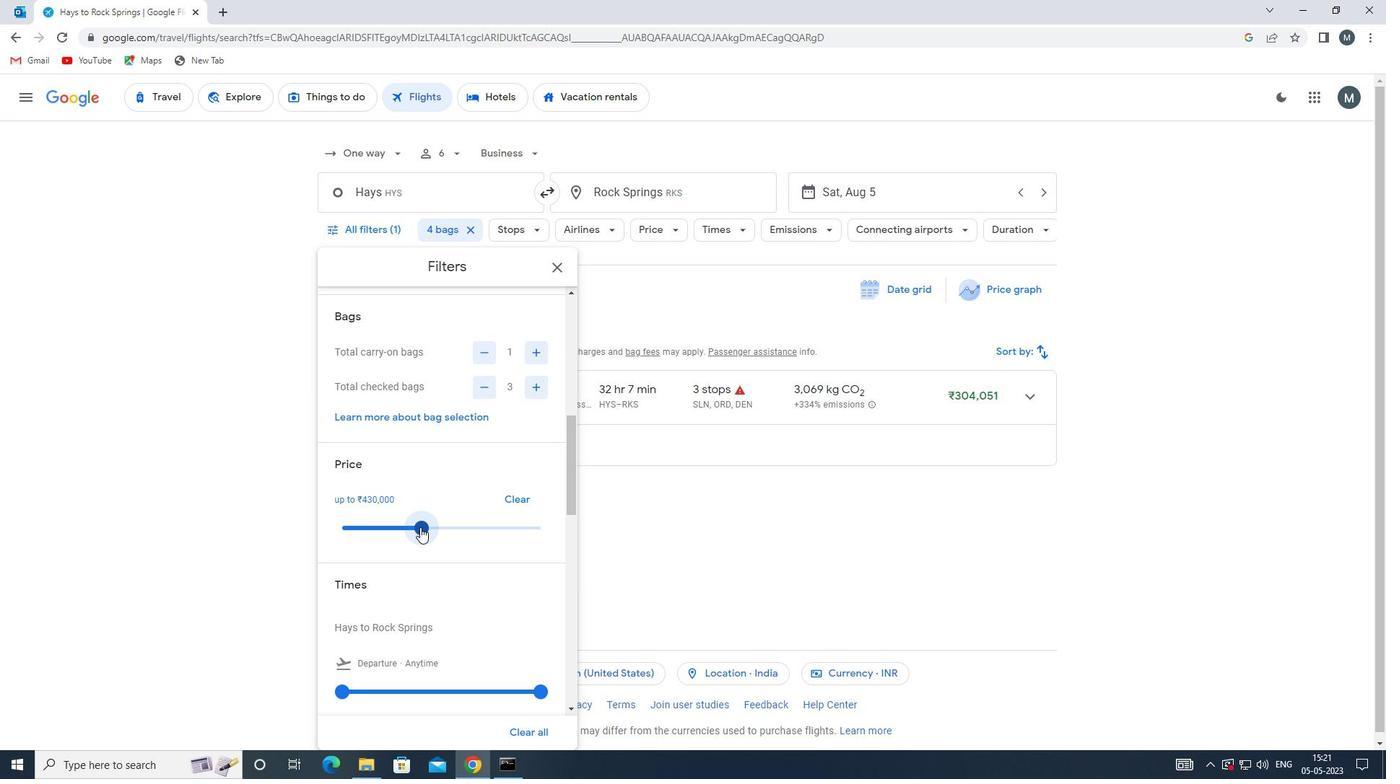 
Action: Mouse moved to (415, 515)
Screenshot: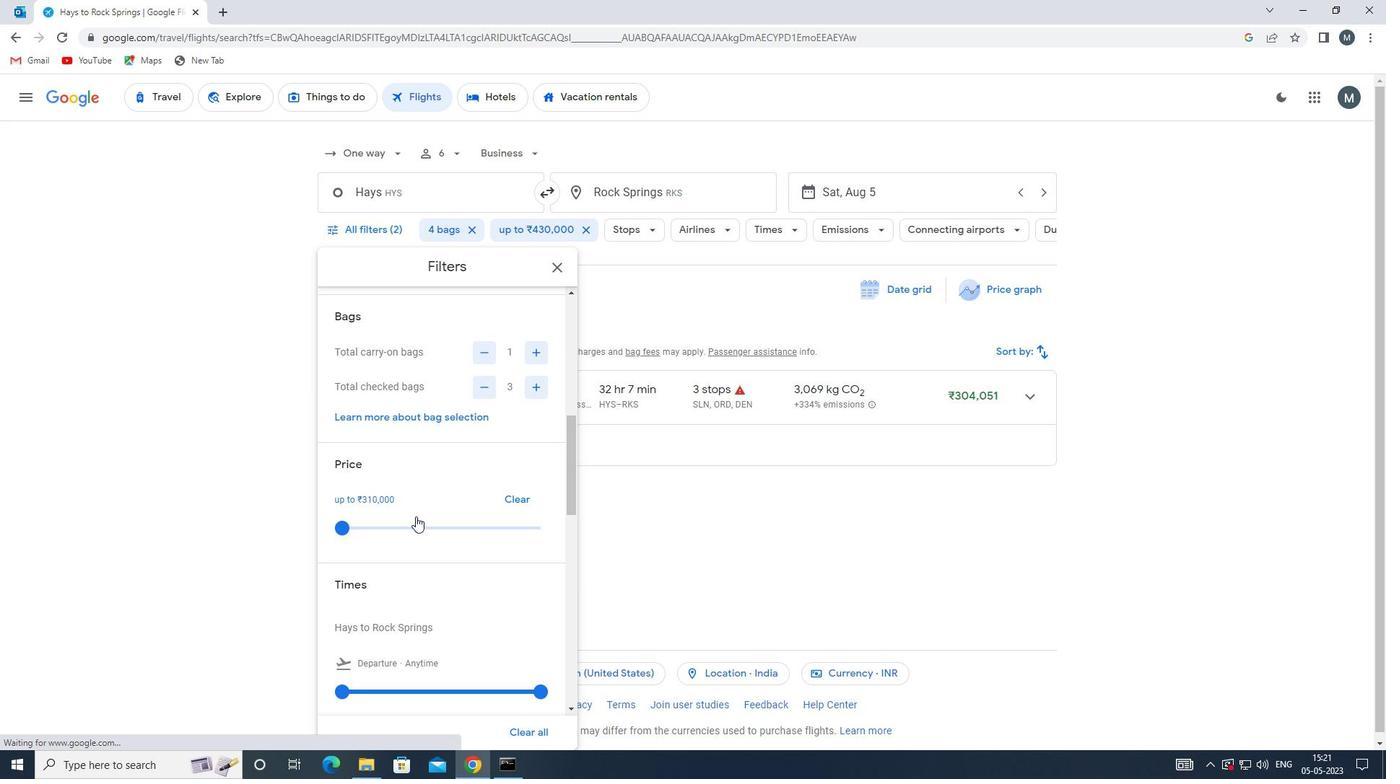 
Action: Mouse scrolled (415, 514) with delta (0, 0)
Screenshot: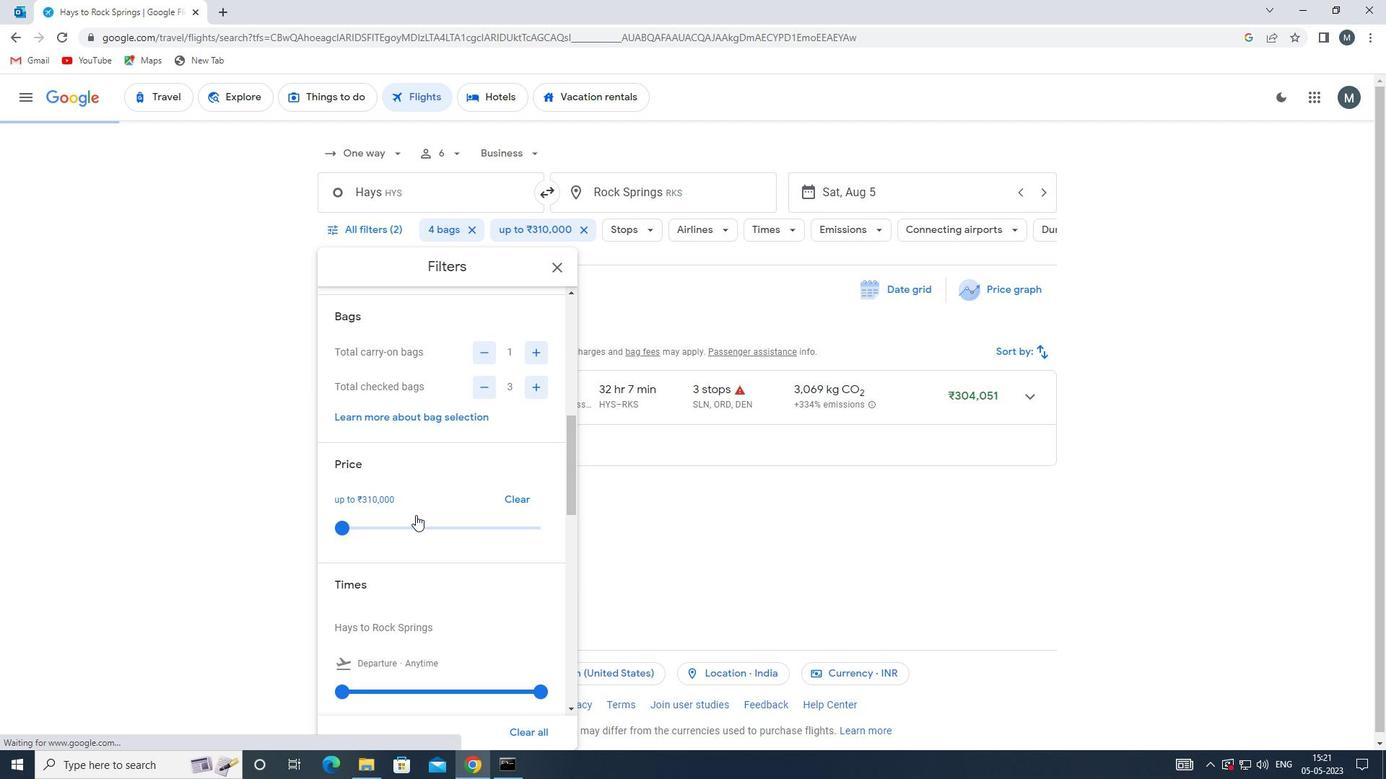 
Action: Mouse moved to (420, 511)
Screenshot: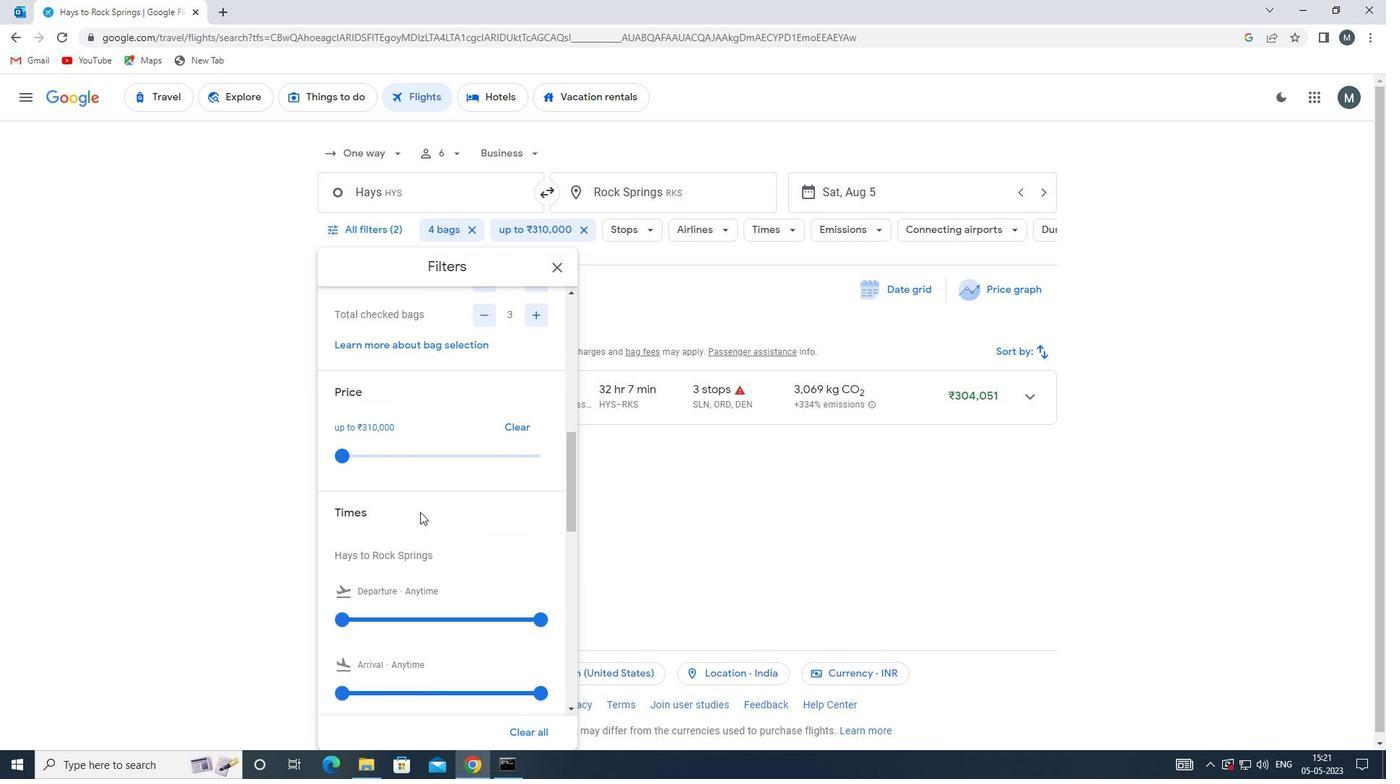 
Action: Mouse scrolled (420, 510) with delta (0, 0)
Screenshot: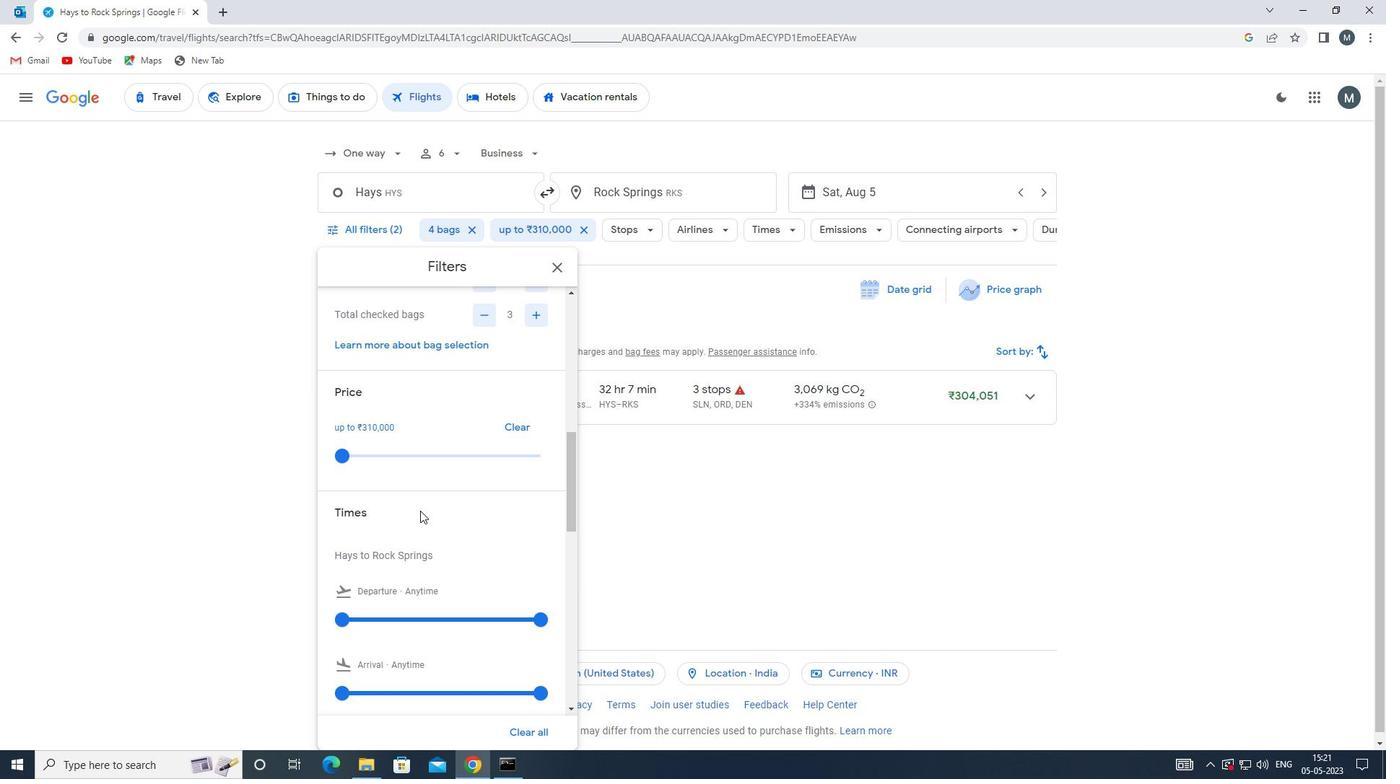 
Action: Mouse moved to (330, 542)
Screenshot: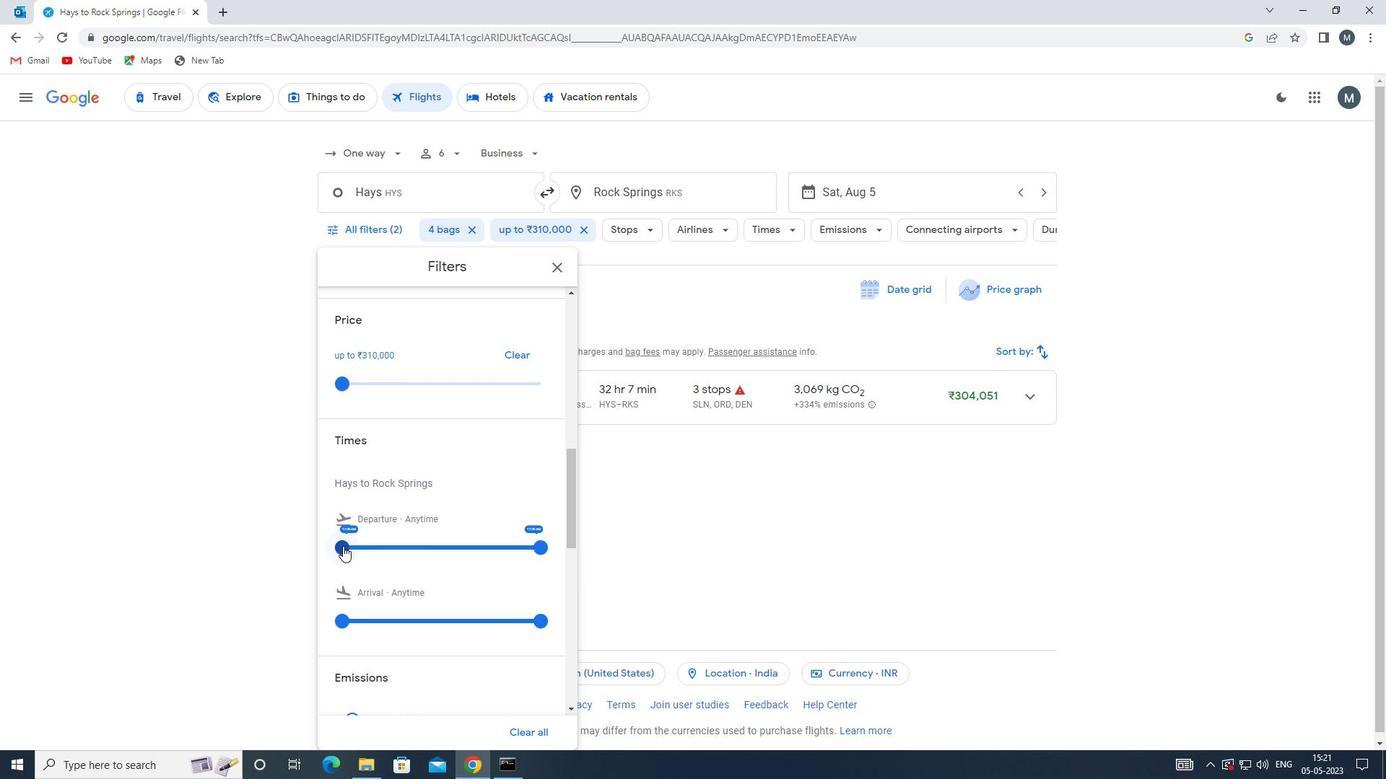 
Action: Mouse pressed left at (330, 542)
Screenshot: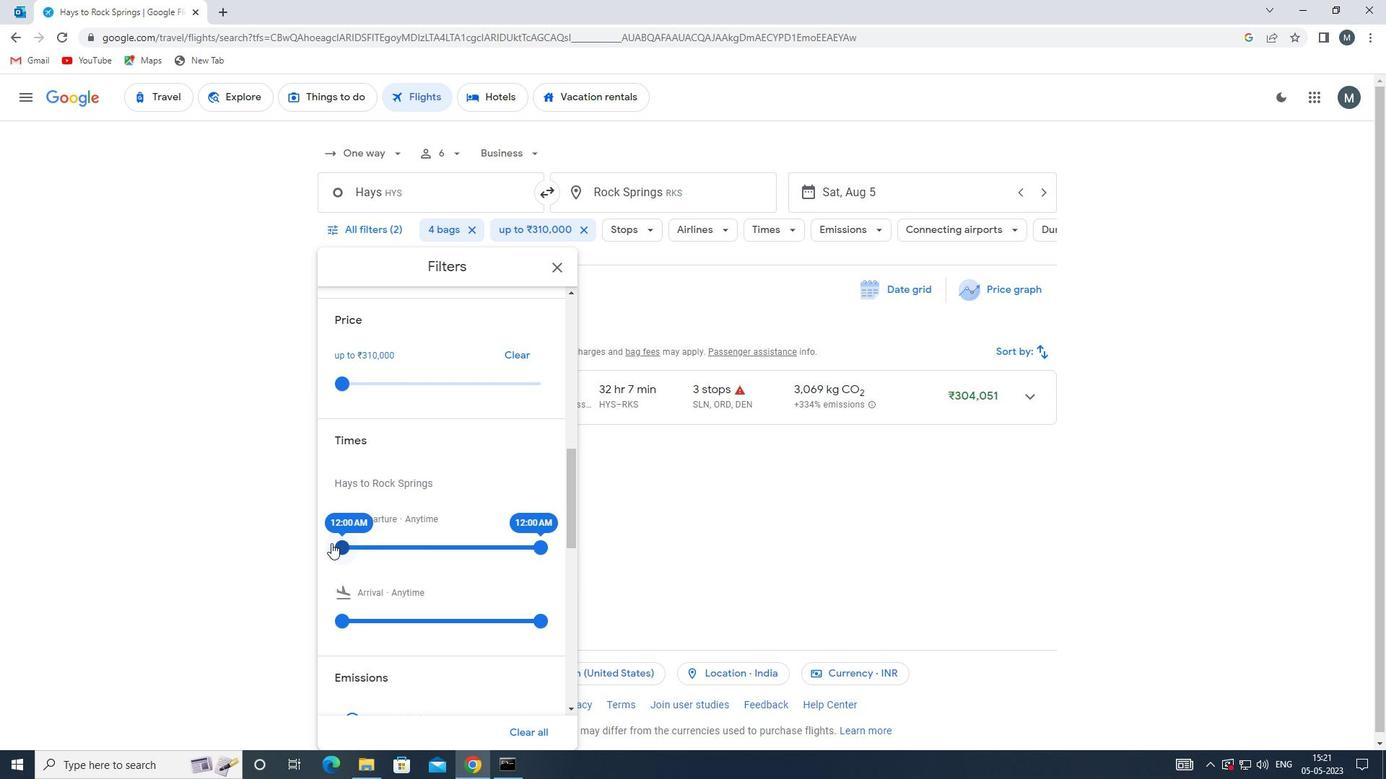
Action: Mouse moved to (537, 545)
Screenshot: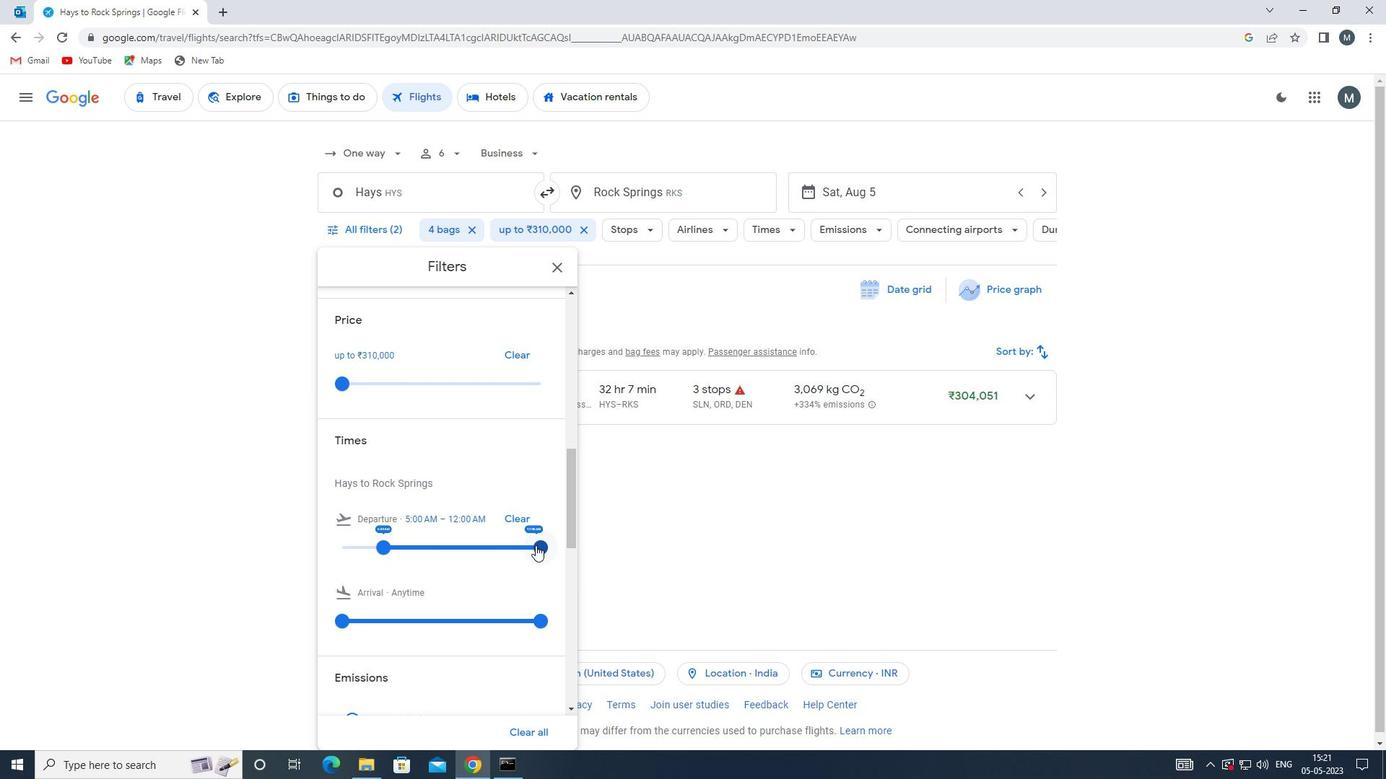 
Action: Mouse pressed left at (537, 545)
Screenshot: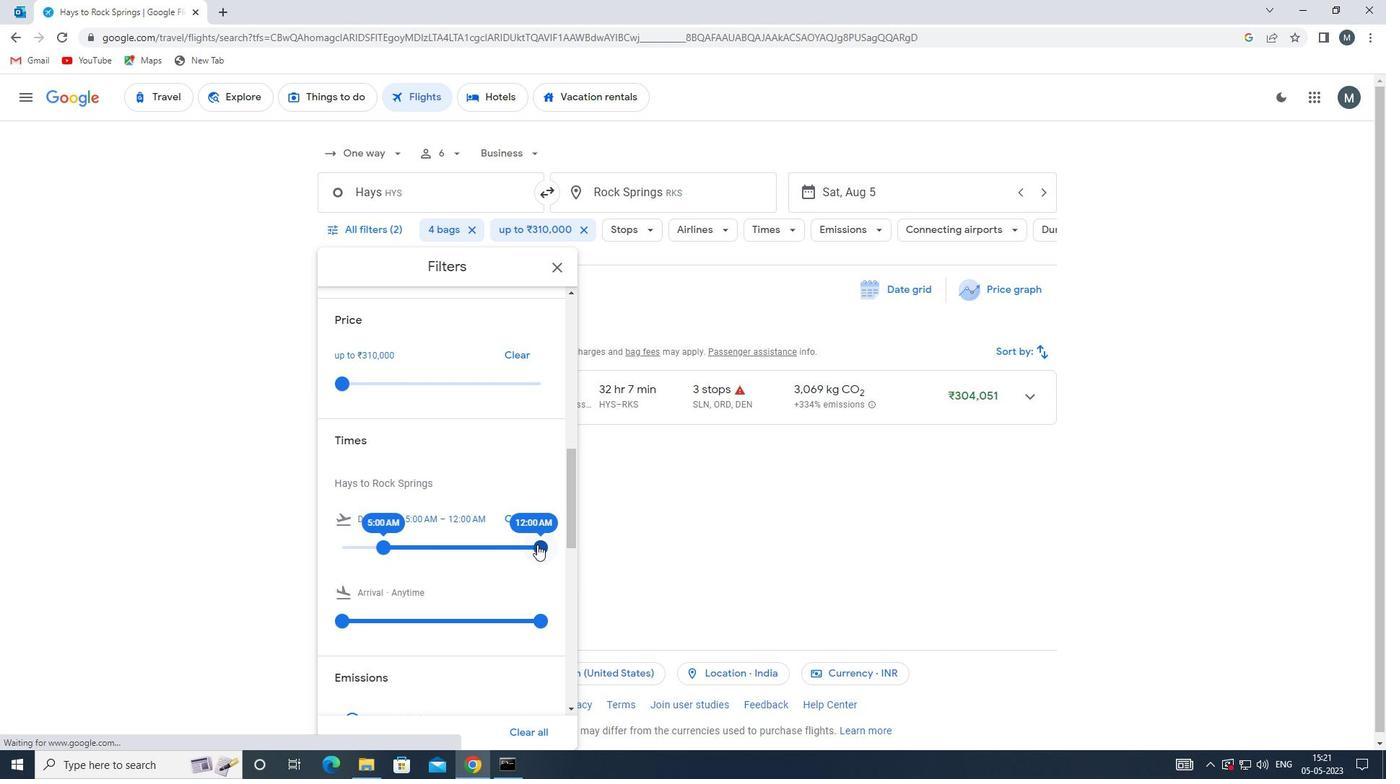 
Action: Mouse moved to (408, 517)
Screenshot: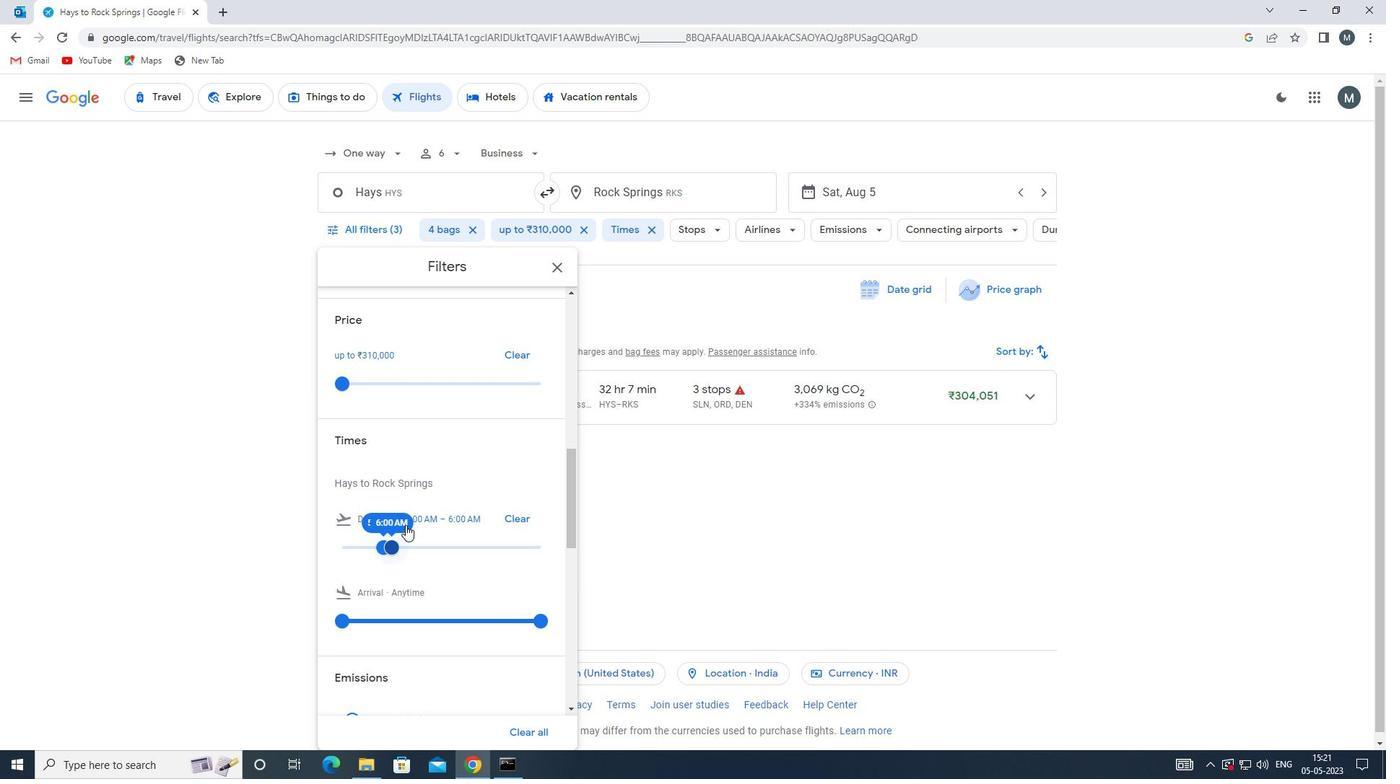 
Action: Mouse scrolled (408, 517) with delta (0, 0)
Screenshot: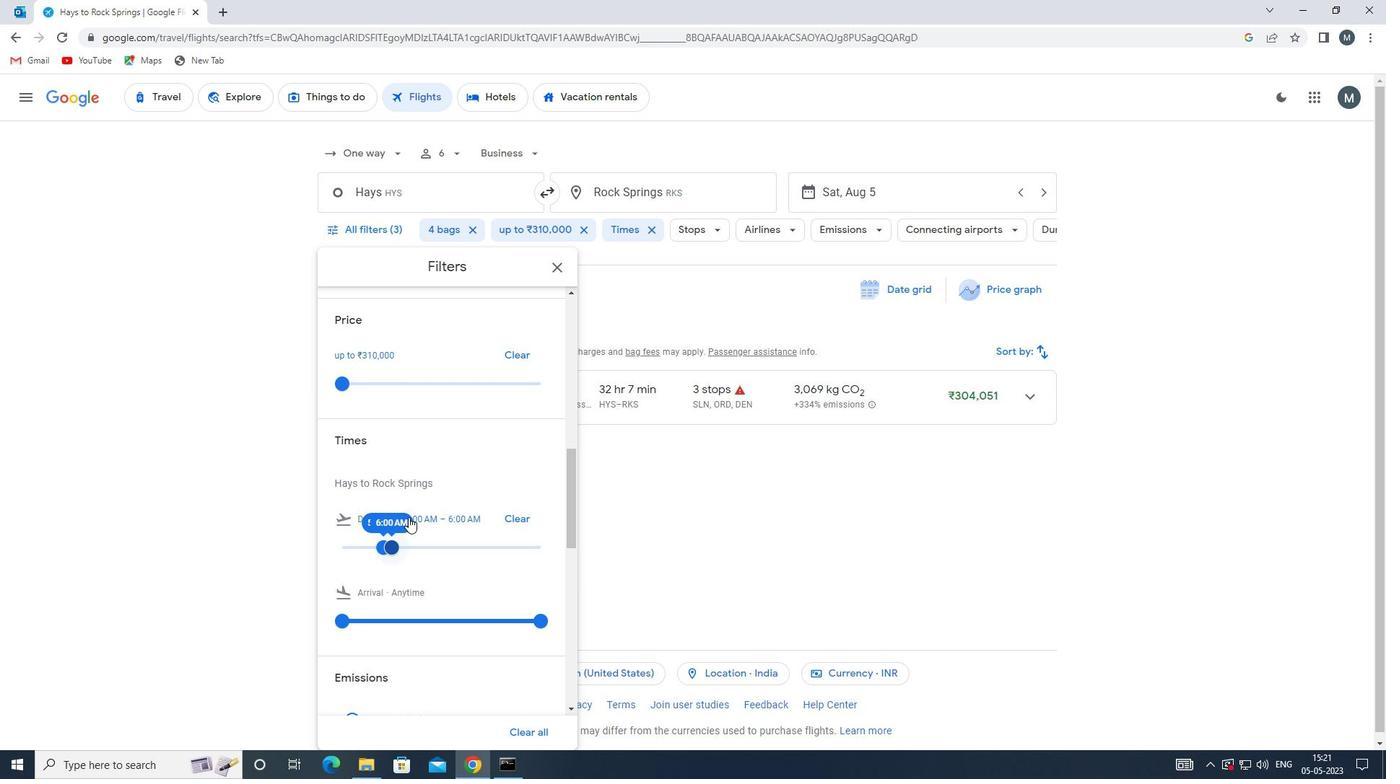 
Action: Mouse moved to (563, 268)
Screenshot: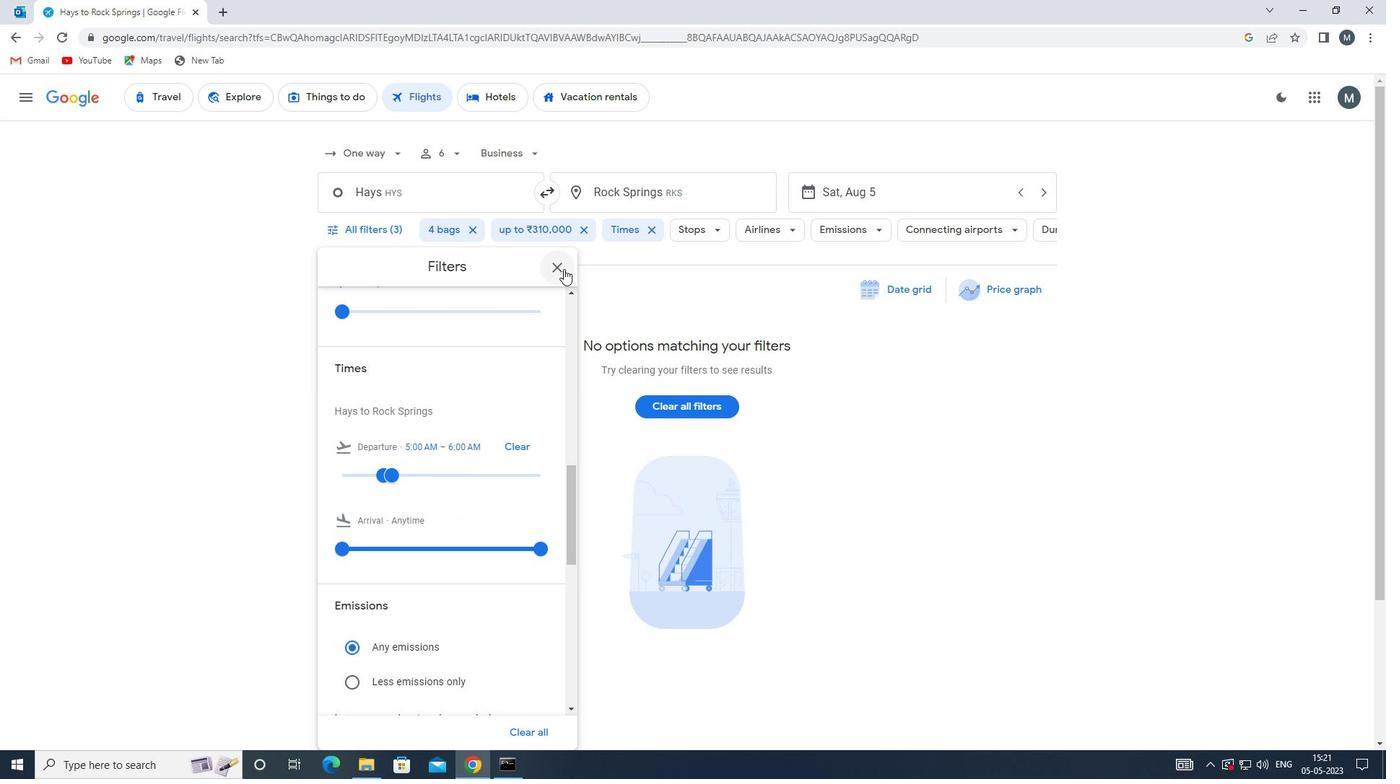 
Action: Mouse pressed left at (563, 268)
Screenshot: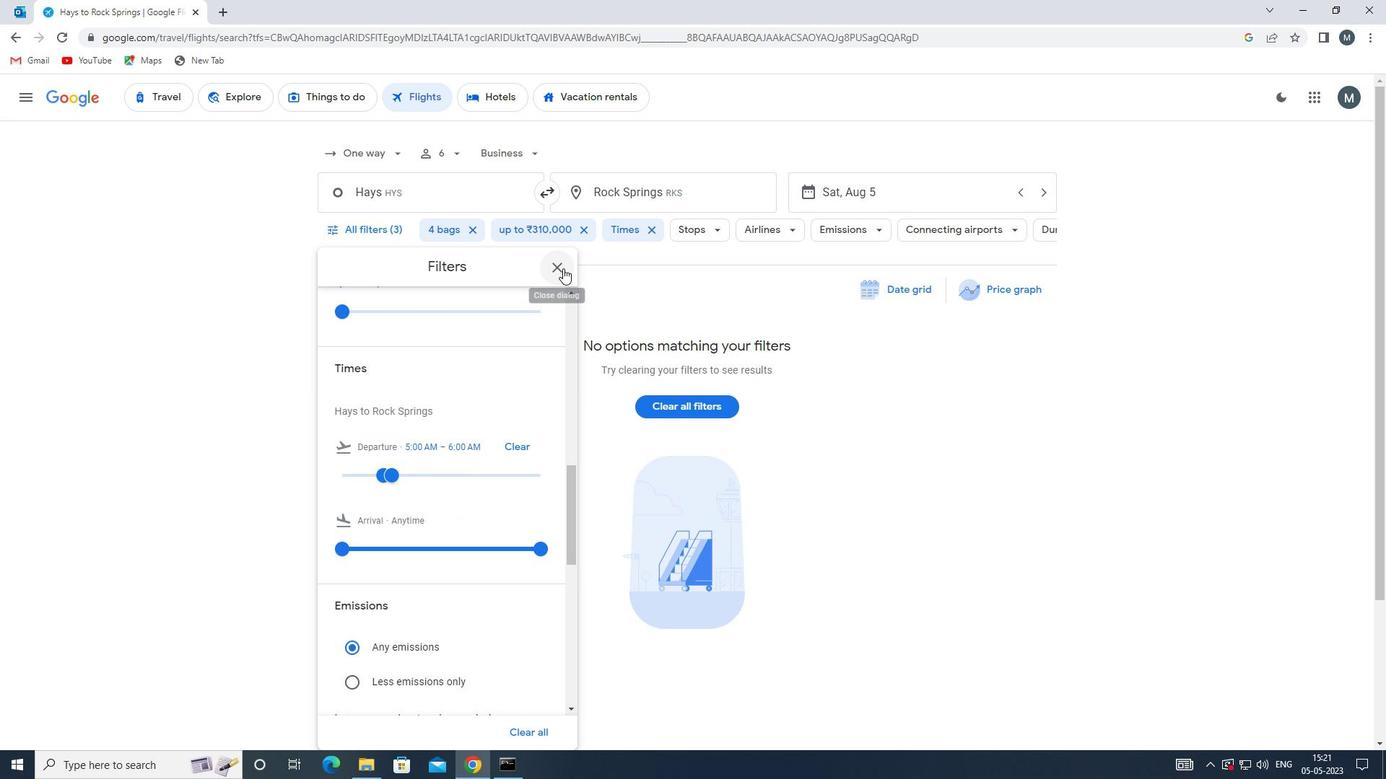 
Action: Mouse moved to (562, 268)
Screenshot: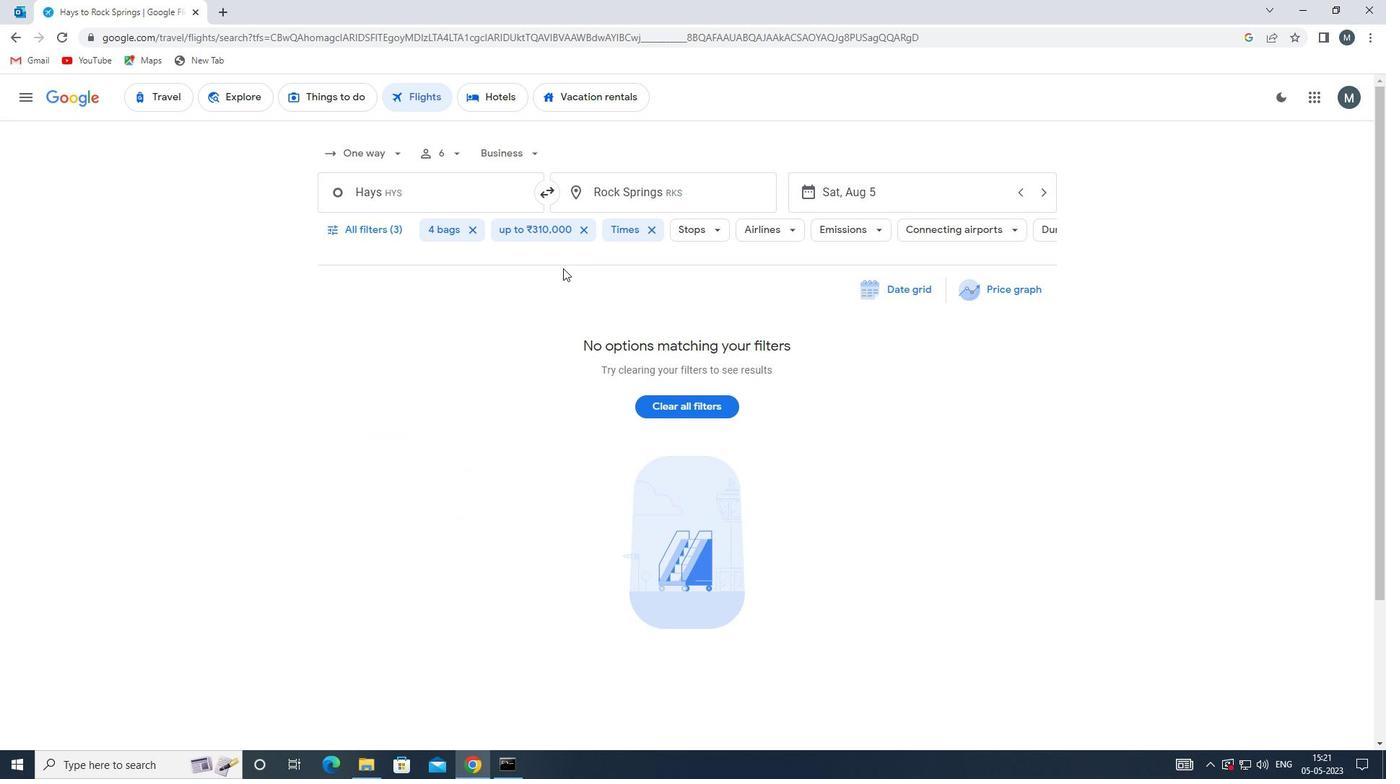 
